 Task: For heading Use Roboto mono with dark orange 2 colour & Underline.  font size for heading24,  'Change the font style of data to'Times New Roman and font size to 16,  Change the alignment of both headline & data to Align left In the sheet  auditingSalesAnalysis
Action: Mouse moved to (178, 146)
Screenshot: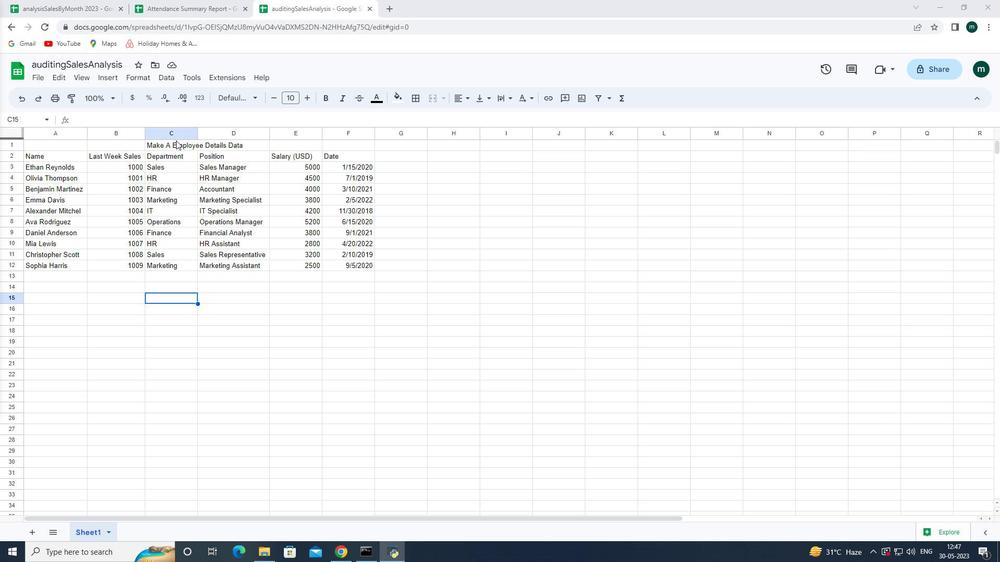 
Action: Mouse pressed left at (178, 146)
Screenshot: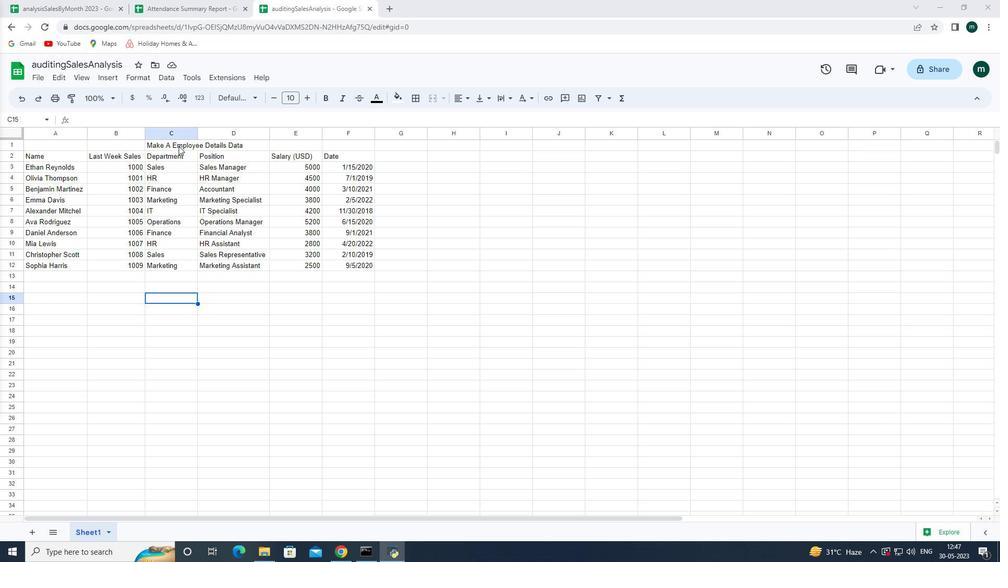 
Action: Mouse moved to (224, 92)
Screenshot: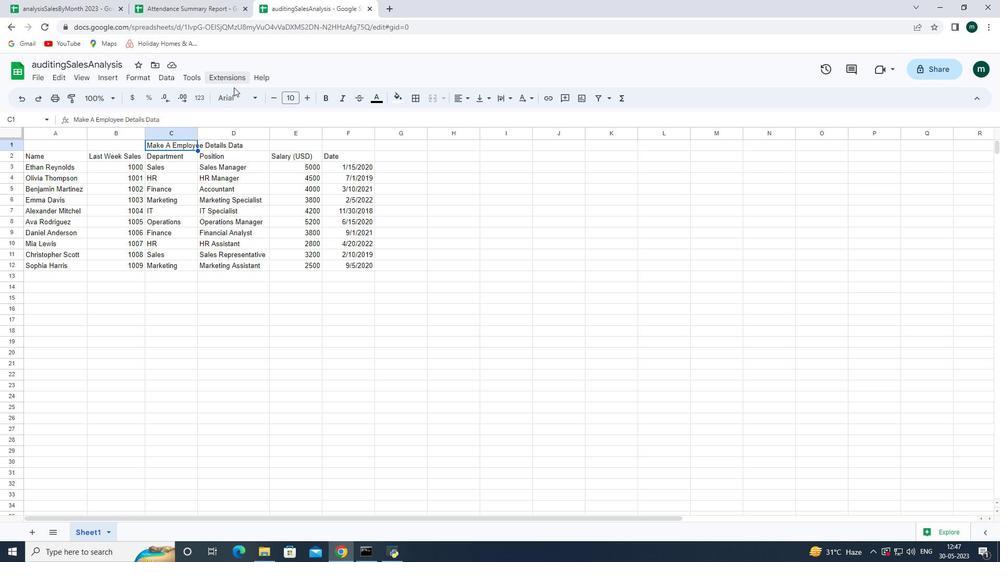 
Action: Mouse pressed left at (224, 92)
Screenshot: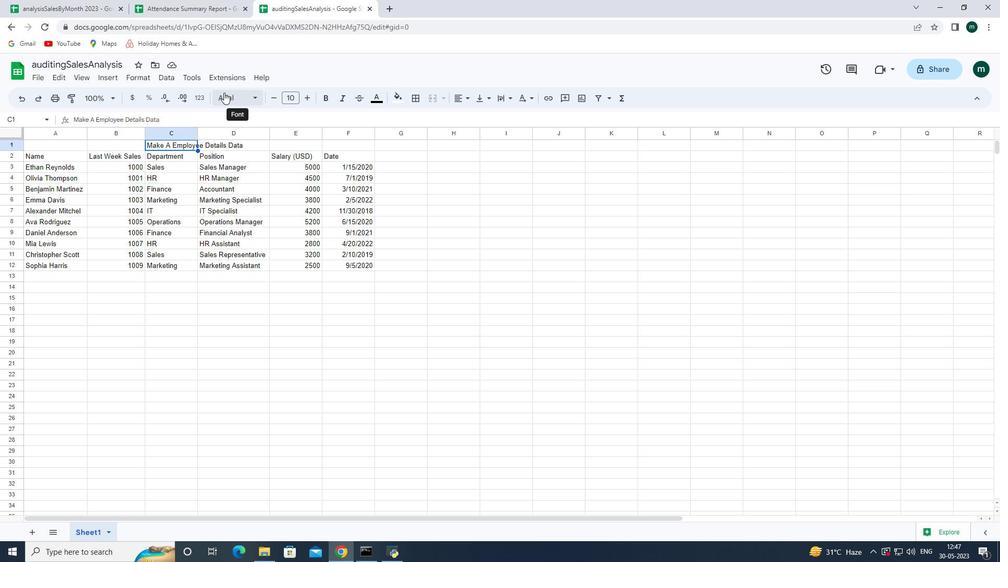 
Action: Mouse moved to (283, 395)
Screenshot: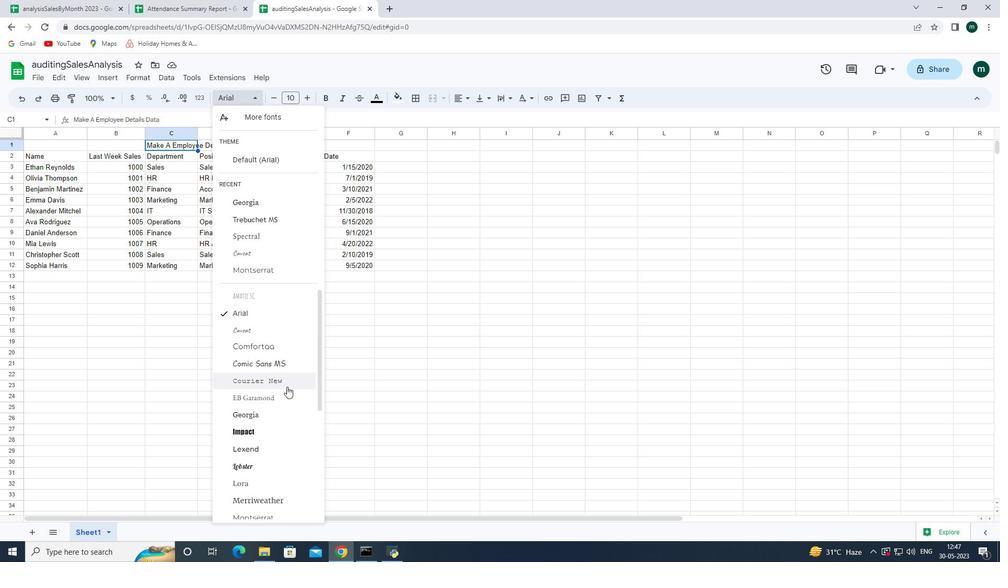
Action: Mouse scrolled (283, 394) with delta (0, 0)
Screenshot: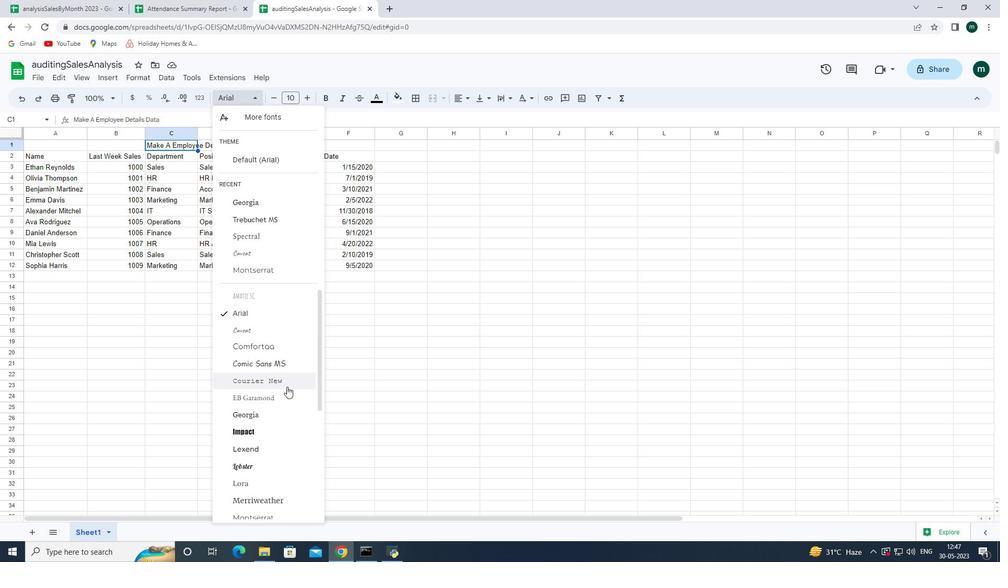 
Action: Mouse moved to (281, 398)
Screenshot: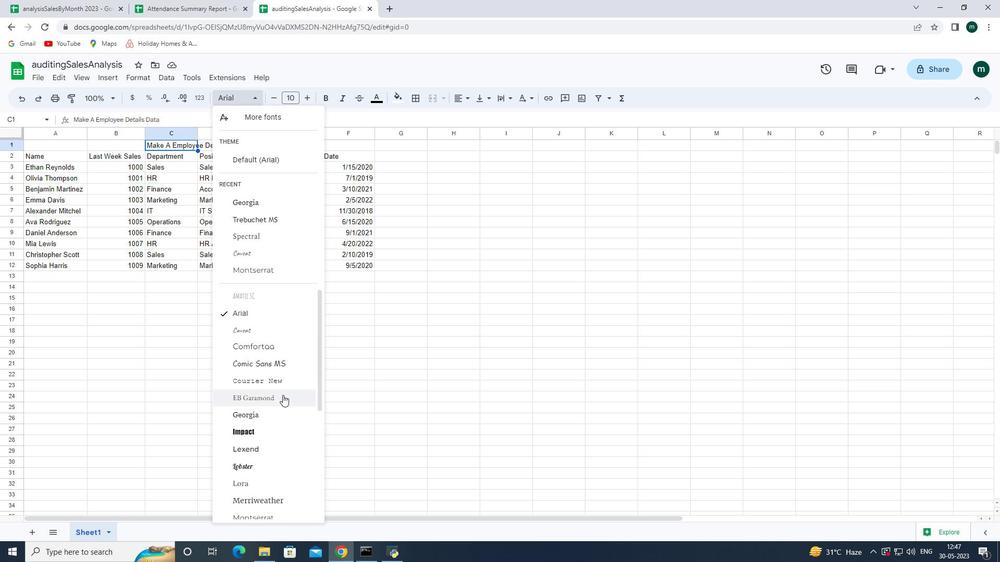 
Action: Mouse scrolled (281, 398) with delta (0, 0)
Screenshot: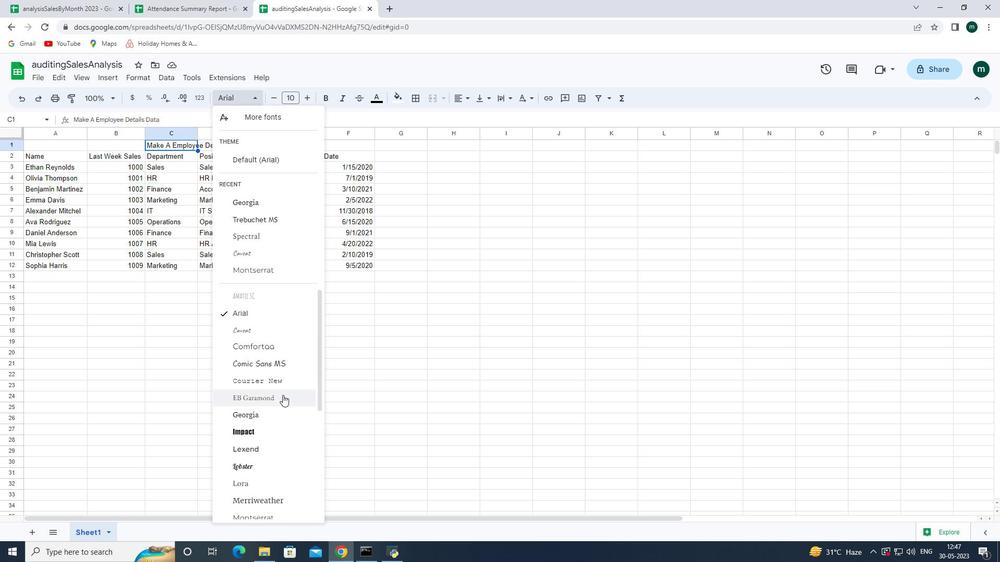 
Action: Mouse scrolled (281, 398) with delta (0, 0)
Screenshot: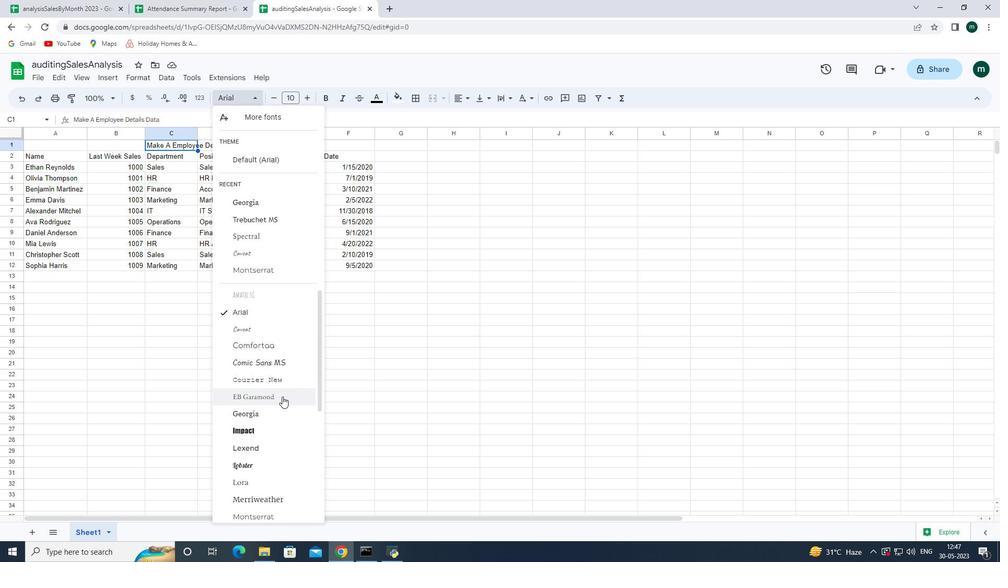 
Action: Mouse scrolled (281, 398) with delta (0, 0)
Screenshot: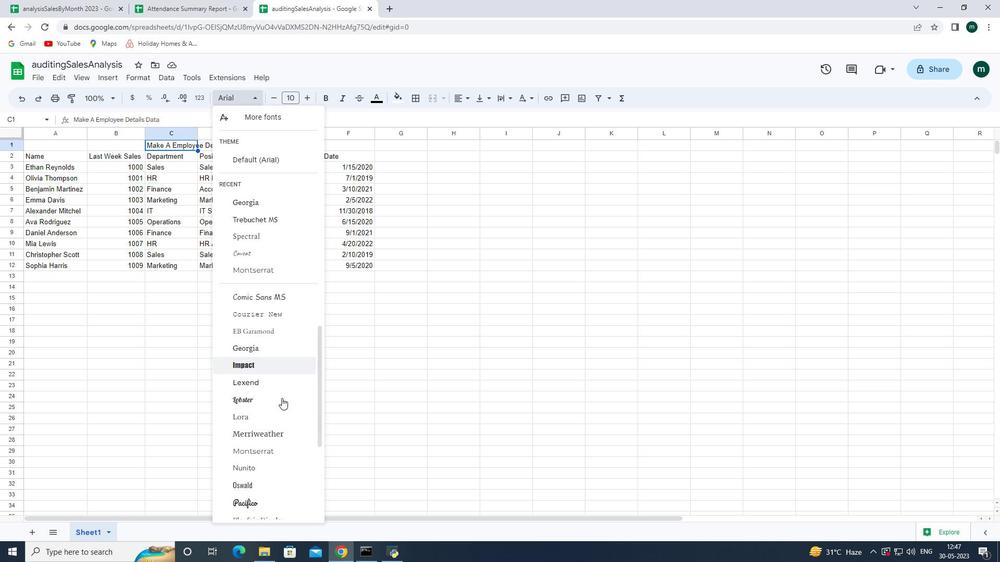 
Action: Mouse moved to (281, 430)
Screenshot: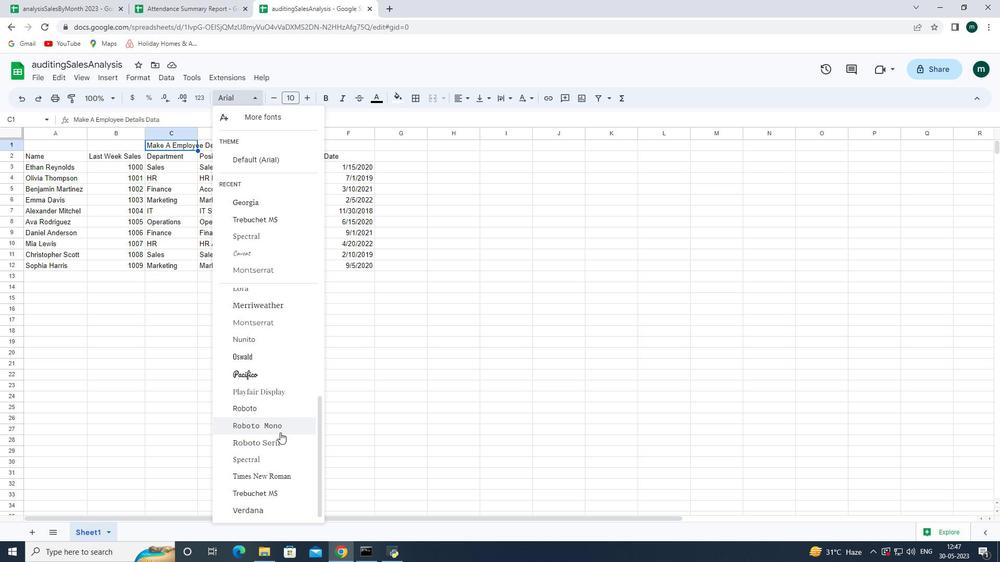 
Action: Mouse pressed left at (281, 430)
Screenshot: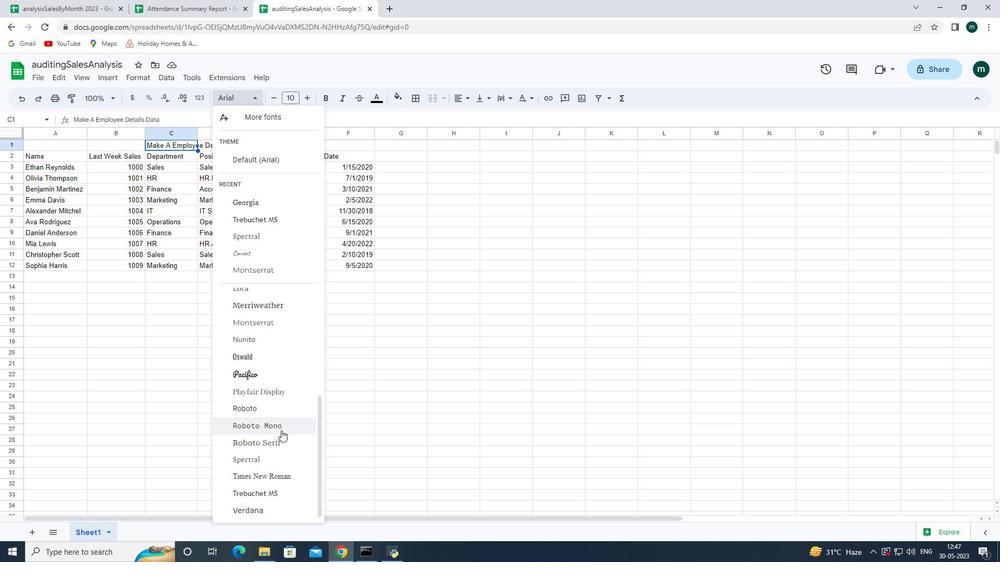 
Action: Mouse moved to (164, 330)
Screenshot: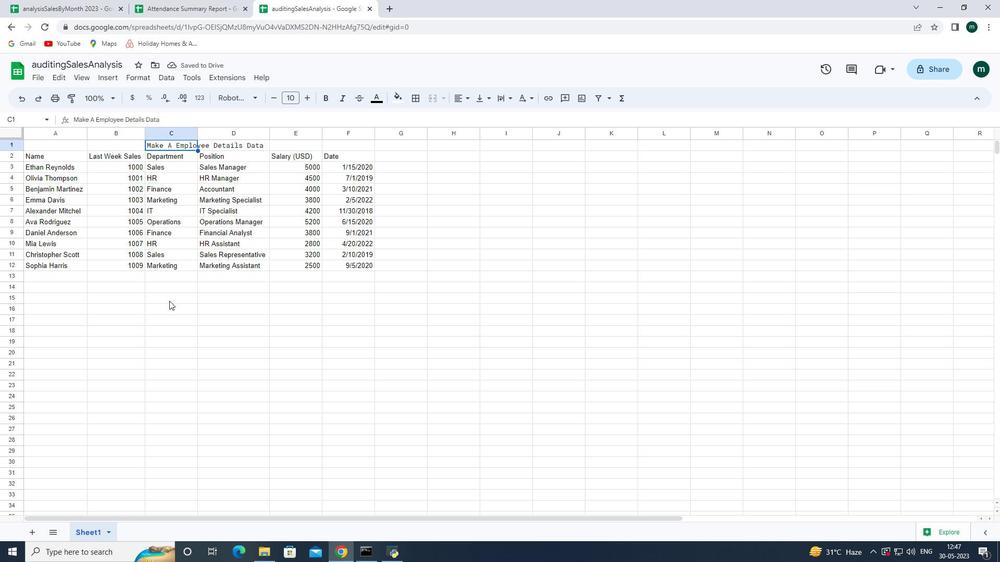 
Action: Mouse pressed left at (164, 330)
Screenshot: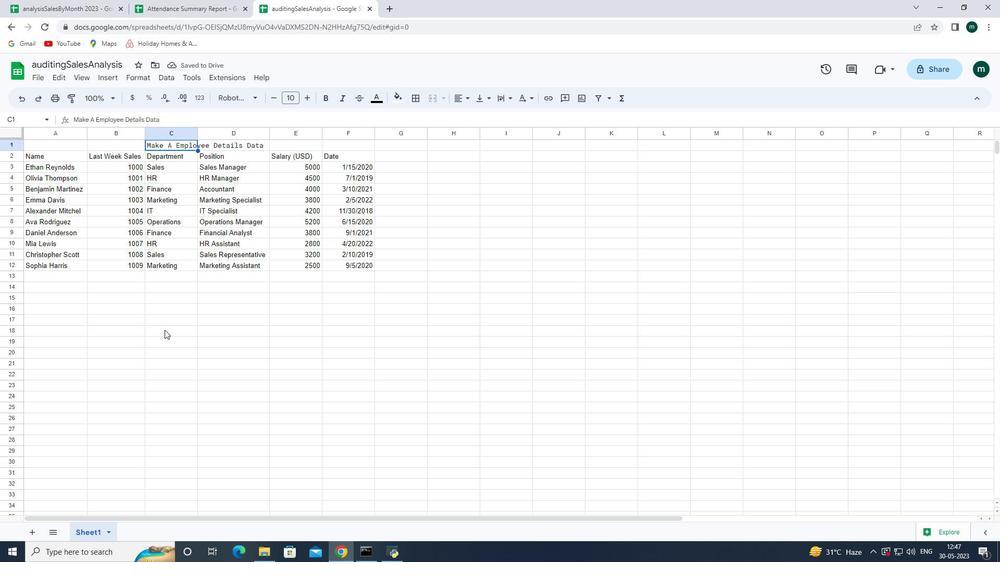 
Action: Mouse moved to (166, 147)
Screenshot: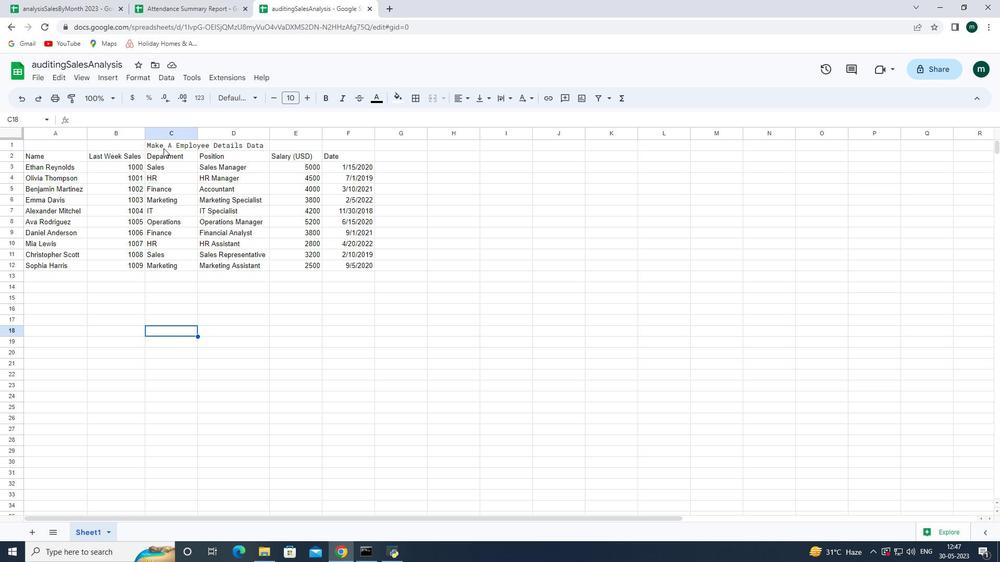 
Action: Mouse pressed left at (166, 147)
Screenshot: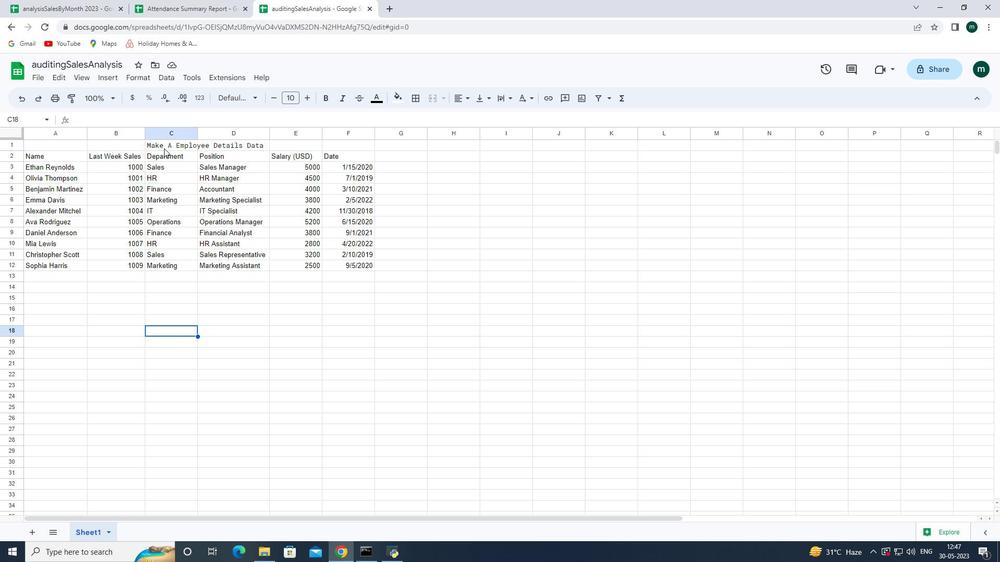 
Action: Mouse moved to (170, 142)
Screenshot: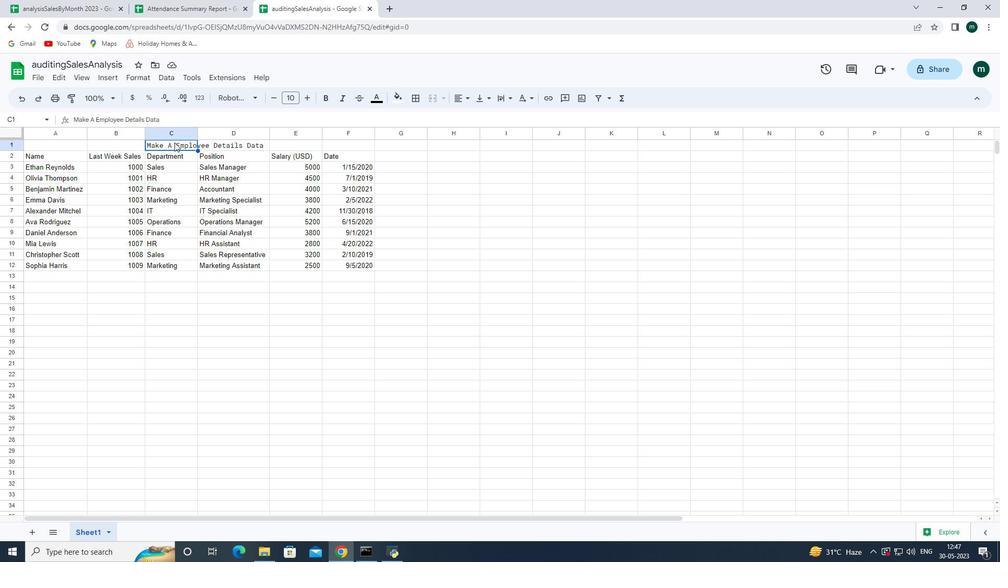 
Action: Mouse pressed left at (170, 142)
Screenshot: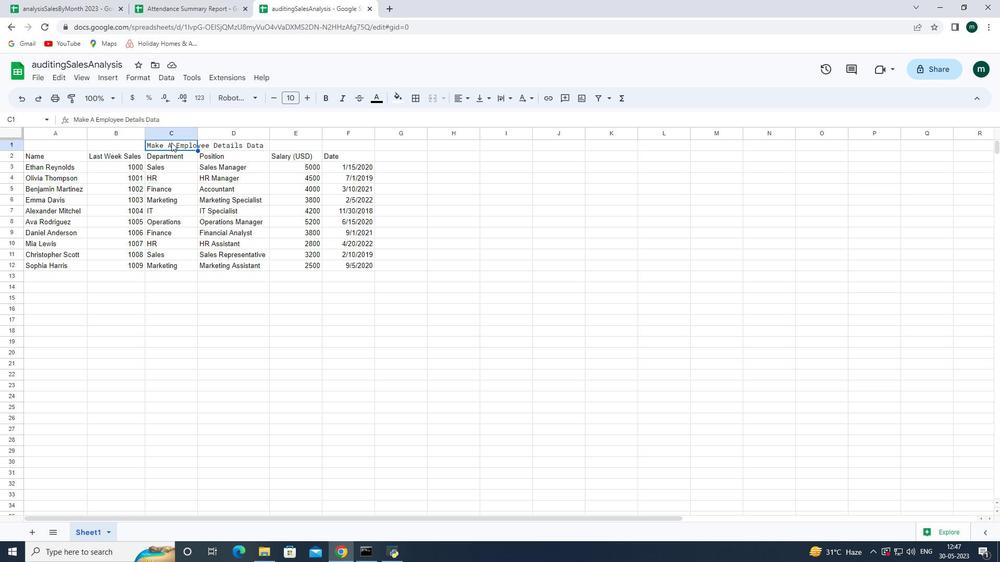 
Action: Mouse moved to (238, 144)
Screenshot: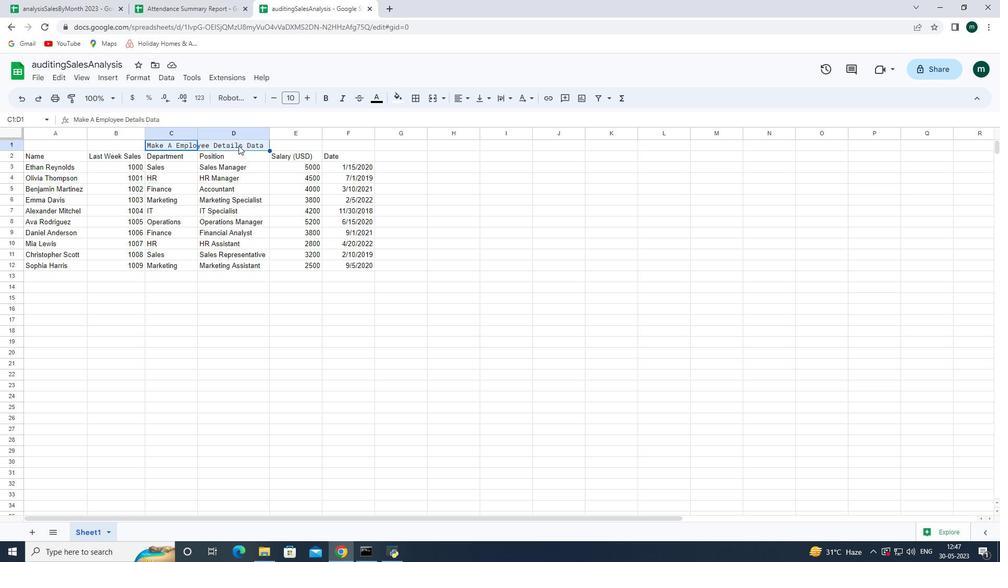 
Action: Mouse pressed left at (238, 144)
Screenshot: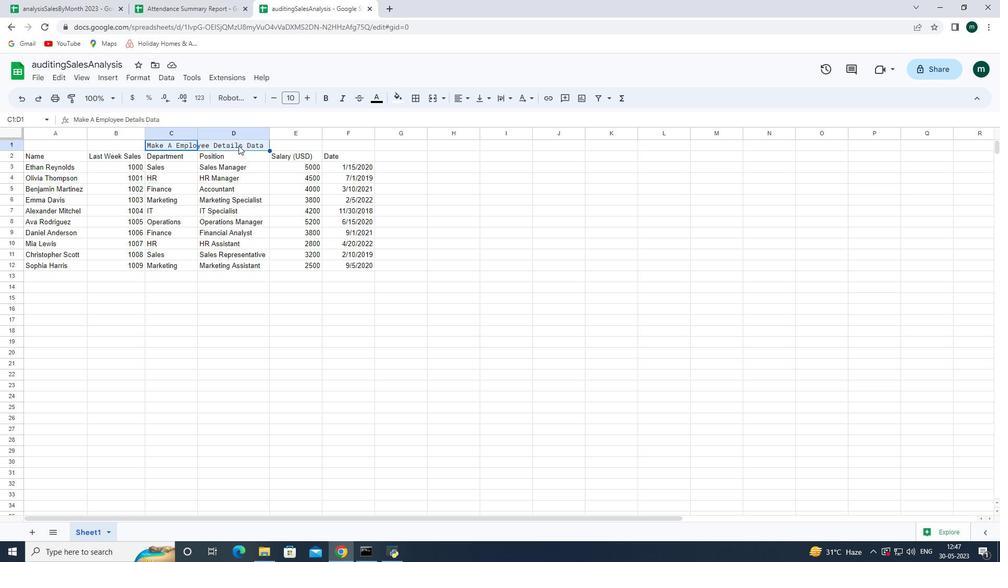 
Action: Mouse moved to (168, 144)
Screenshot: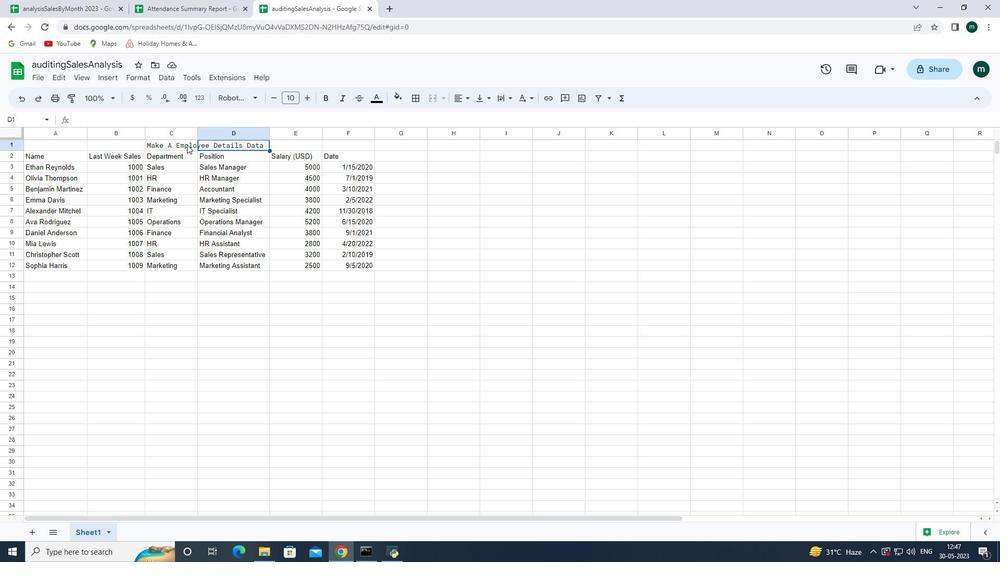 
Action: Mouse pressed left at (168, 144)
Screenshot: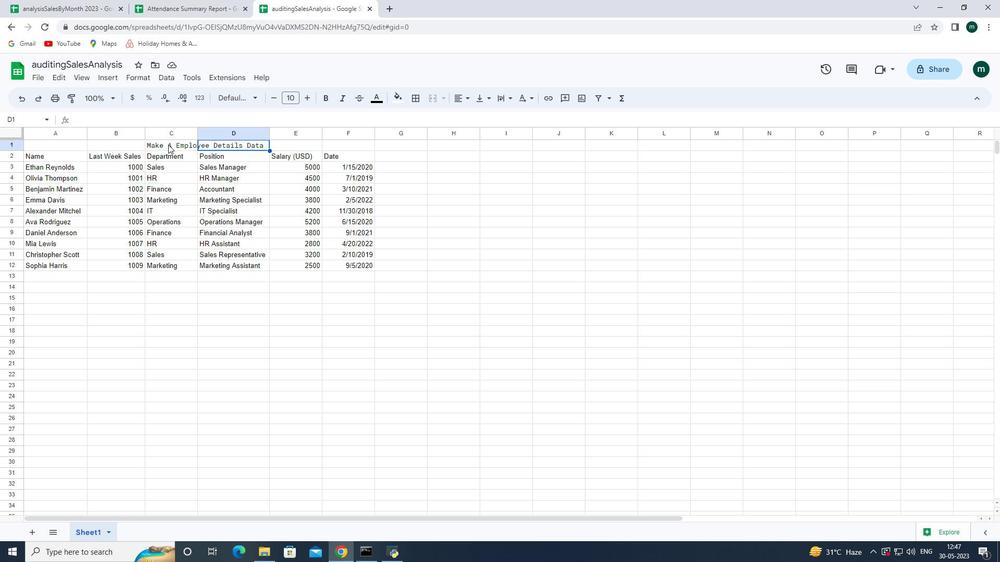 
Action: Mouse moved to (437, 96)
Screenshot: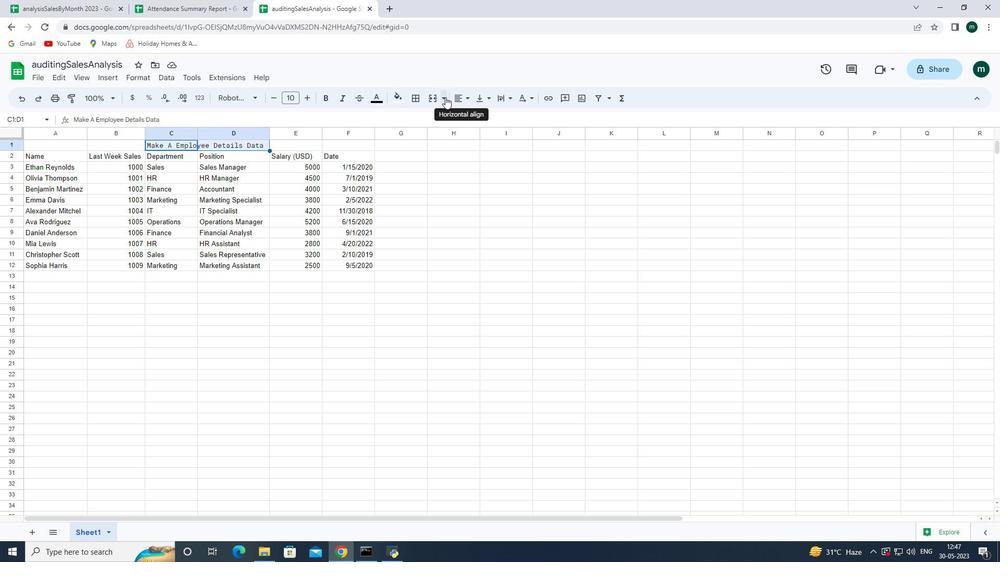 
Action: Mouse pressed left at (437, 96)
Screenshot: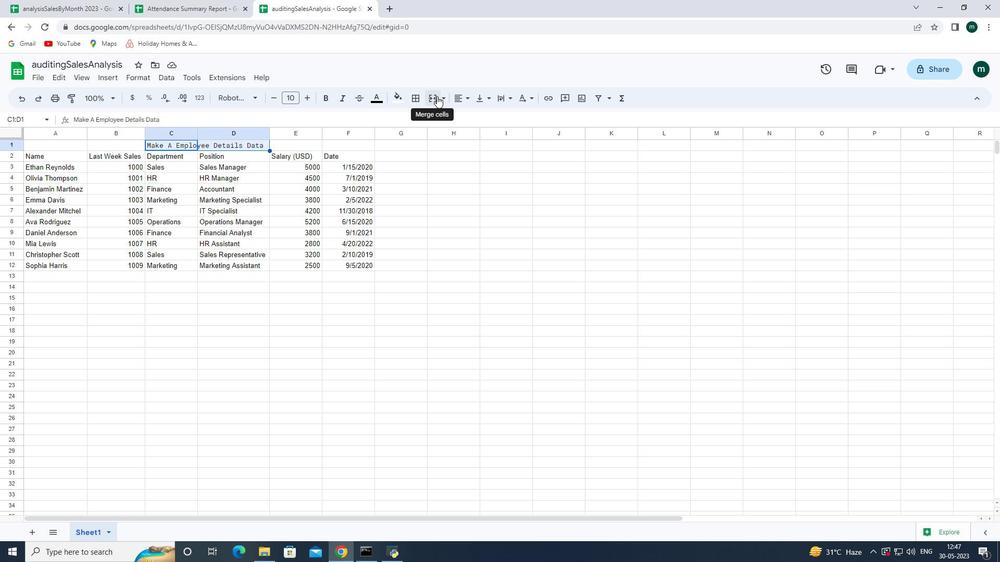 
Action: Mouse moved to (395, 164)
Screenshot: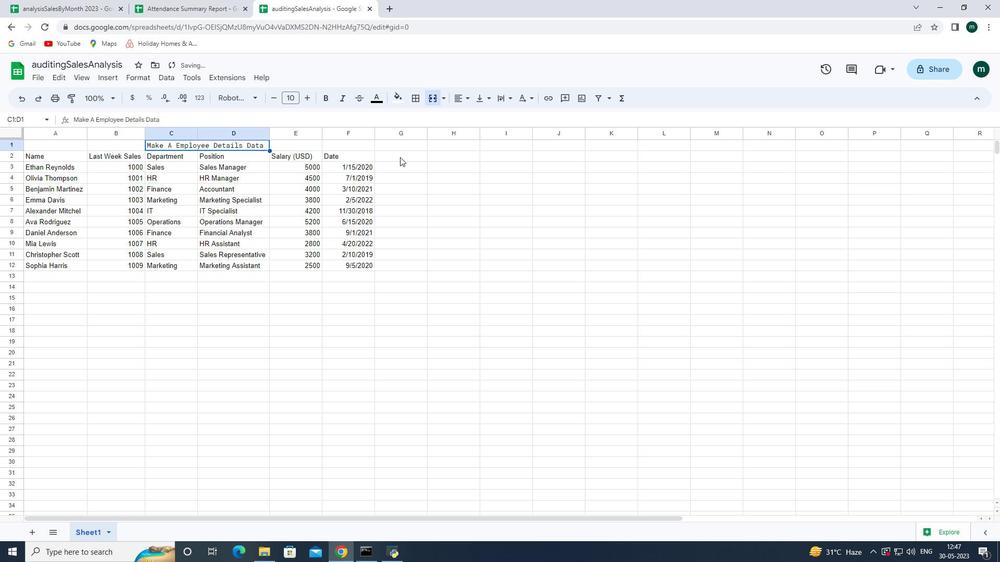 
Action: Mouse pressed left at (395, 164)
Screenshot: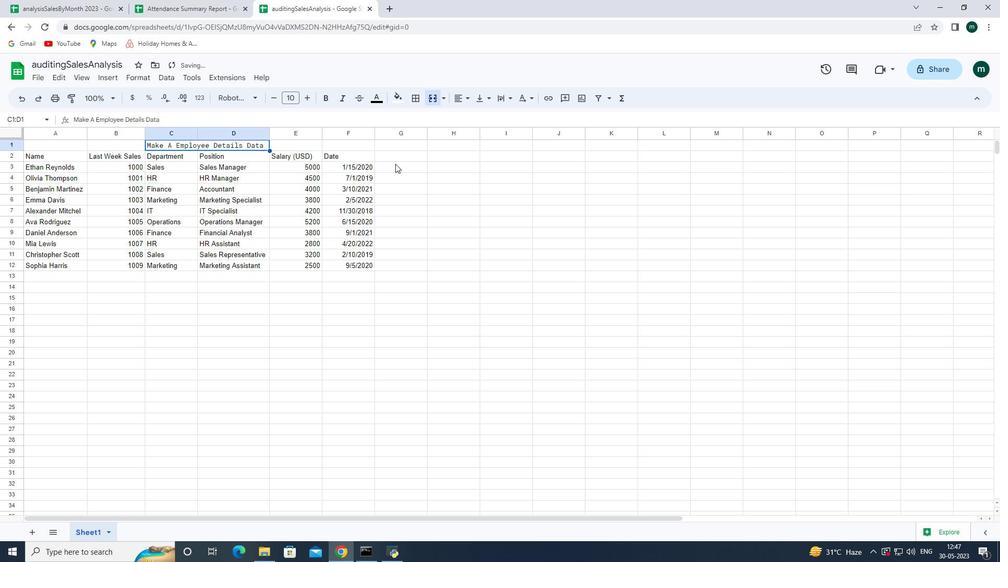 
Action: Mouse moved to (195, 145)
Screenshot: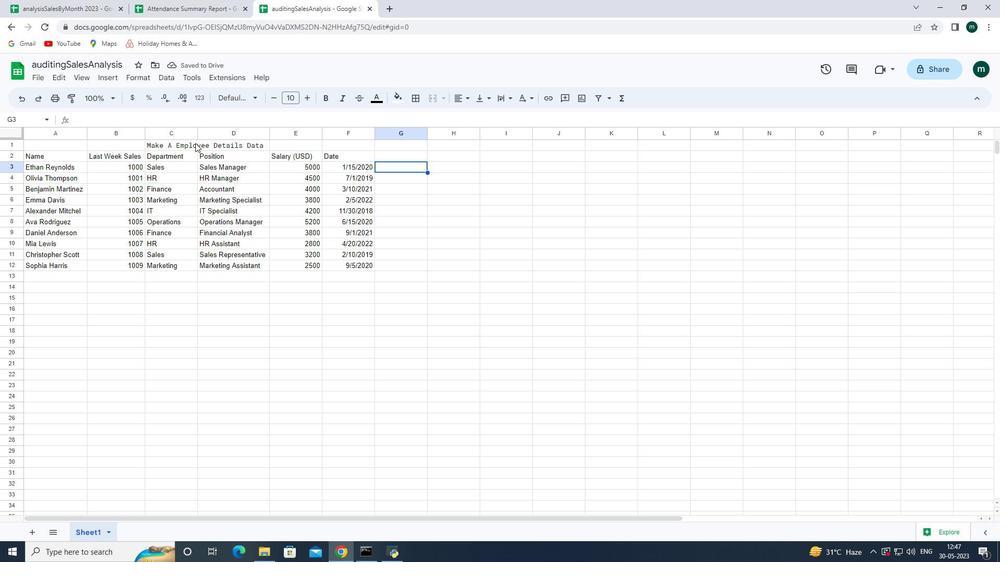 
Action: Mouse pressed left at (195, 145)
Screenshot: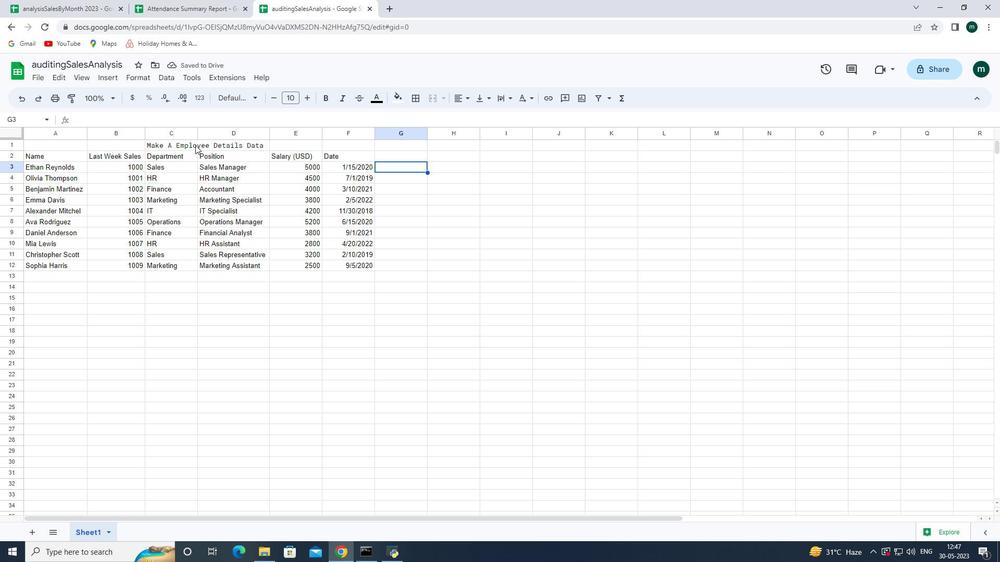 
Action: Mouse moved to (398, 96)
Screenshot: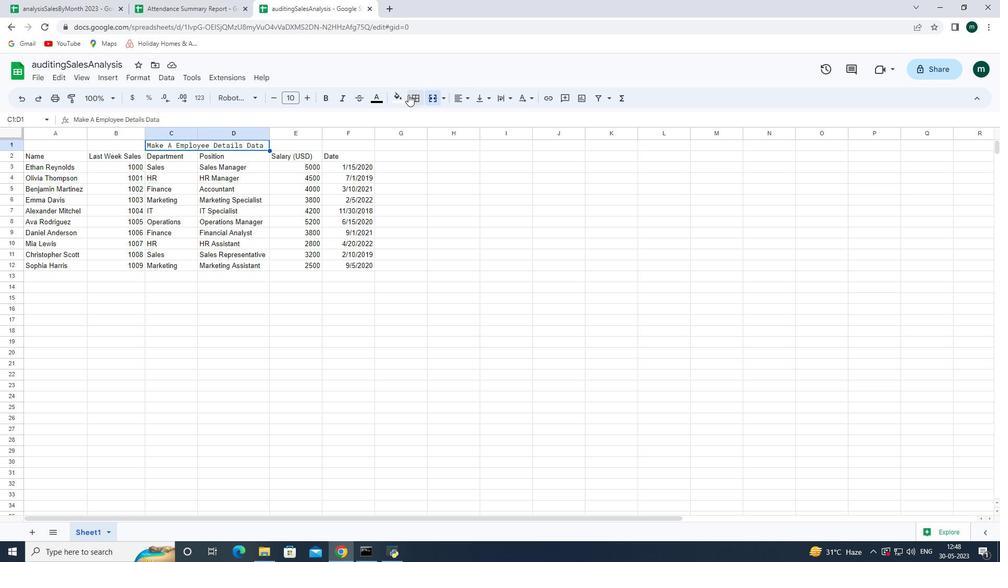 
Action: Mouse pressed left at (398, 96)
Screenshot: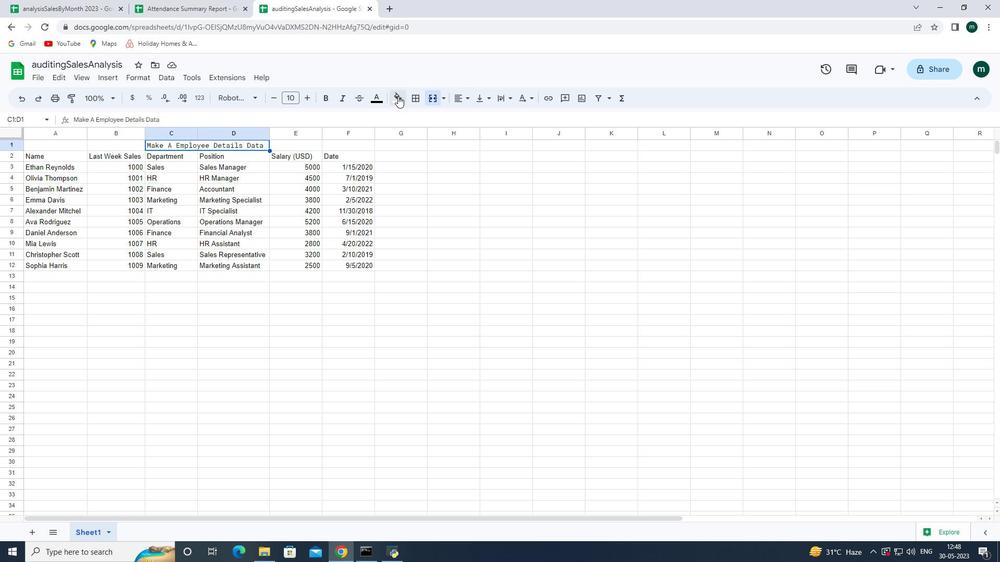 
Action: Mouse moved to (469, 237)
Screenshot: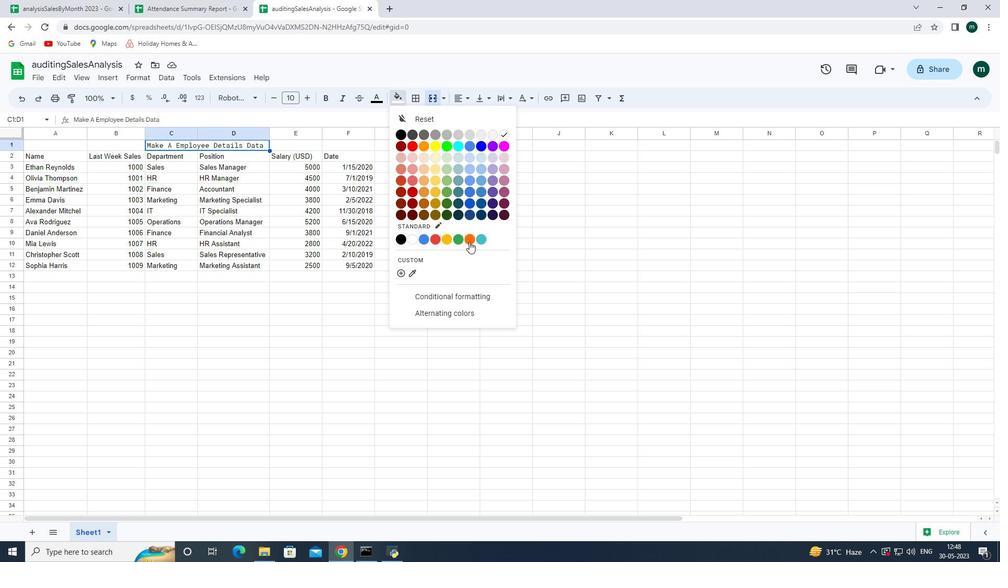 
Action: Mouse pressed left at (469, 237)
Screenshot: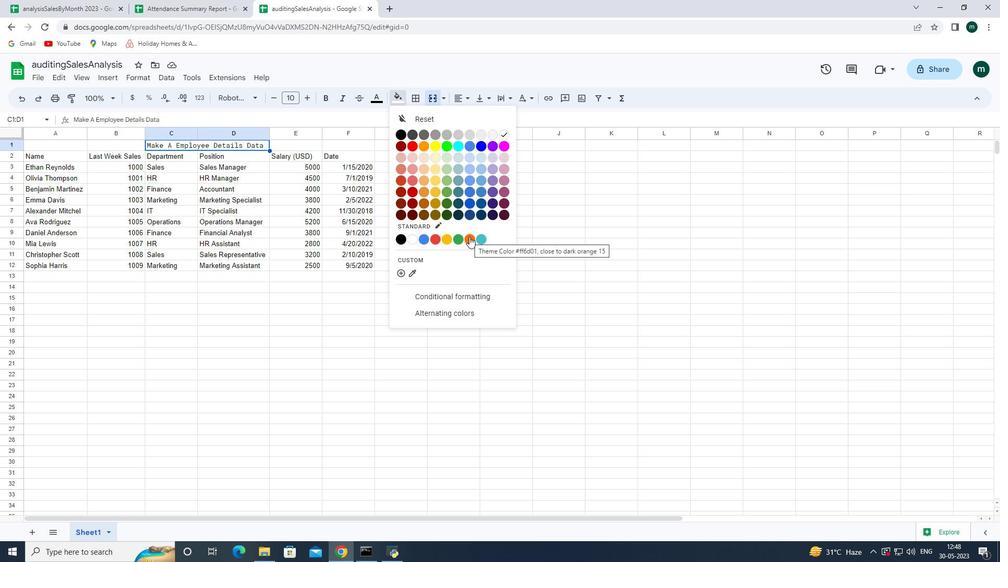 
Action: Mouse moved to (152, 76)
Screenshot: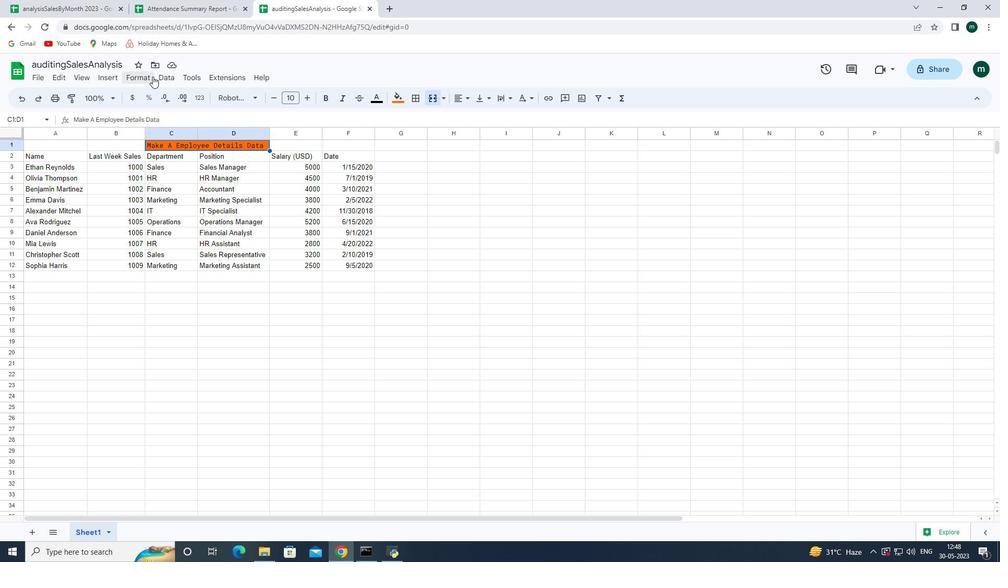 
Action: Mouse pressed left at (152, 76)
Screenshot: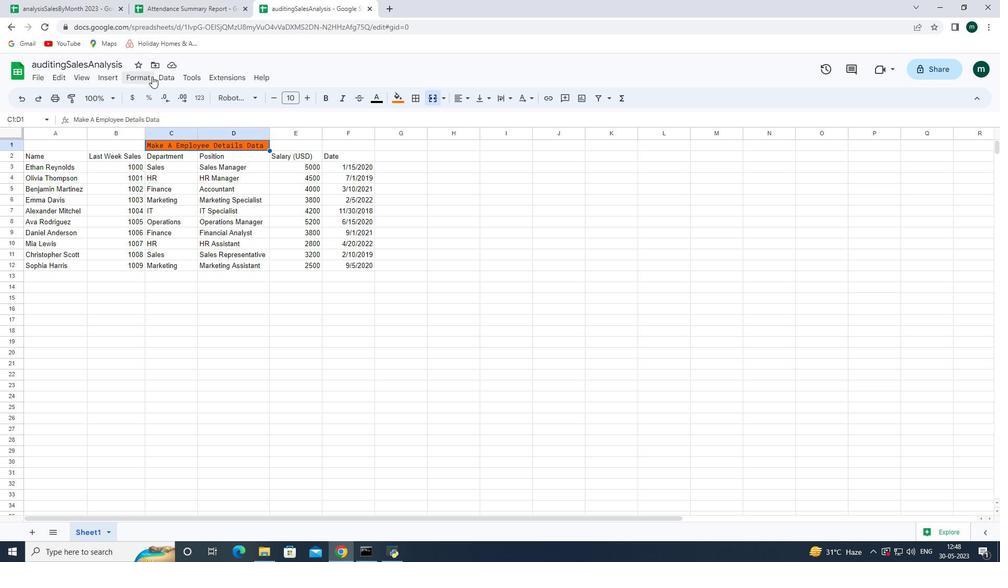 
Action: Mouse moved to (325, 169)
Screenshot: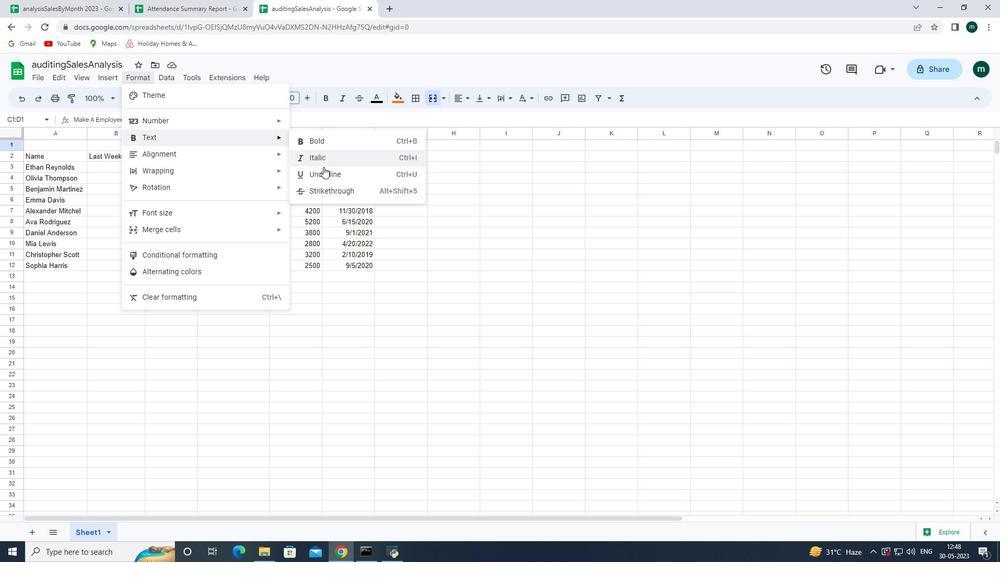 
Action: Mouse pressed left at (325, 169)
Screenshot: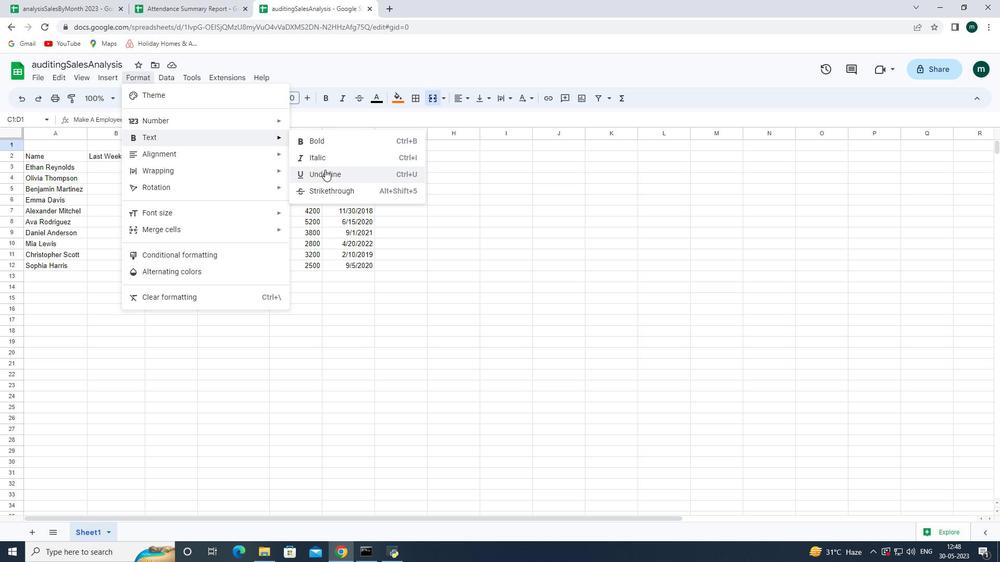 
Action: Mouse moved to (309, 98)
Screenshot: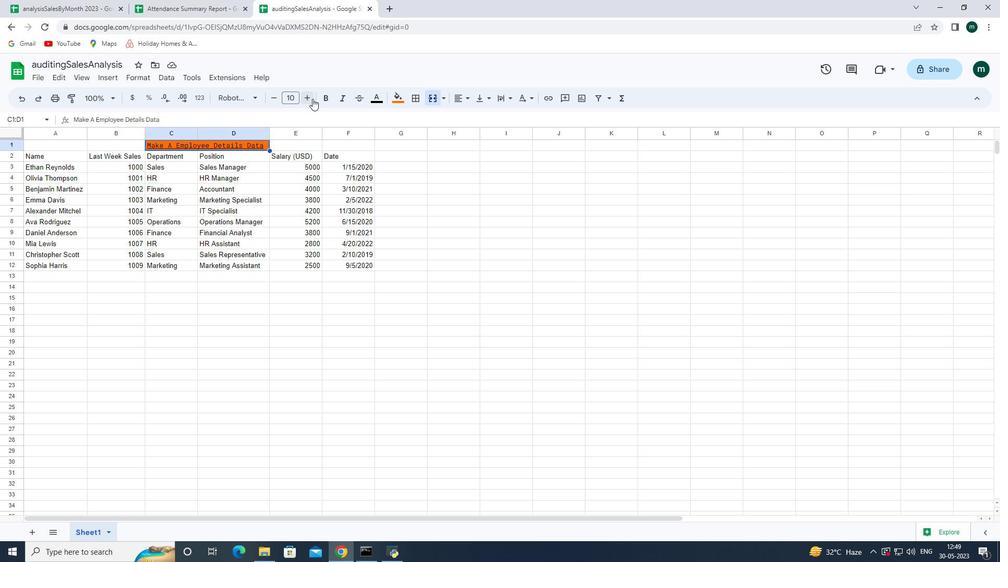 
Action: Mouse pressed left at (309, 98)
Screenshot: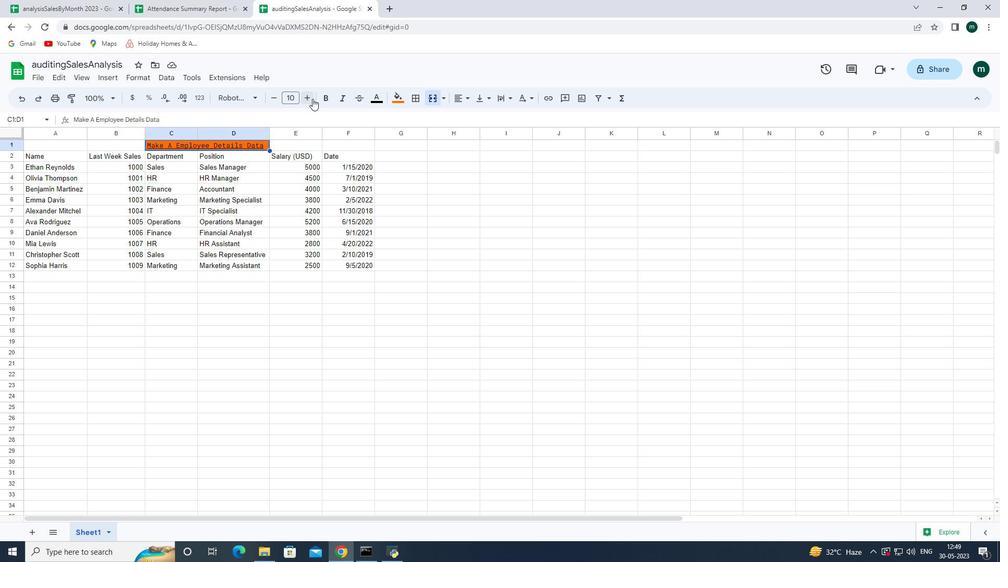 
Action: Mouse pressed left at (309, 98)
Screenshot: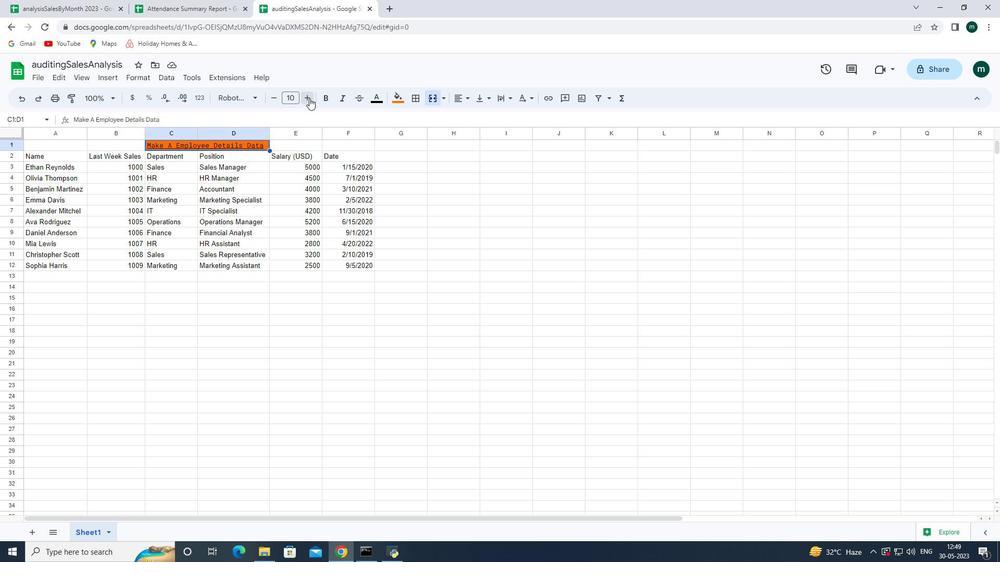 
Action: Mouse pressed left at (309, 98)
Screenshot: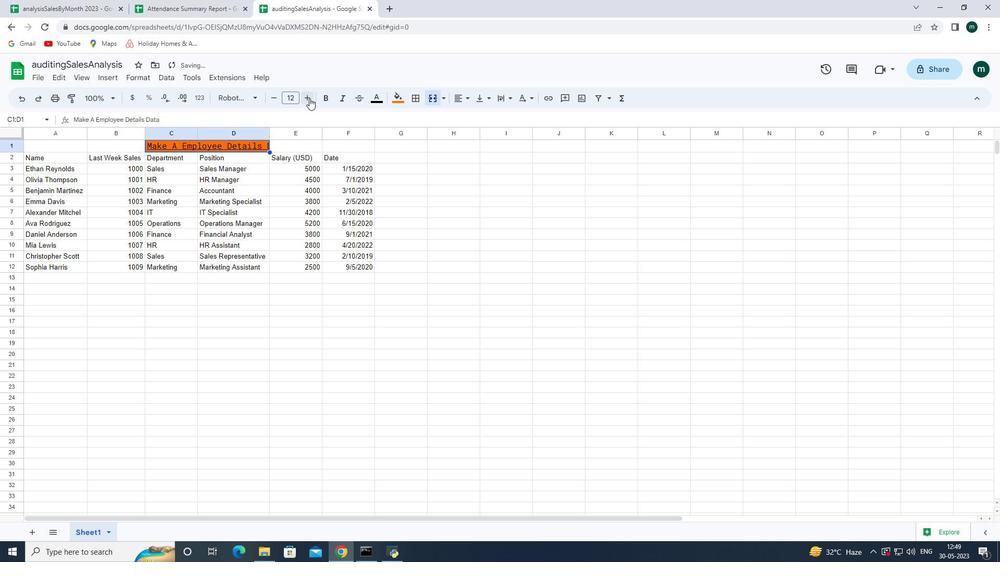 
Action: Mouse pressed left at (309, 98)
Screenshot: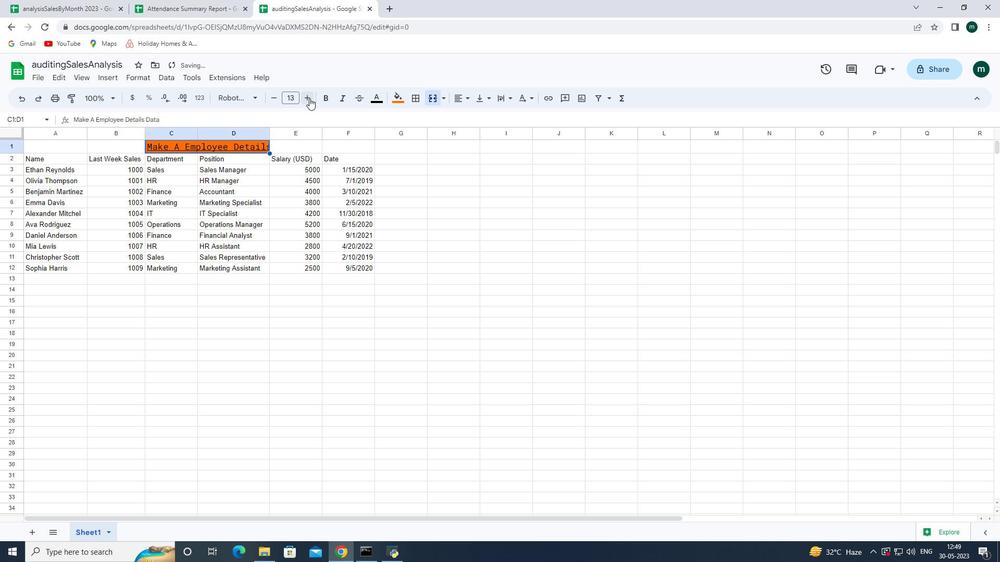 
Action: Mouse pressed left at (309, 98)
Screenshot: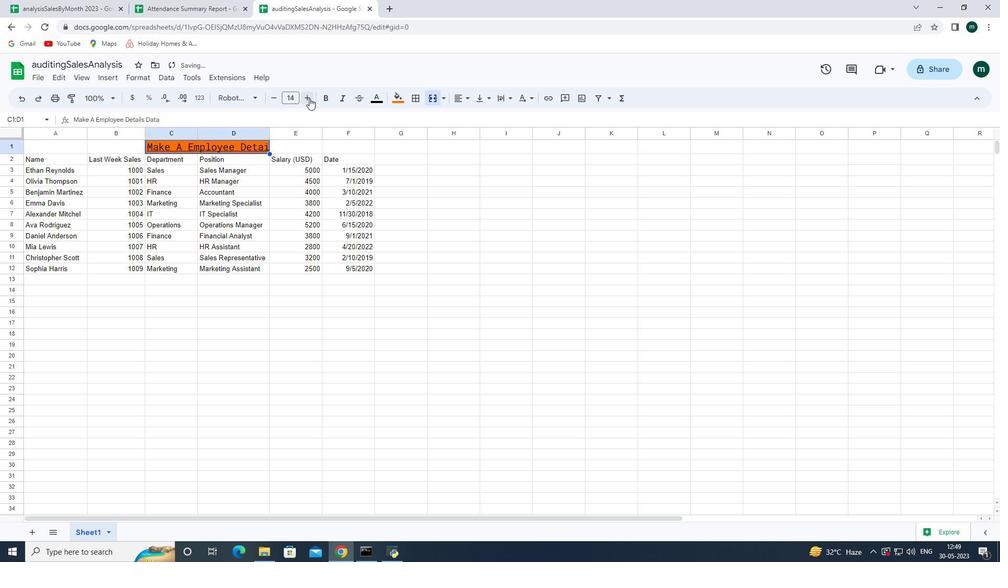 
Action: Mouse pressed left at (309, 98)
Screenshot: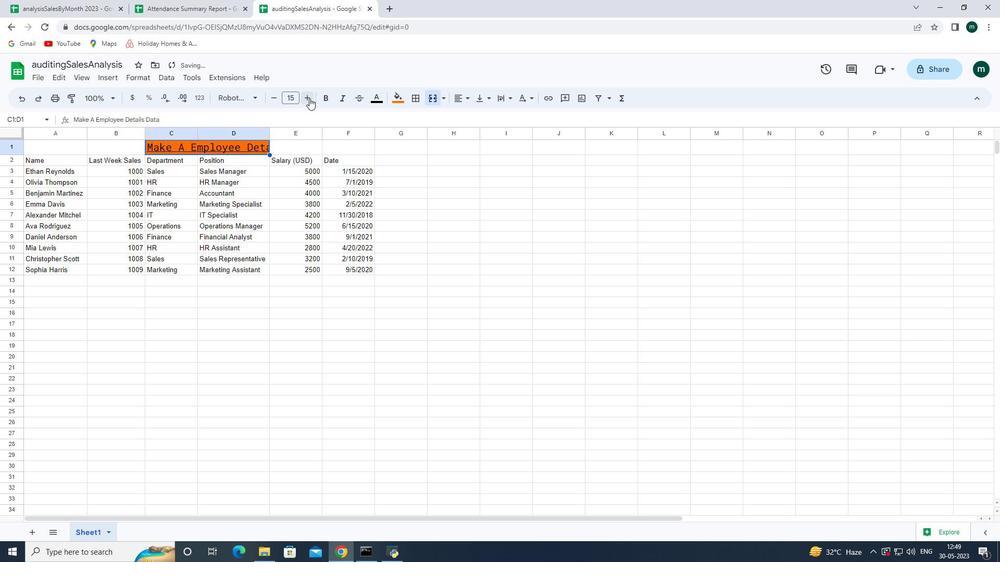 
Action: Mouse pressed left at (309, 98)
Screenshot: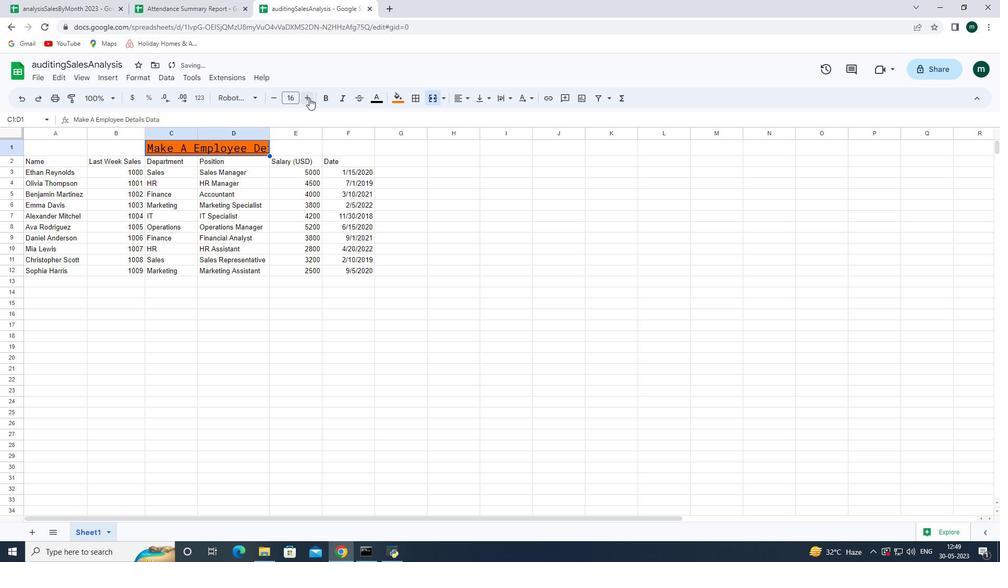 
Action: Mouse pressed left at (309, 98)
Screenshot: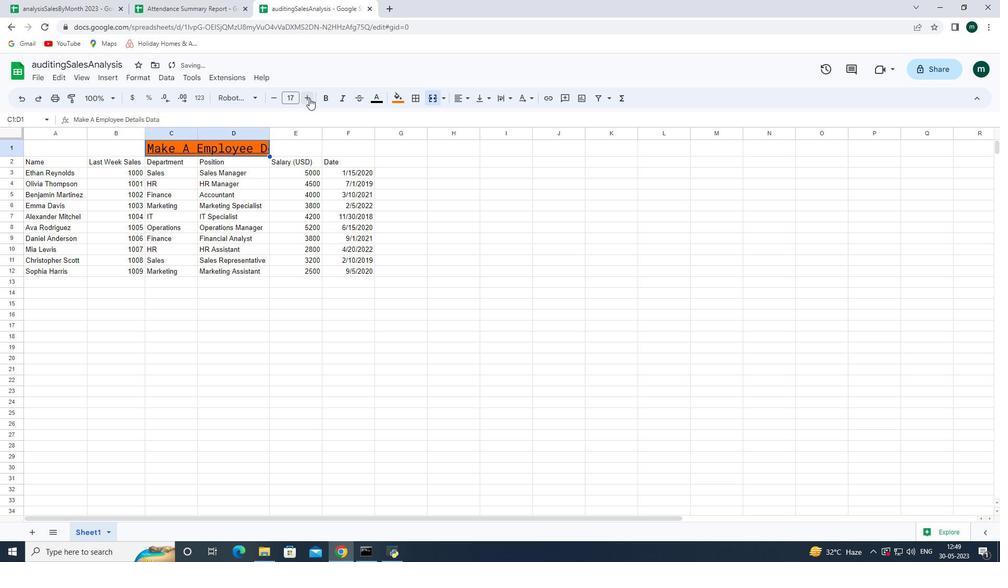 
Action: Mouse pressed left at (309, 98)
Screenshot: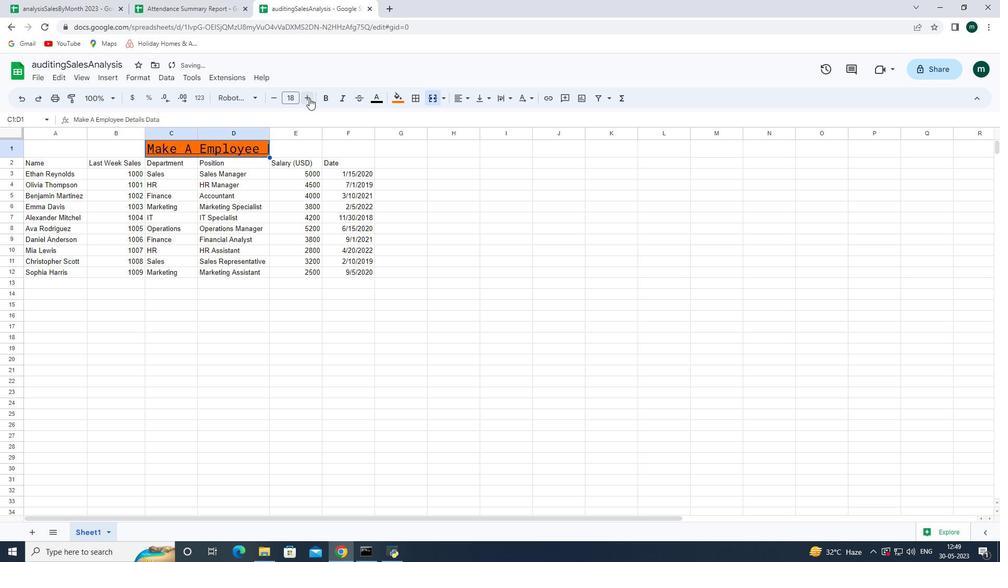 
Action: Mouse pressed left at (309, 98)
Screenshot: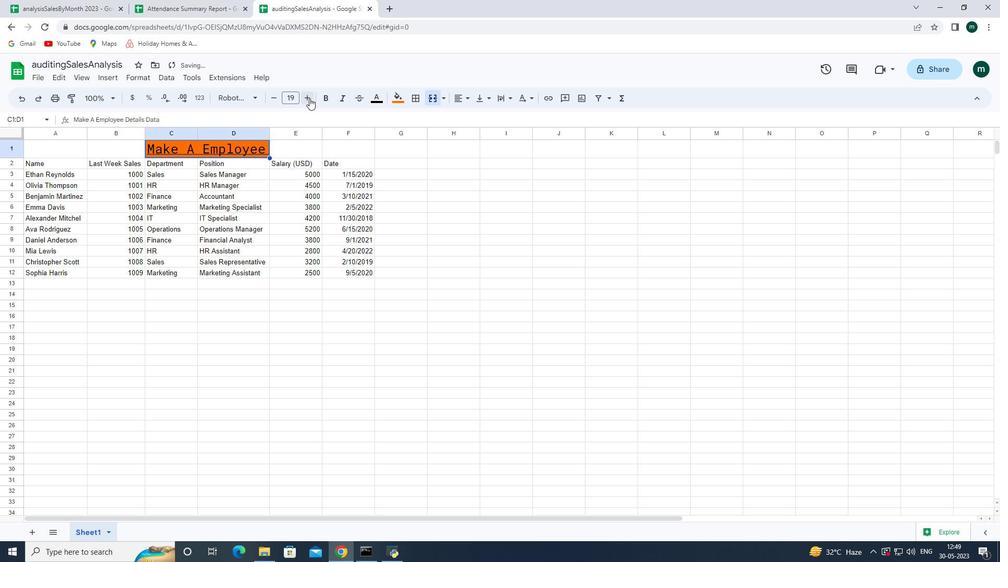 
Action: Mouse pressed left at (309, 98)
Screenshot: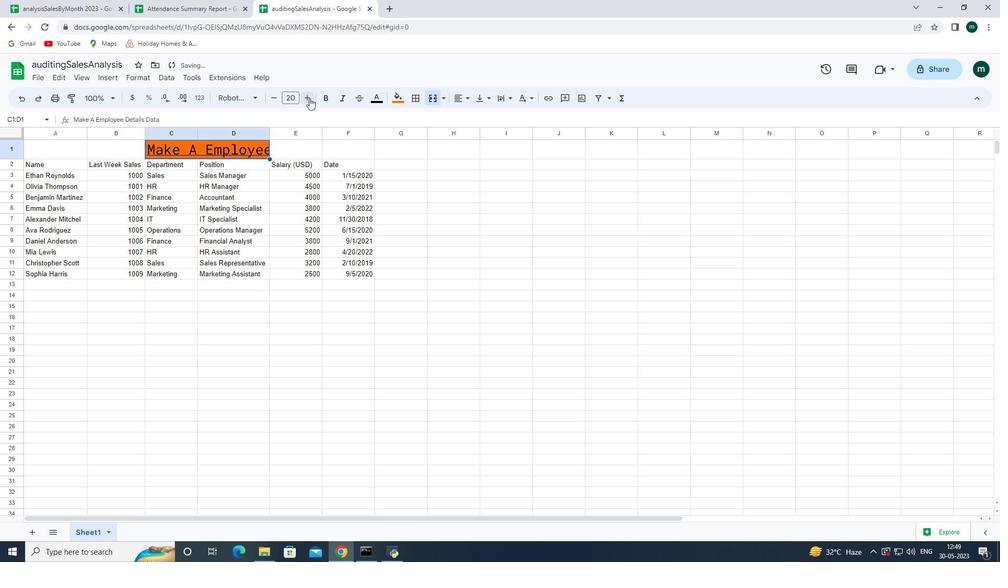 
Action: Mouse pressed left at (309, 98)
Screenshot: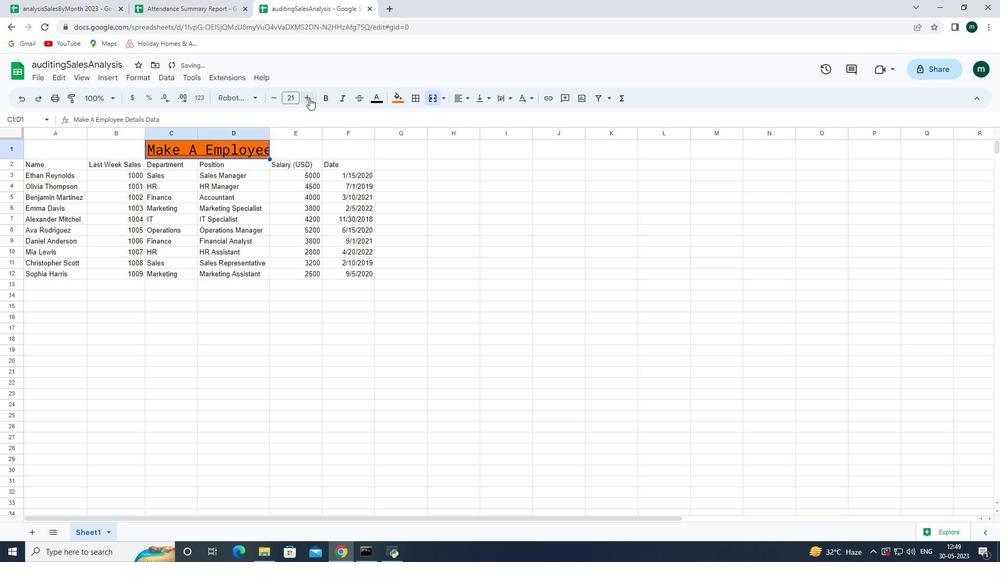 
Action: Mouse pressed left at (309, 98)
Screenshot: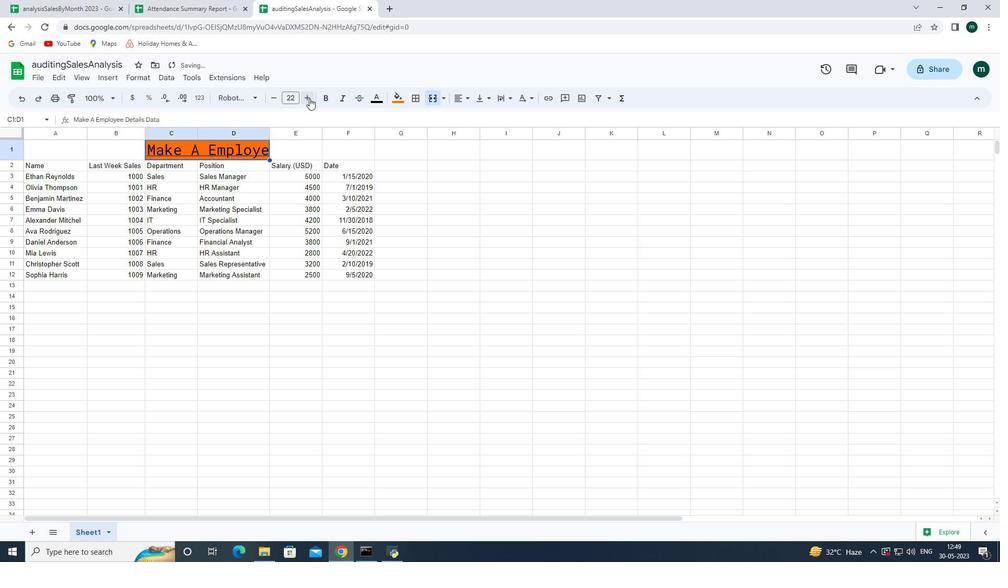 
Action: Mouse pressed left at (309, 98)
Screenshot: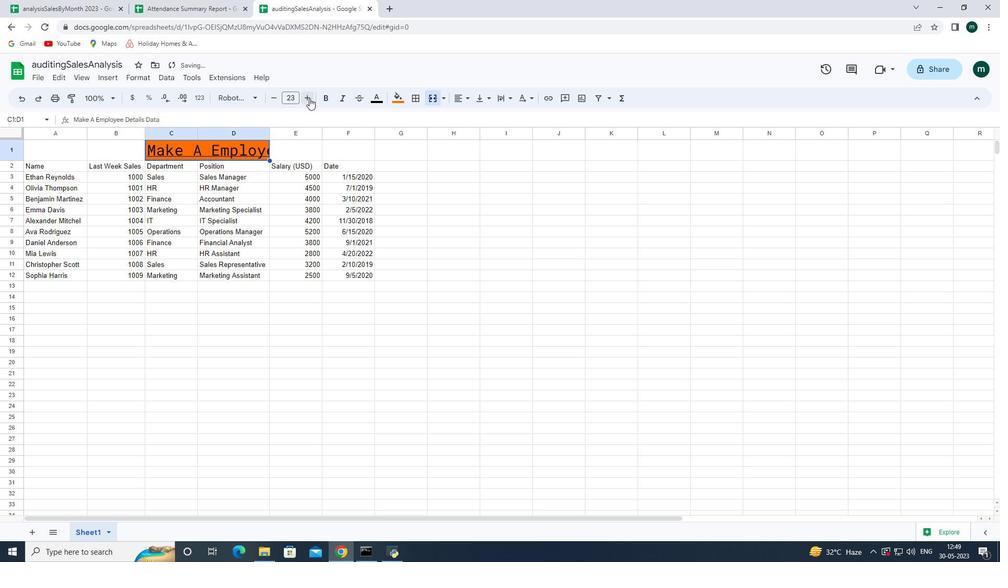 
Action: Mouse moved to (129, 153)
Screenshot: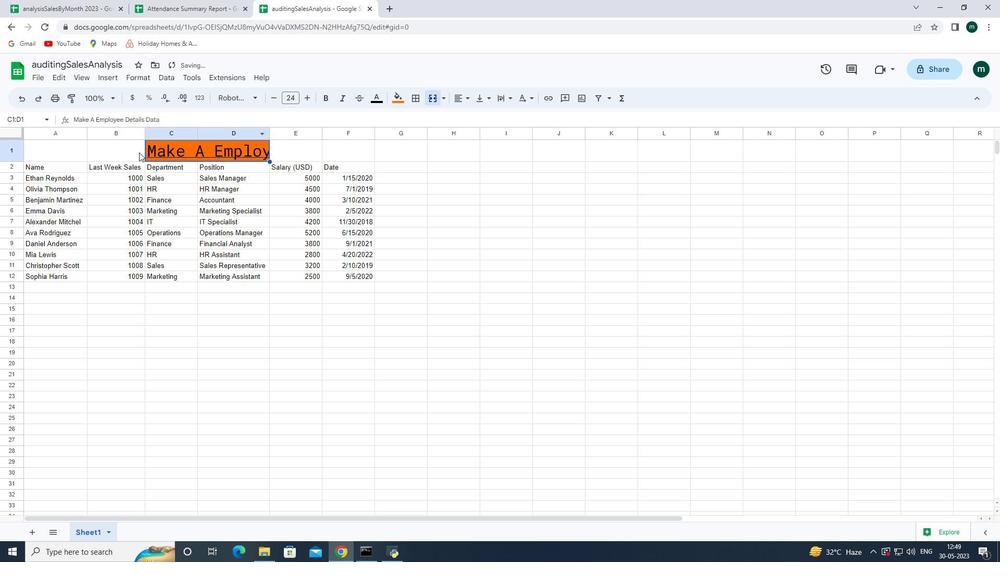 
Action: Mouse pressed left at (129, 153)
Screenshot: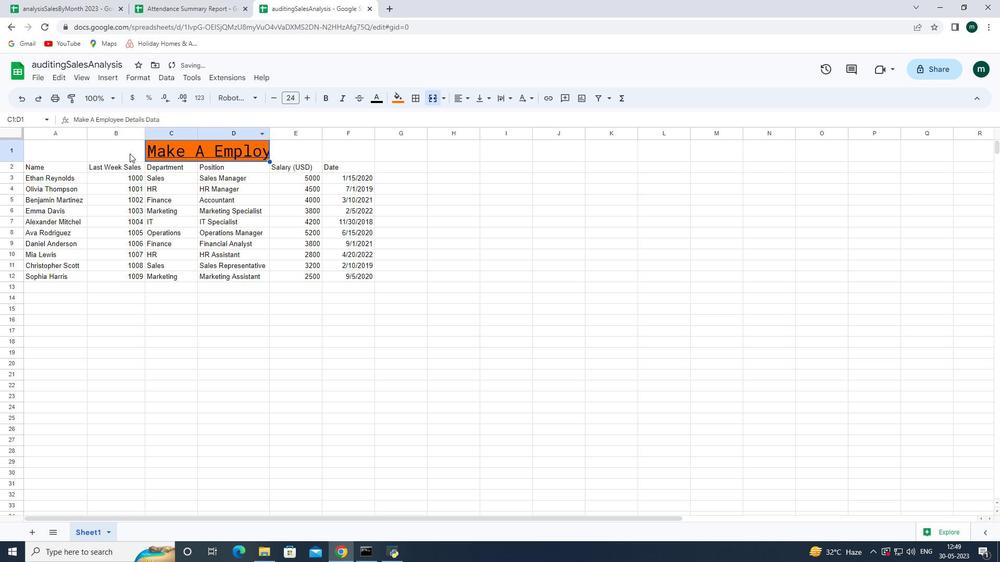 
Action: Mouse moved to (101, 148)
Screenshot: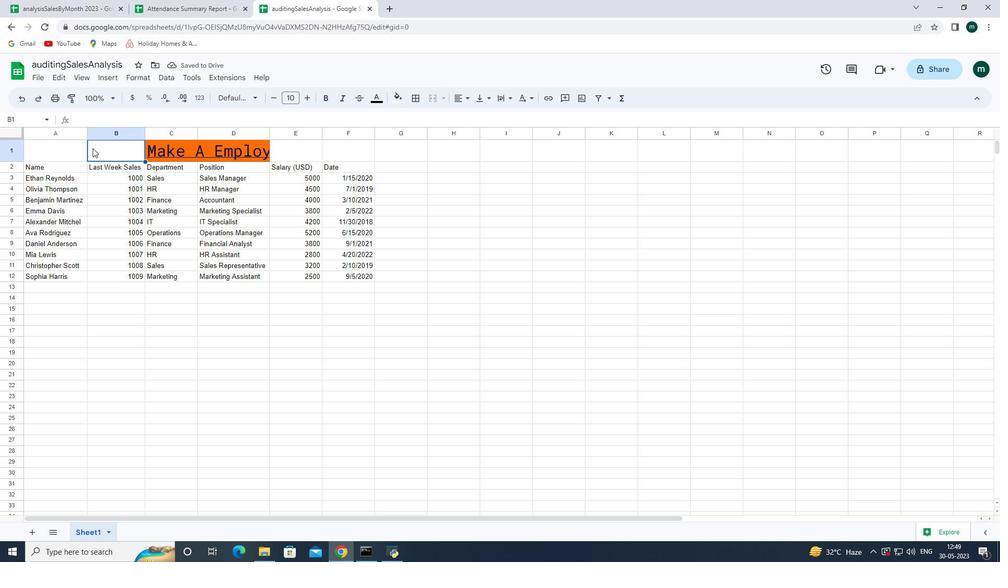 
Action: Mouse pressed left at (101, 148)
Screenshot: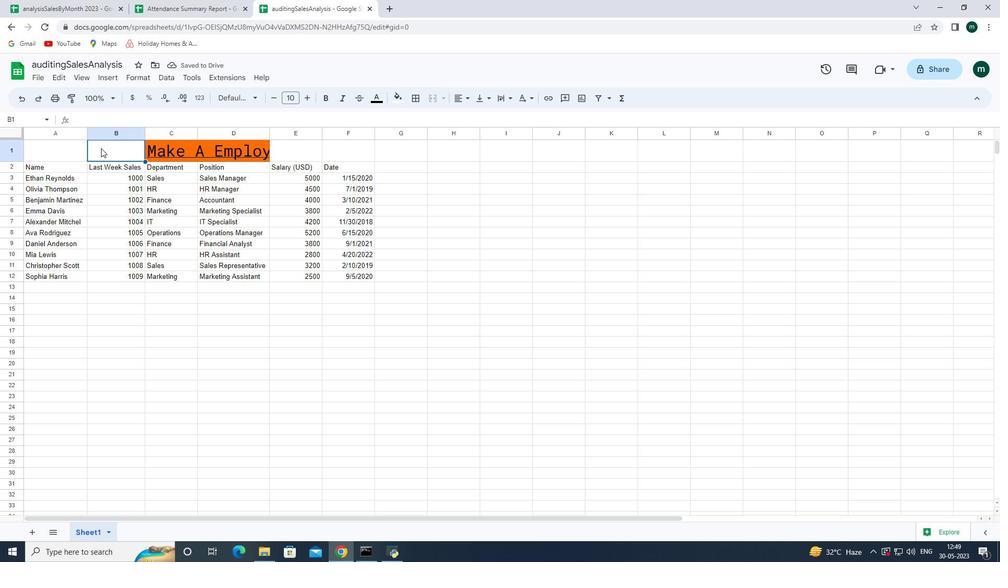 
Action: Mouse moved to (38, 149)
Screenshot: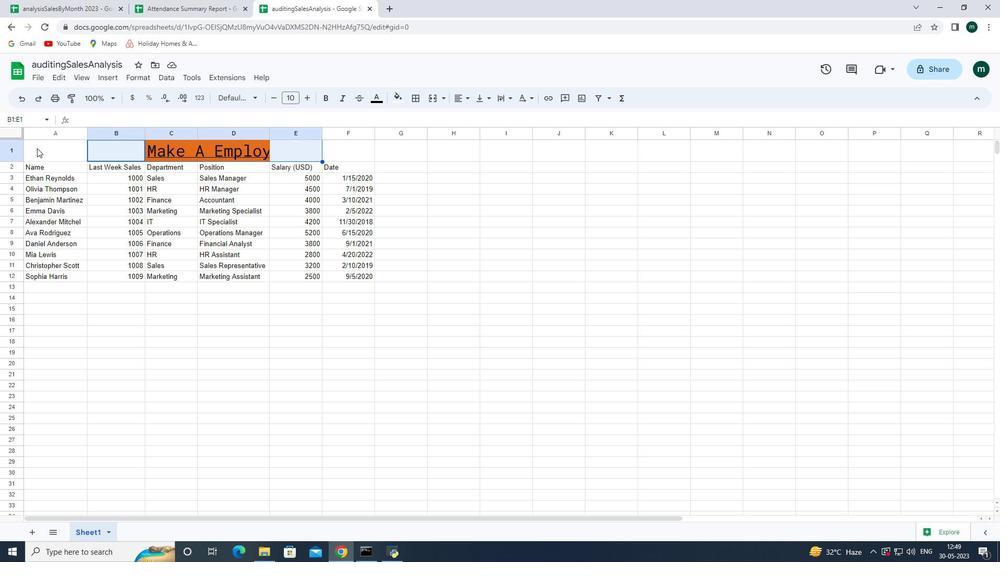 
Action: Mouse pressed left at (38, 149)
Screenshot: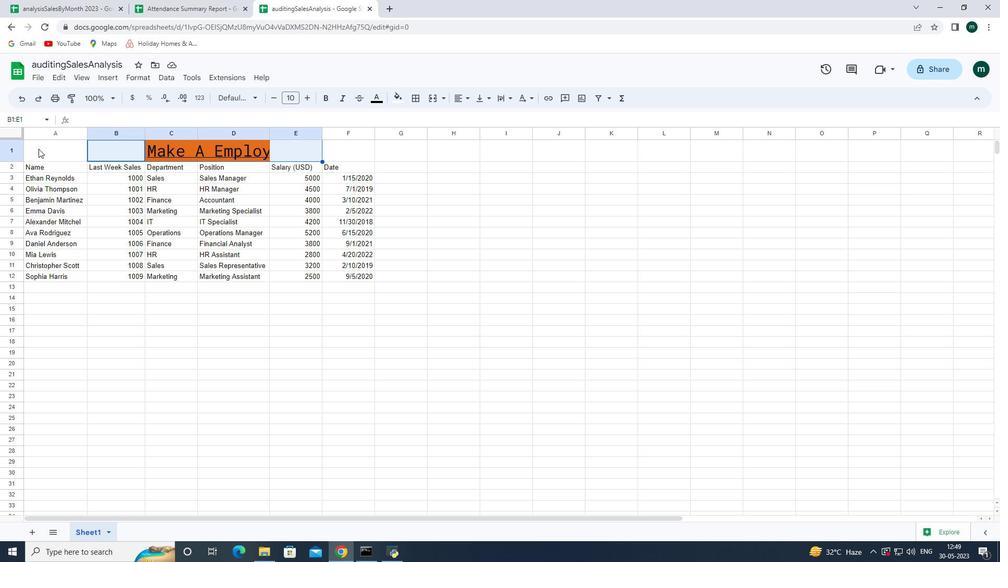 
Action: Mouse moved to (431, 99)
Screenshot: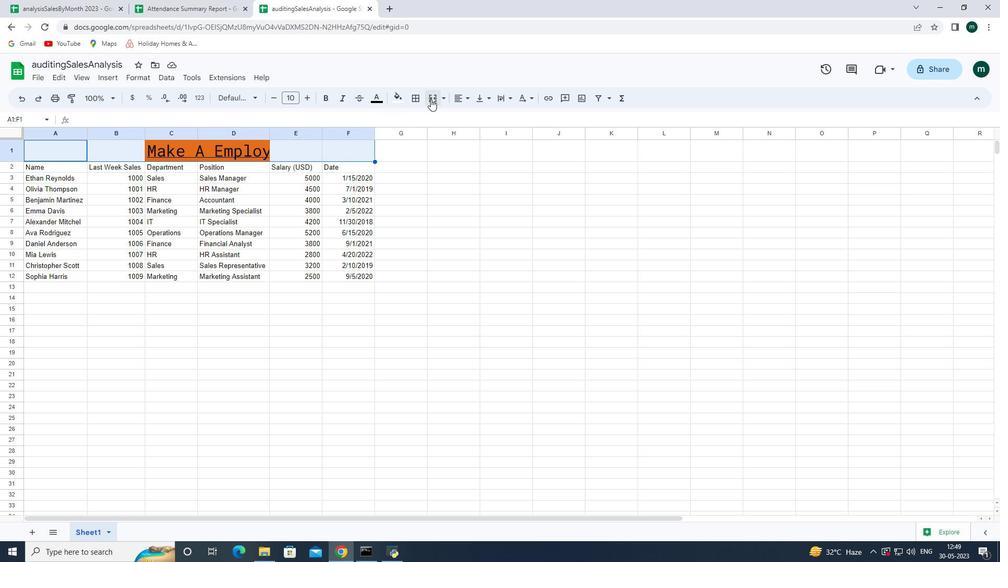 
Action: Mouse pressed left at (431, 99)
Screenshot: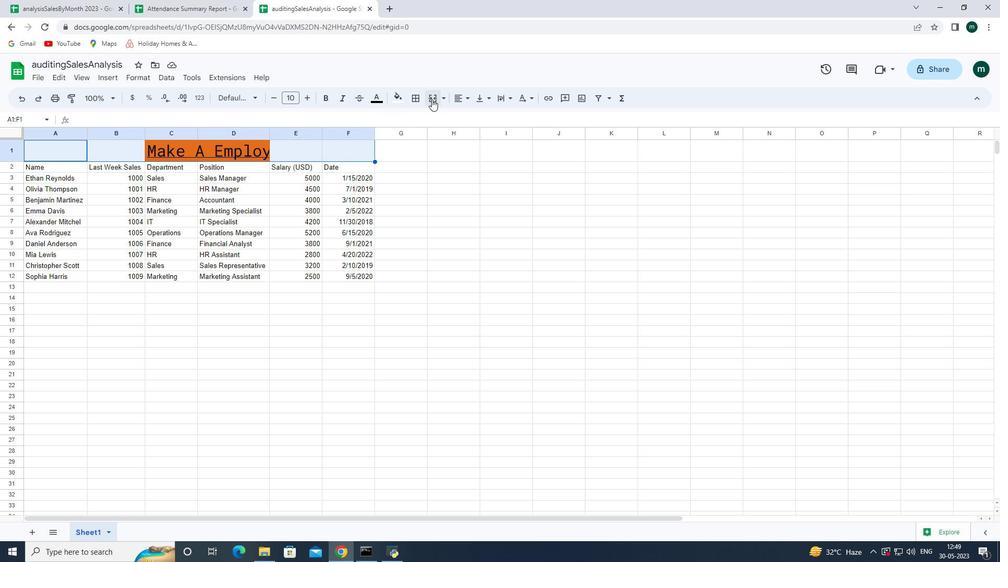 
Action: Mouse moved to (58, 168)
Screenshot: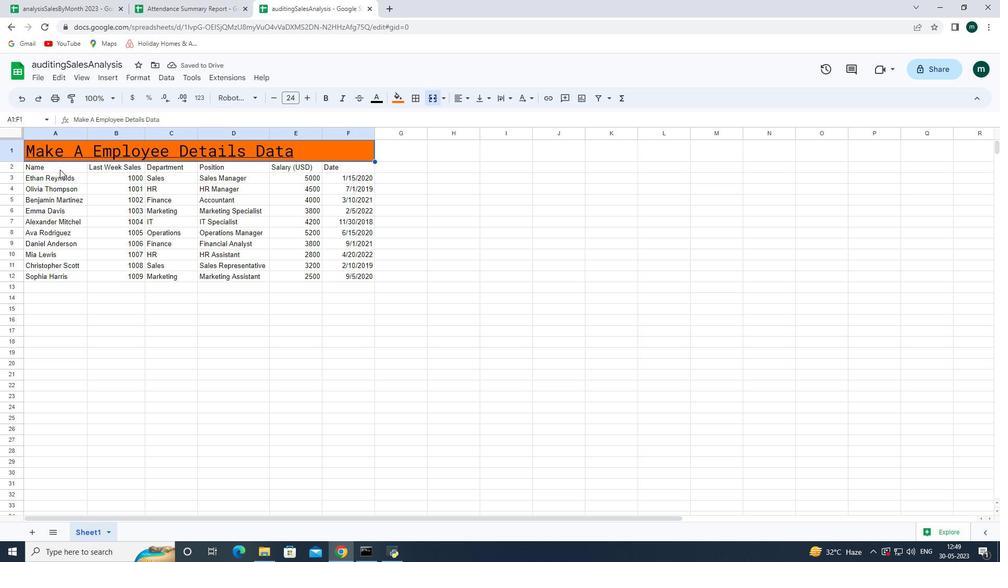 
Action: Mouse pressed left at (58, 168)
Screenshot: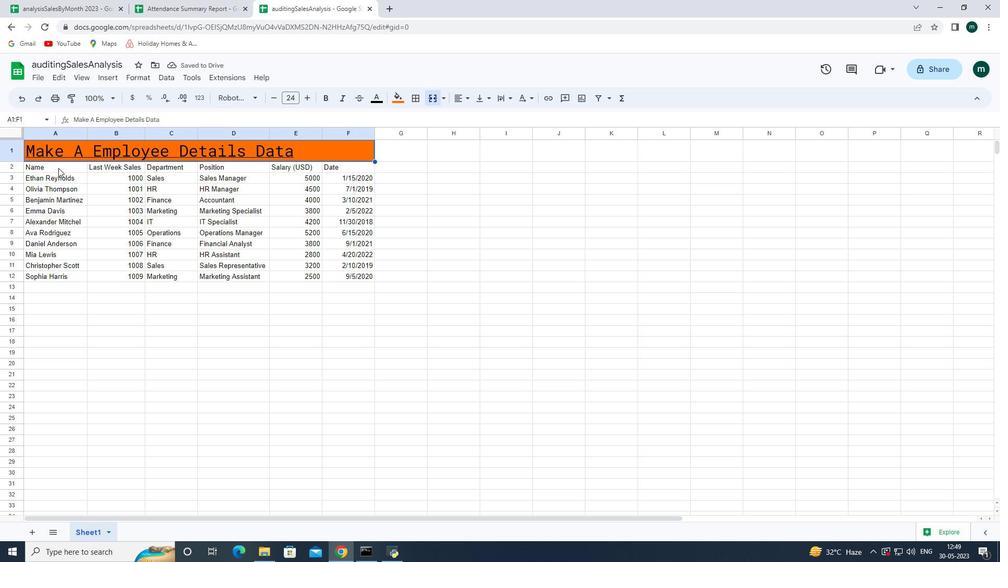 
Action: Mouse moved to (235, 98)
Screenshot: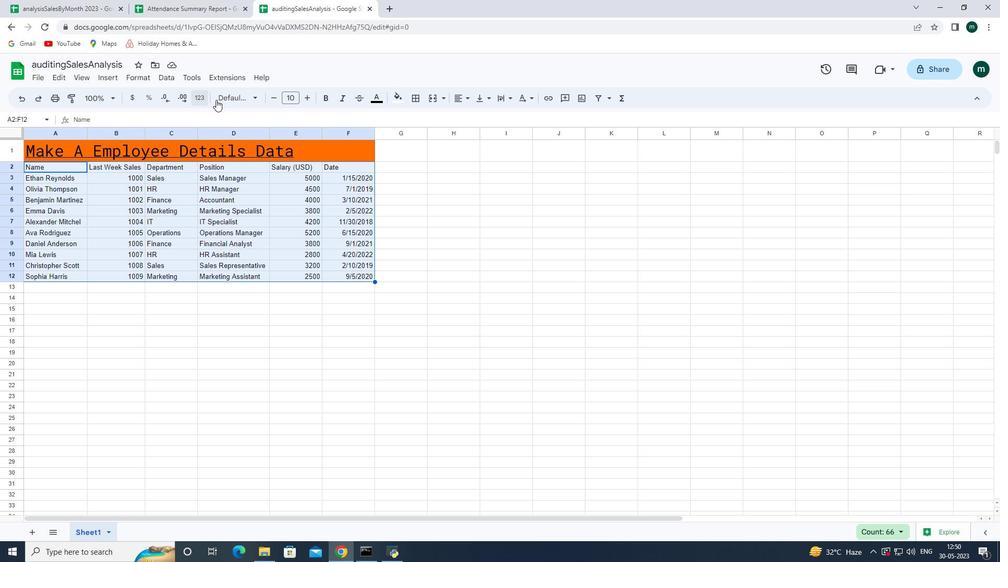 
Action: Mouse pressed left at (235, 98)
Screenshot: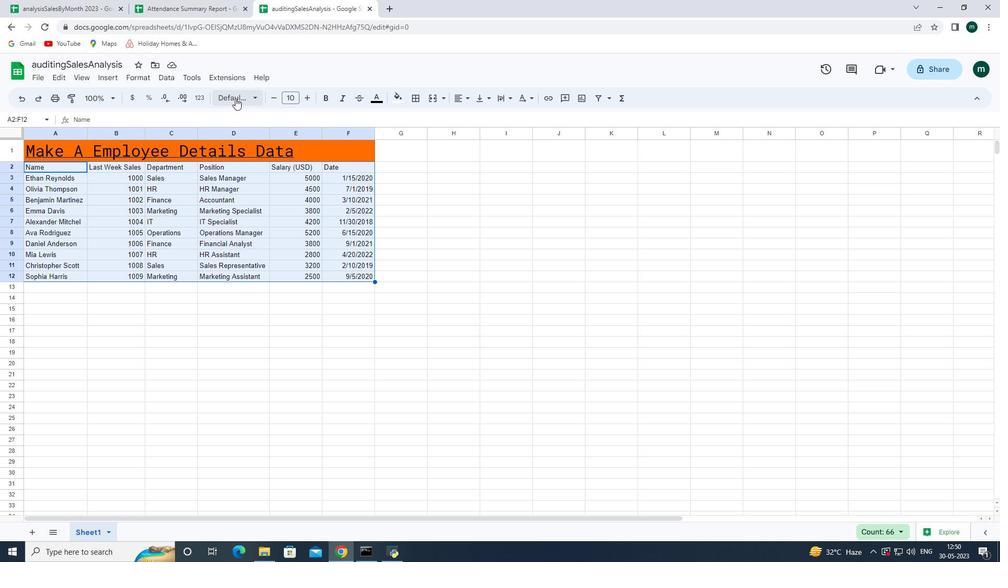 
Action: Mouse moved to (256, 297)
Screenshot: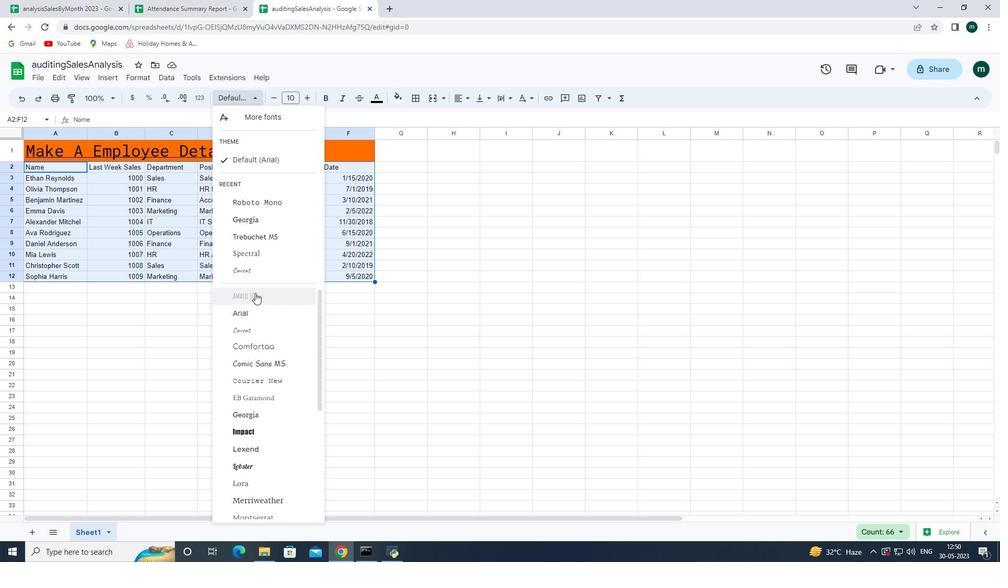 
Action: Mouse scrolled (256, 296) with delta (0, 0)
Screenshot: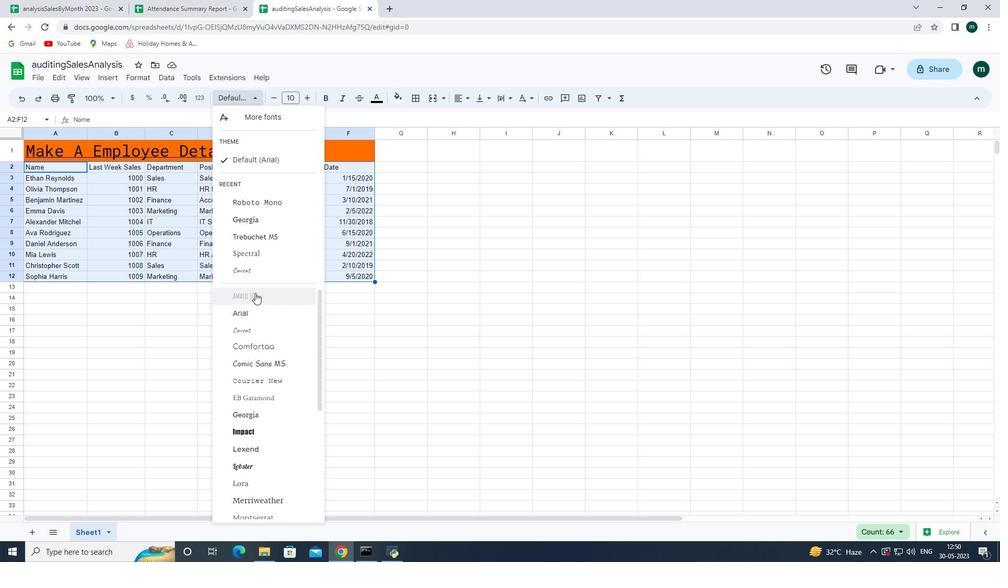 
Action: Mouse scrolled (256, 296) with delta (0, 0)
Screenshot: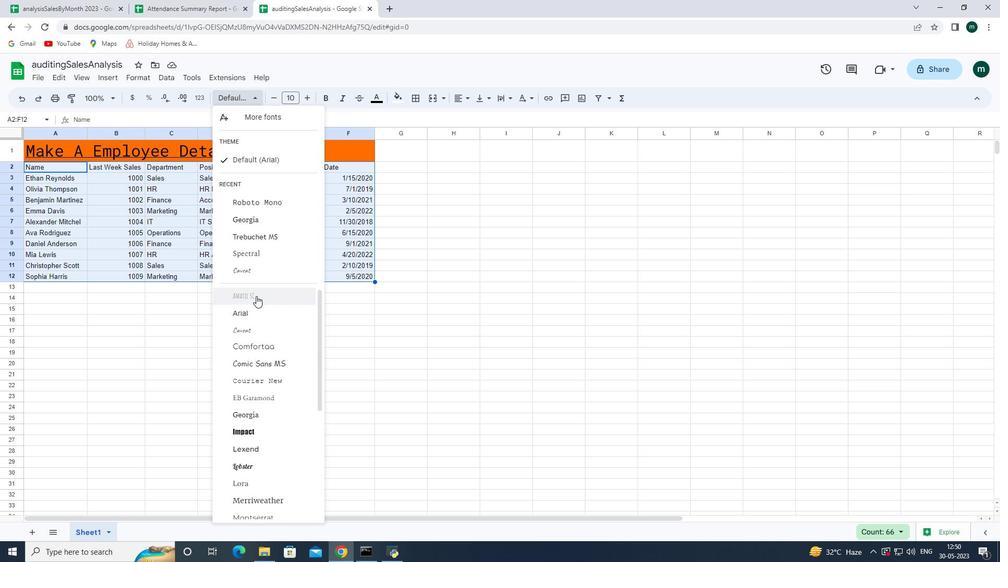 
Action: Mouse scrolled (256, 296) with delta (0, 0)
Screenshot: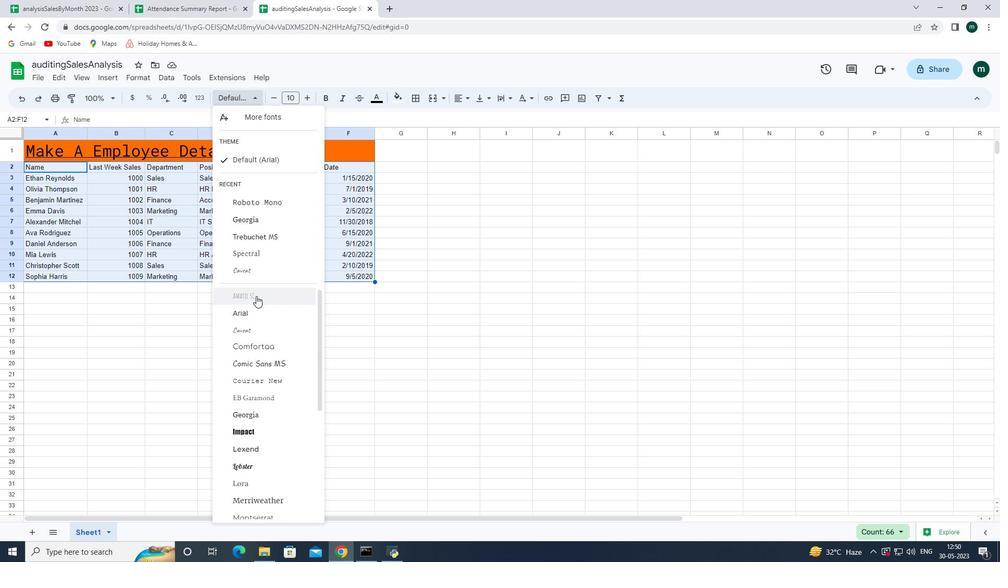 
Action: Mouse scrolled (256, 296) with delta (0, 0)
Screenshot: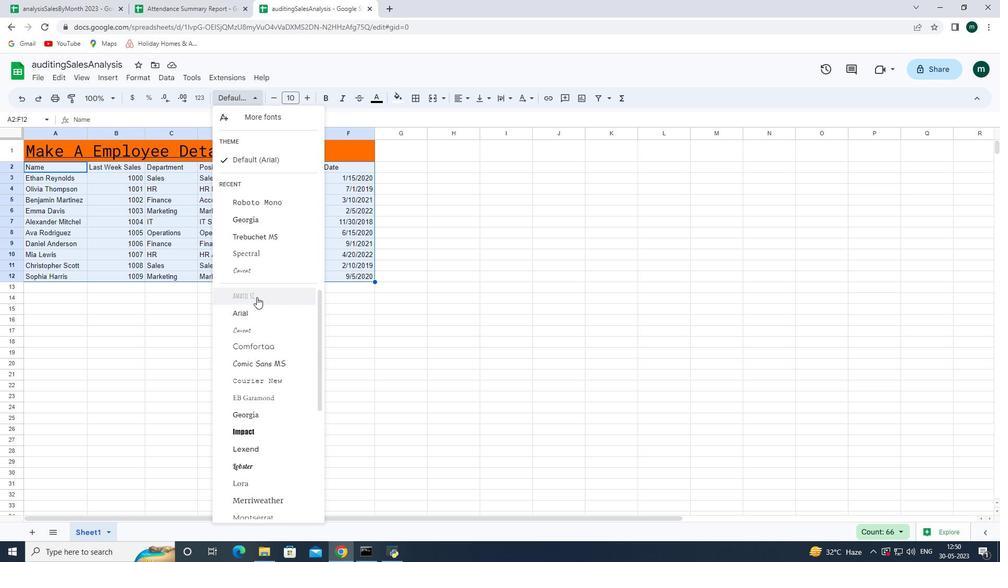 
Action: Mouse scrolled (256, 296) with delta (0, 0)
Screenshot: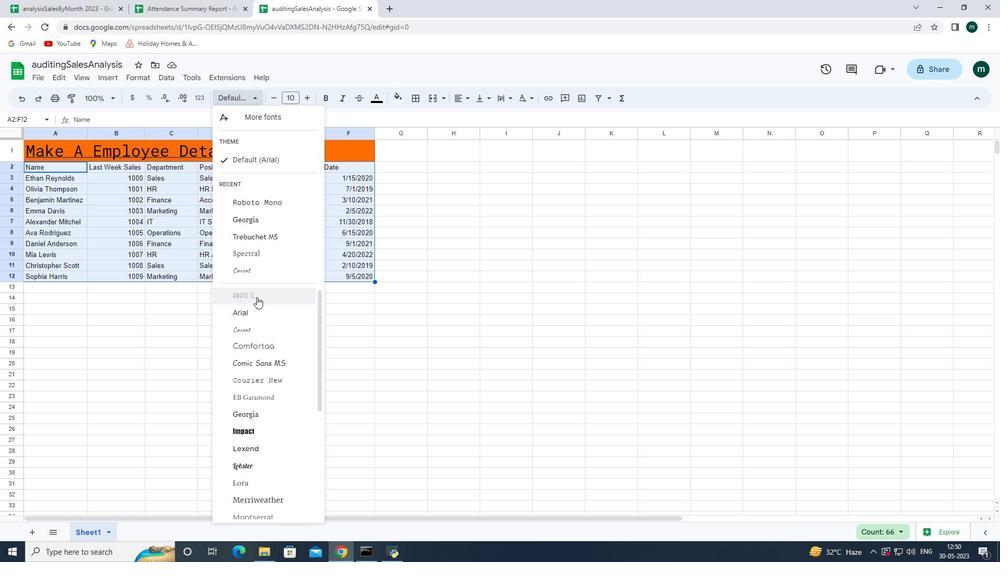 
Action: Mouse moved to (287, 480)
Screenshot: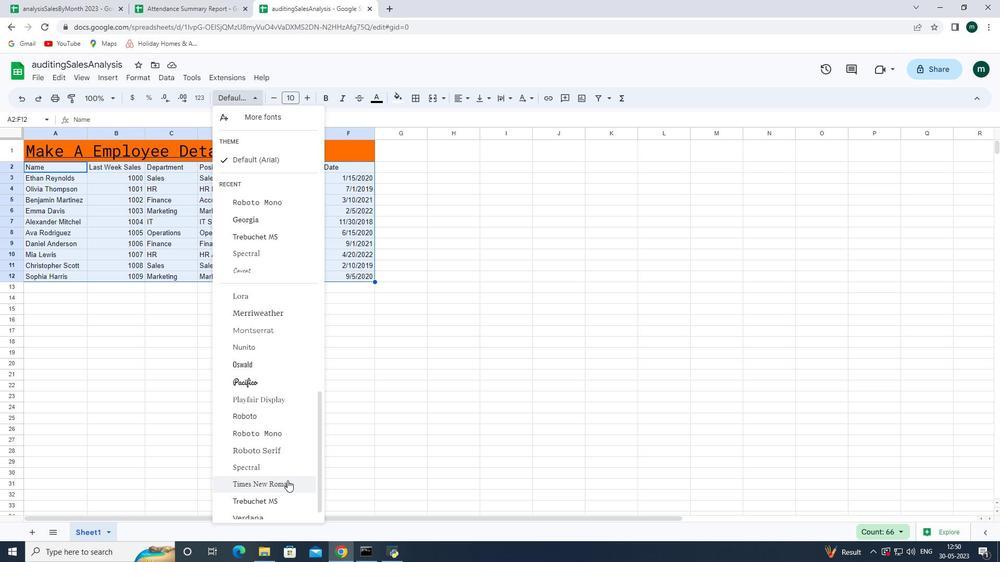 
Action: Mouse pressed left at (287, 480)
Screenshot: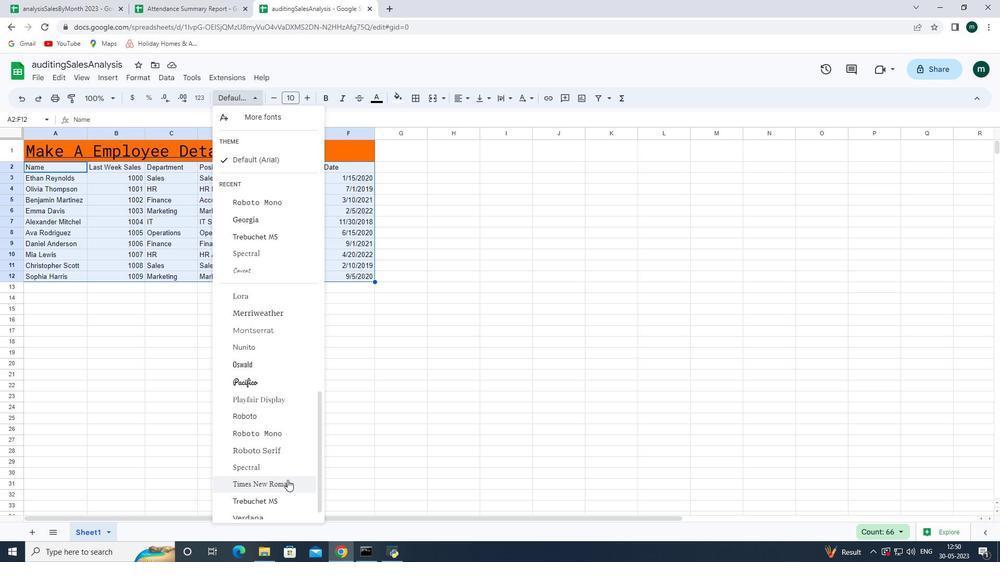 
Action: Mouse moved to (305, 94)
Screenshot: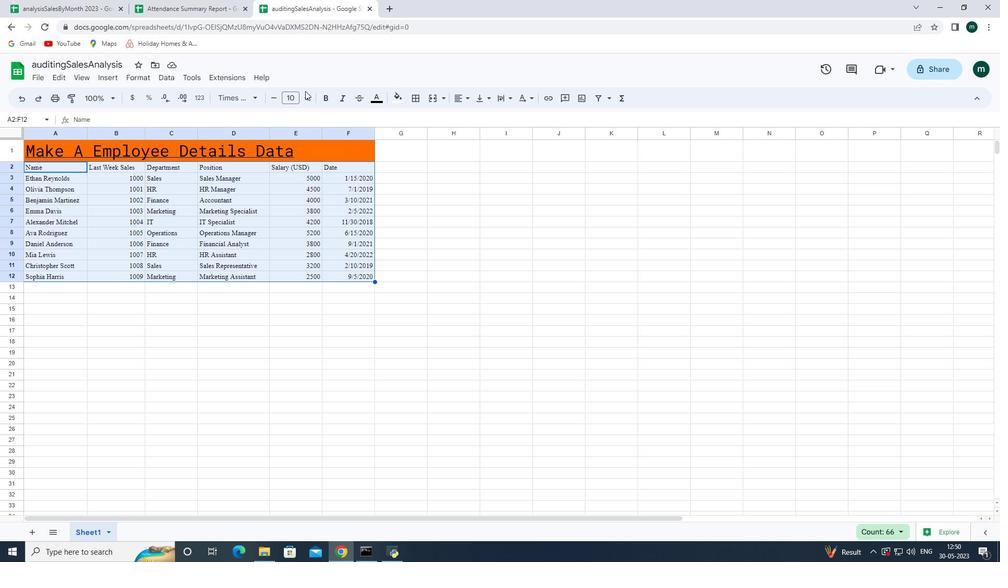 
Action: Mouse pressed left at (305, 94)
Screenshot: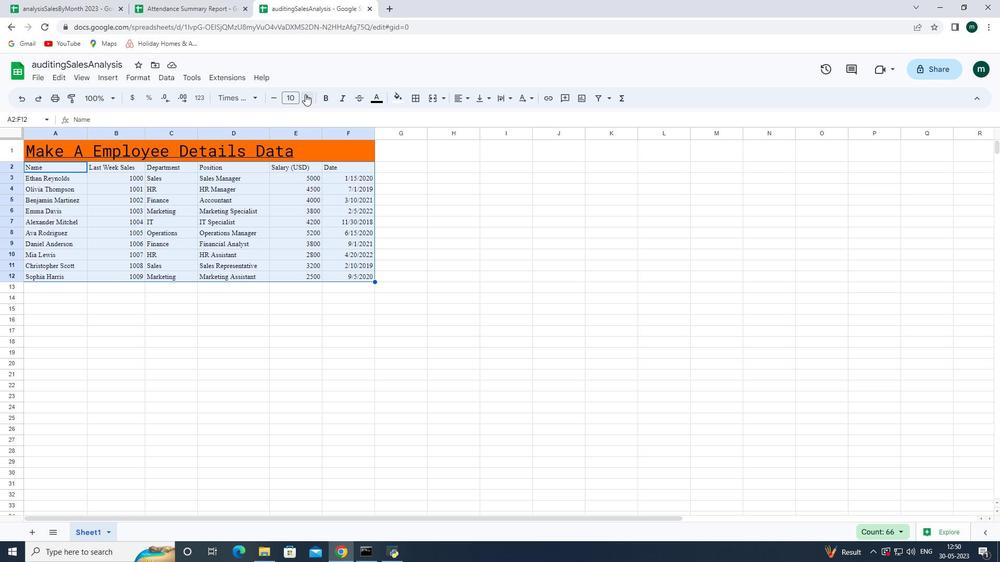 
Action: Mouse pressed left at (305, 94)
Screenshot: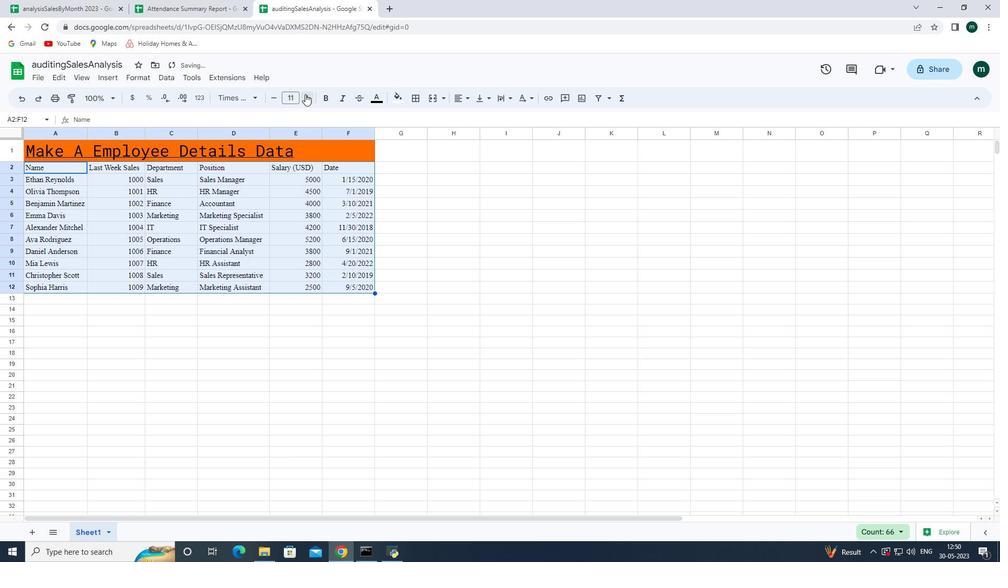 
Action: Mouse pressed left at (305, 94)
Screenshot: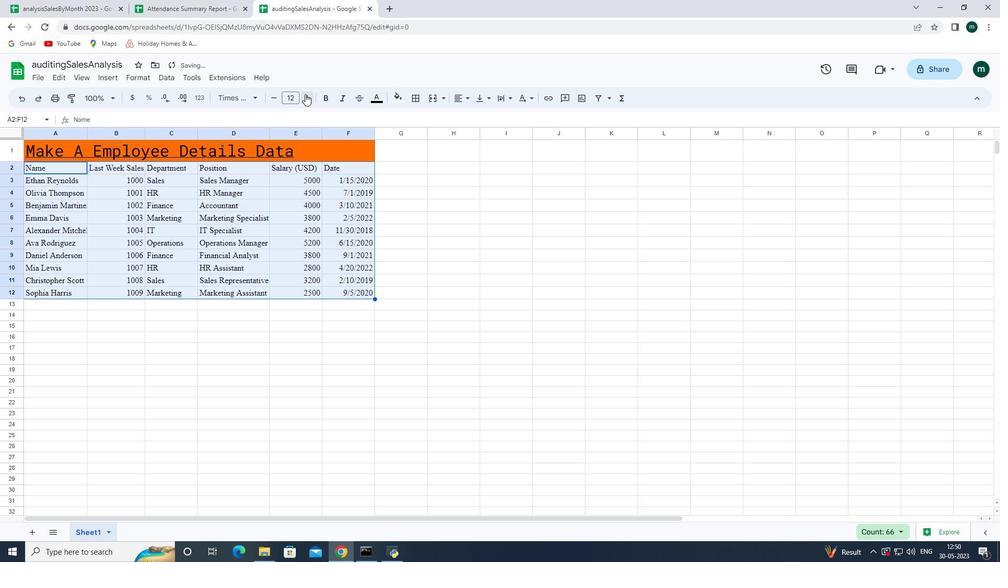
Action: Mouse pressed left at (305, 94)
Screenshot: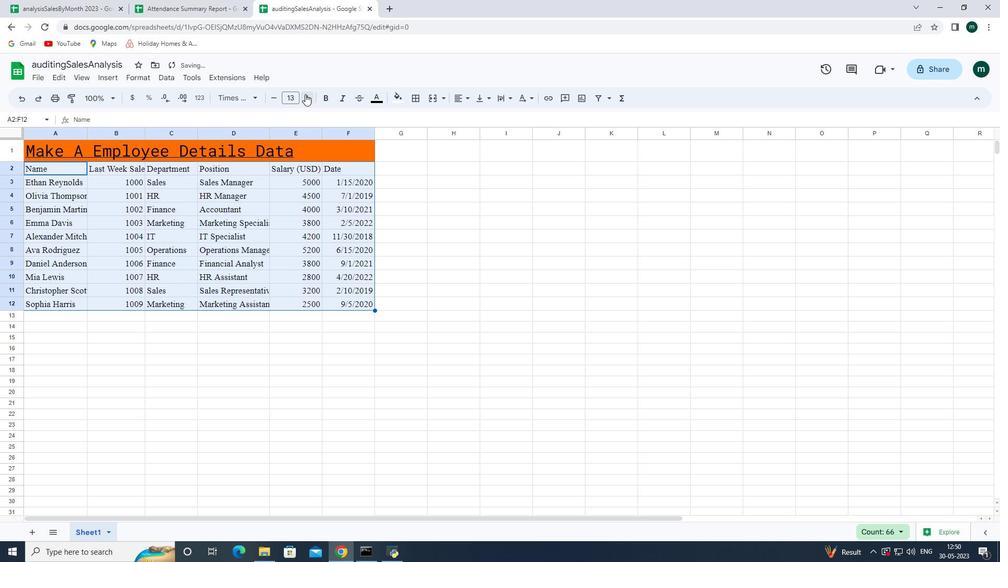
Action: Mouse pressed left at (305, 94)
Screenshot: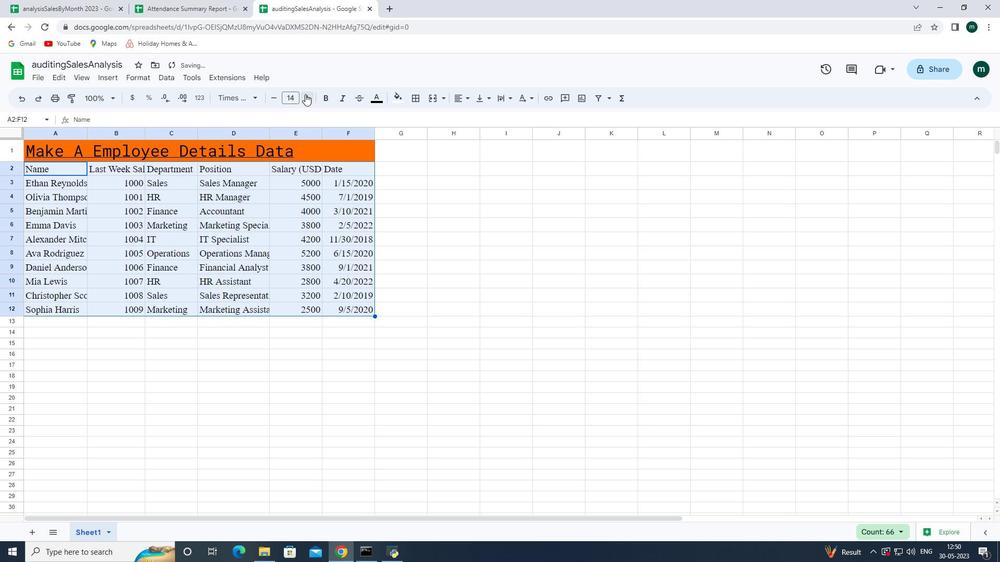 
Action: Mouse pressed left at (305, 94)
Screenshot: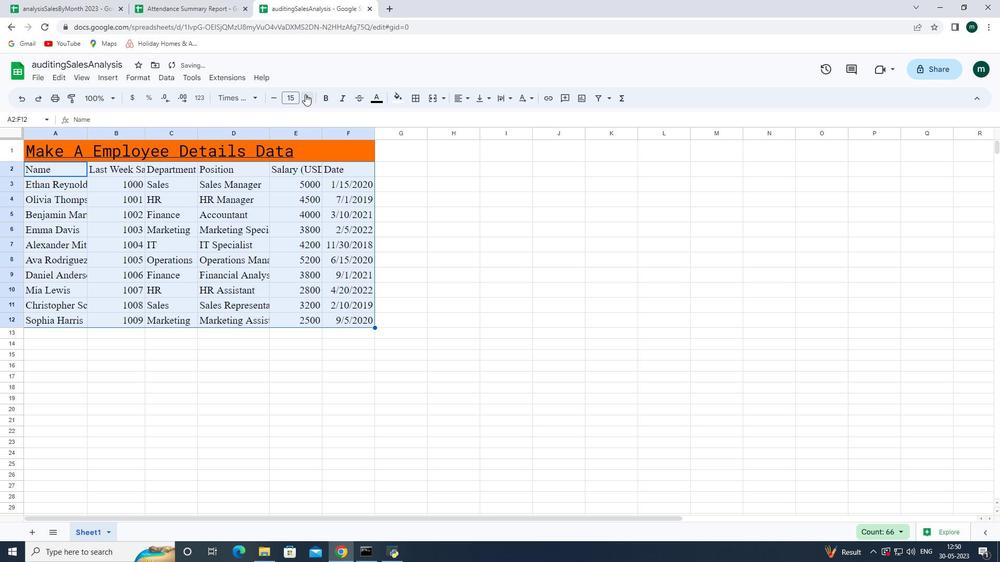 
Action: Mouse moved to (133, 354)
Screenshot: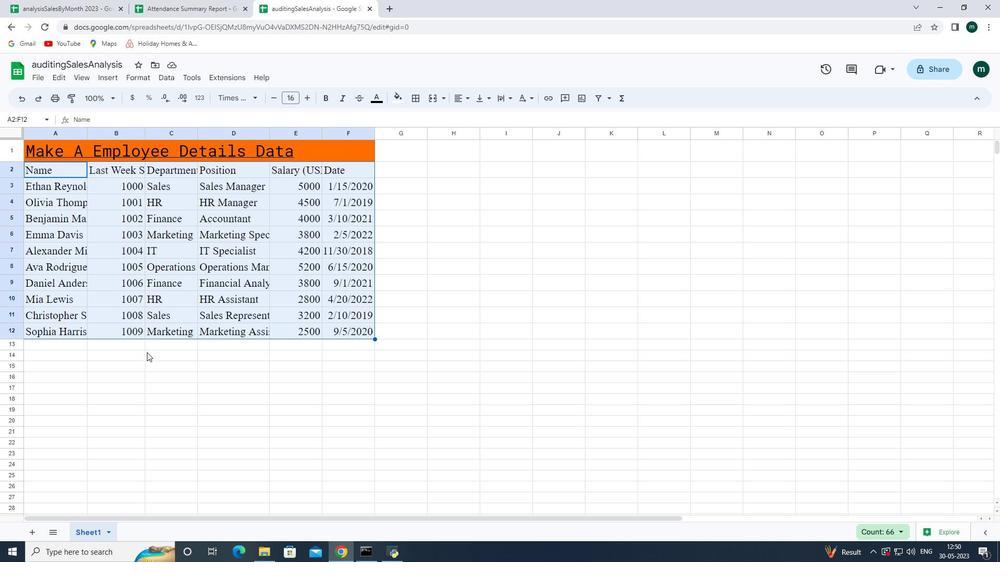 
Action: Mouse pressed left at (133, 354)
Screenshot: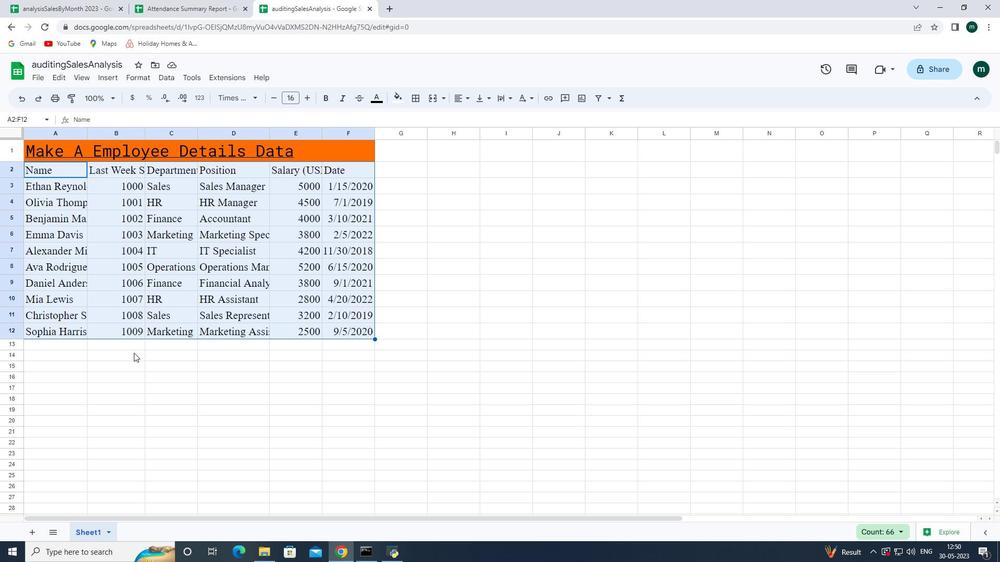
Action: Mouse moved to (88, 133)
Screenshot: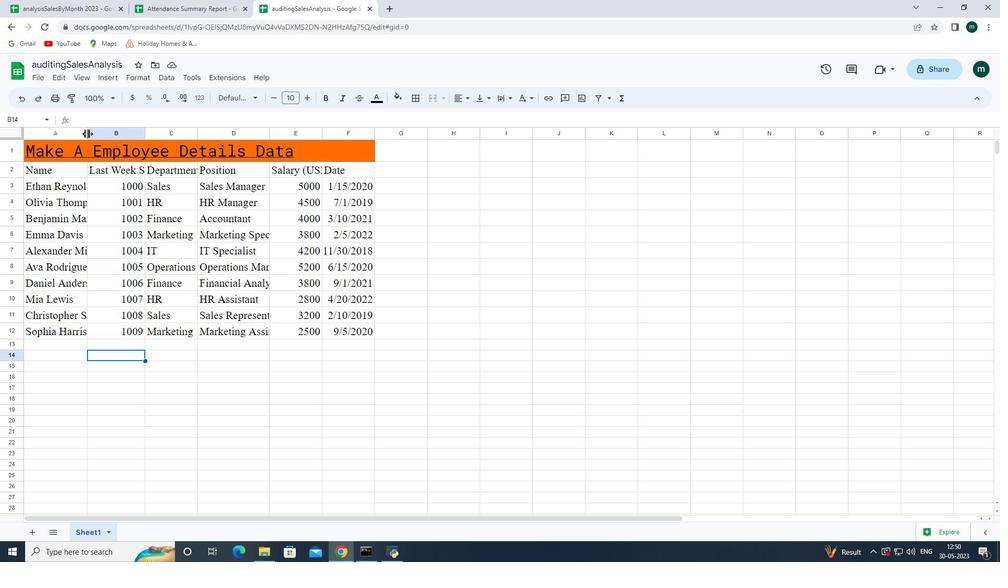 
Action: Mouse pressed left at (88, 133)
Screenshot: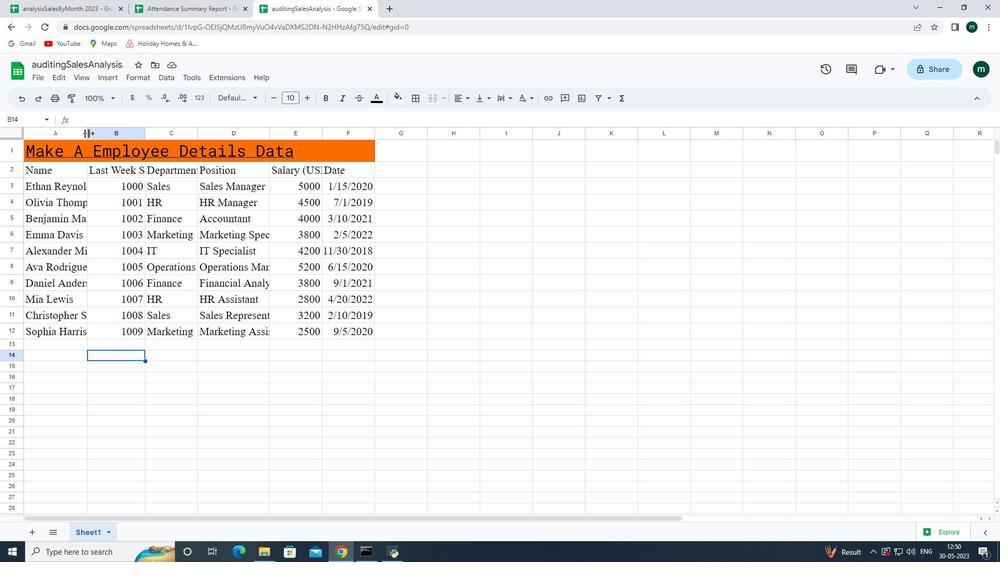 
Action: Mouse pressed left at (88, 133)
Screenshot: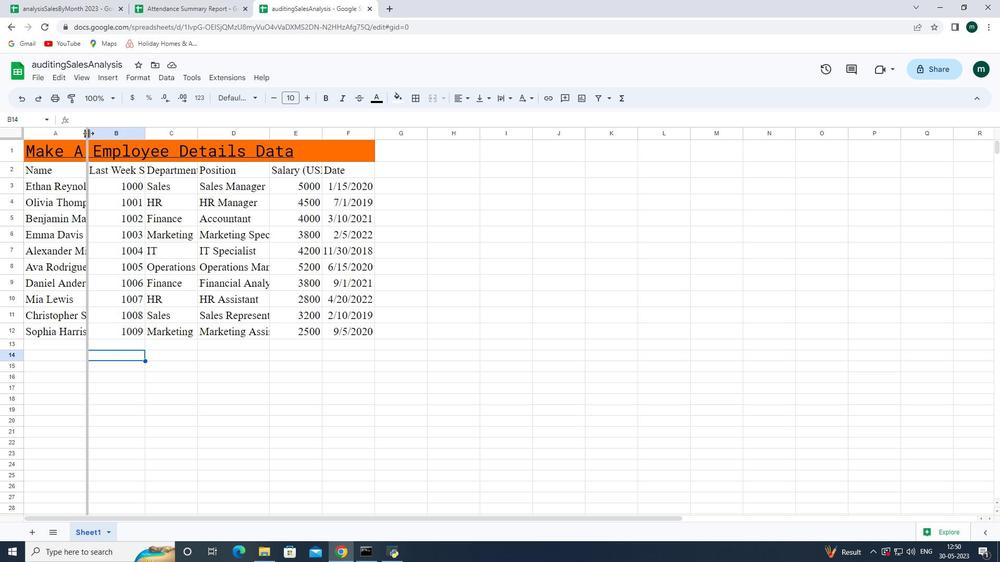 
Action: Mouse moved to (294, 131)
Screenshot: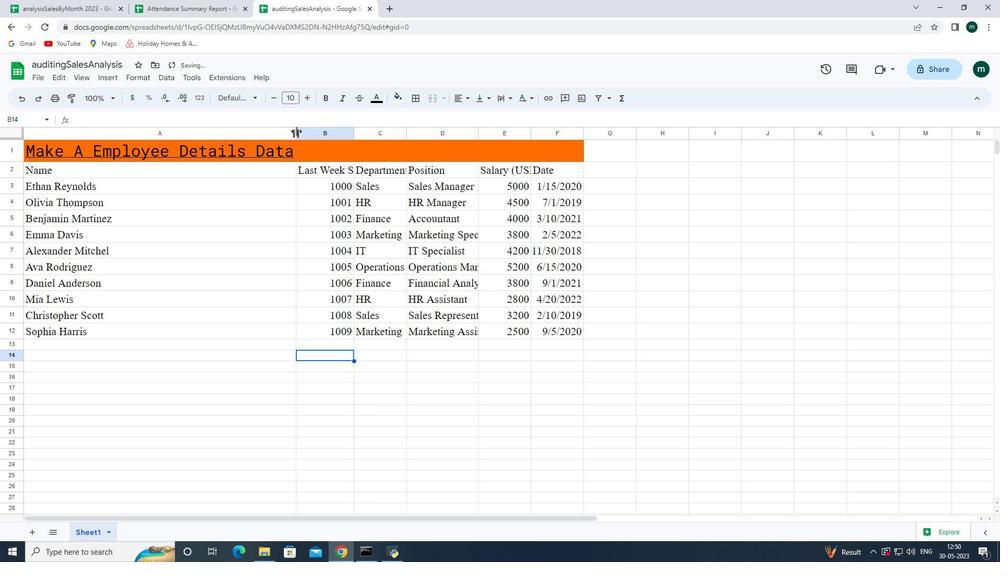 
Action: Mouse pressed left at (294, 131)
Screenshot: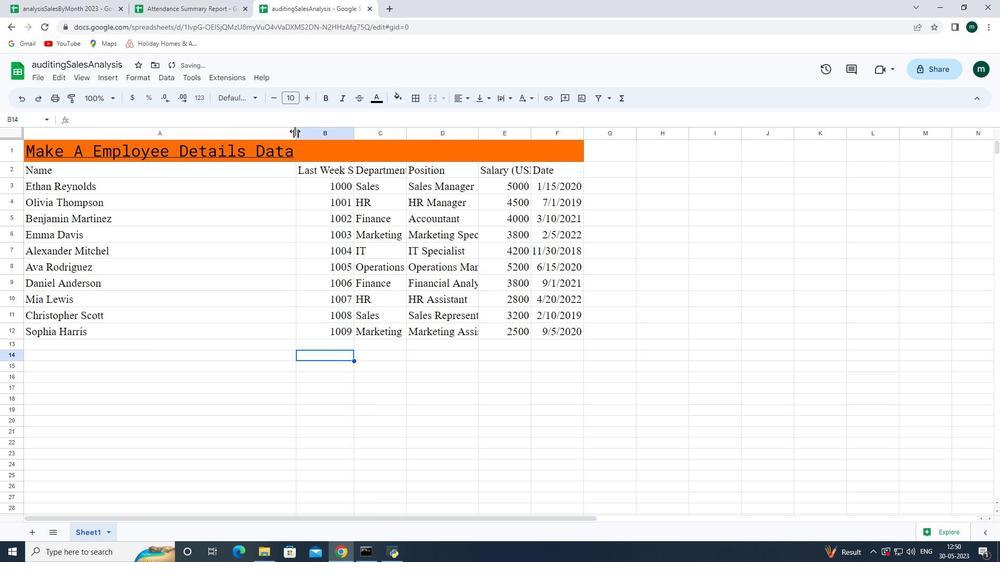 
Action: Mouse pressed left at (294, 131)
Screenshot: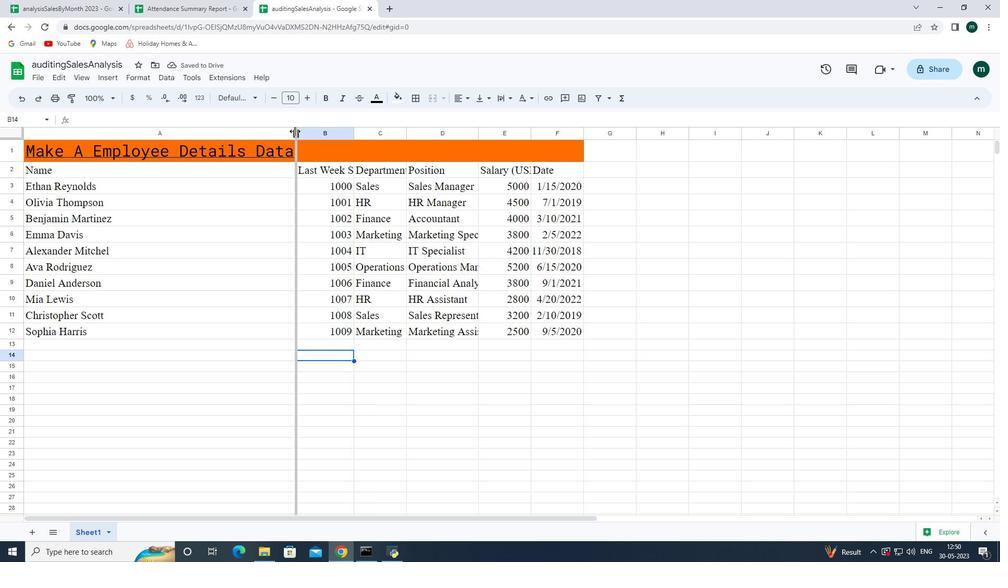 
Action: Mouse moved to (259, 182)
Screenshot: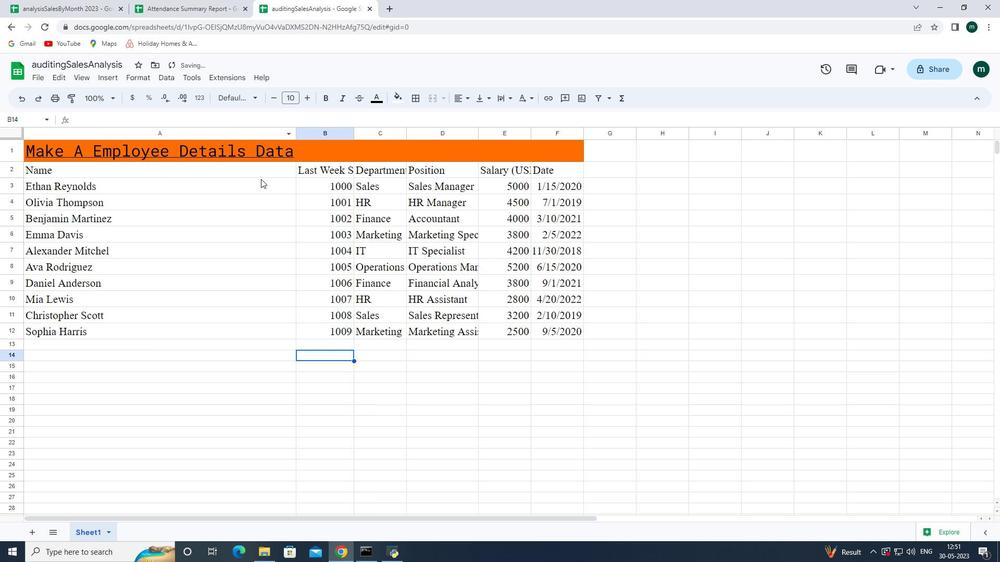 
Action: Key pressed ctrl+Z
Screenshot: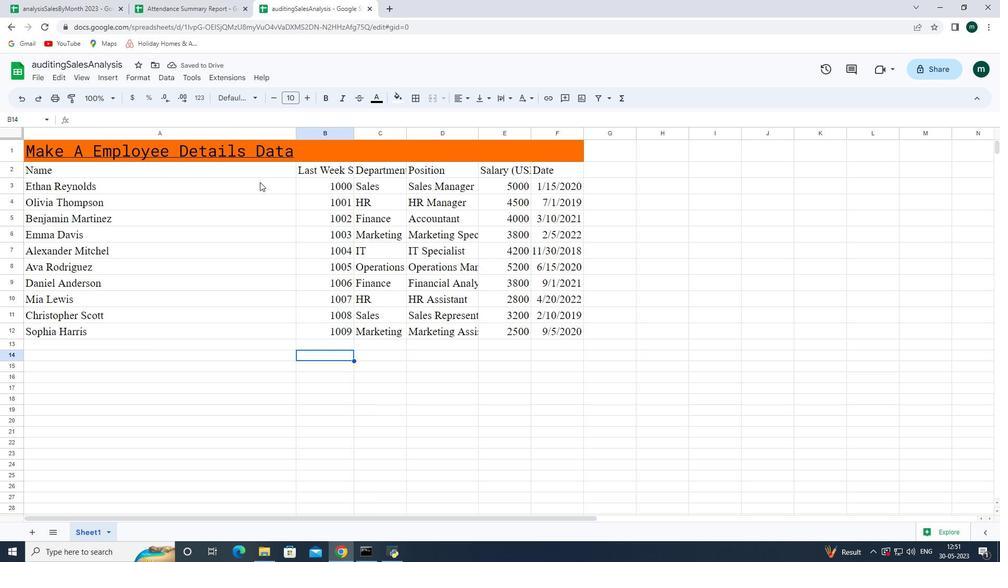 
Action: Mouse moved to (257, 182)
Screenshot: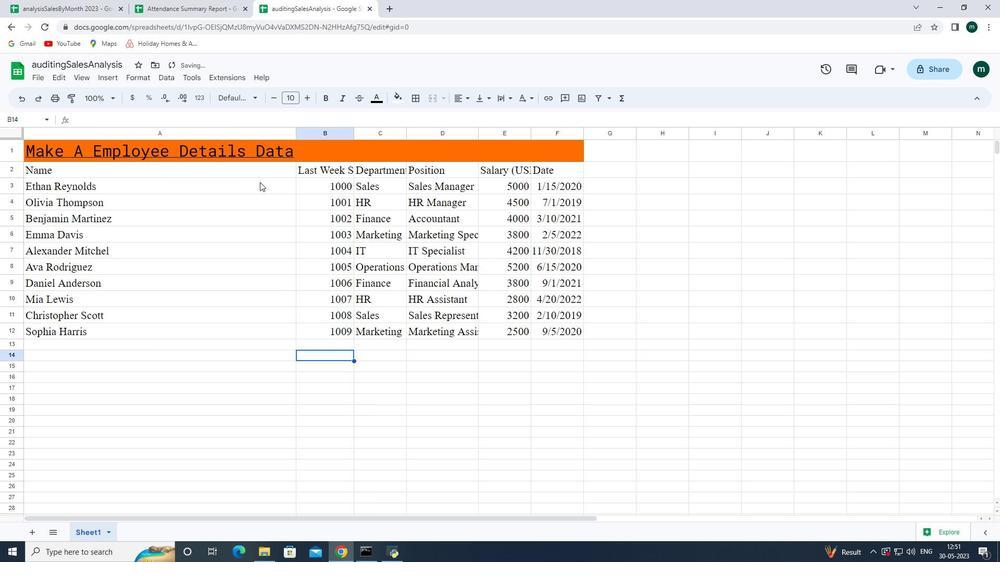 
Action: Key pressed ctrl+Z
Screenshot: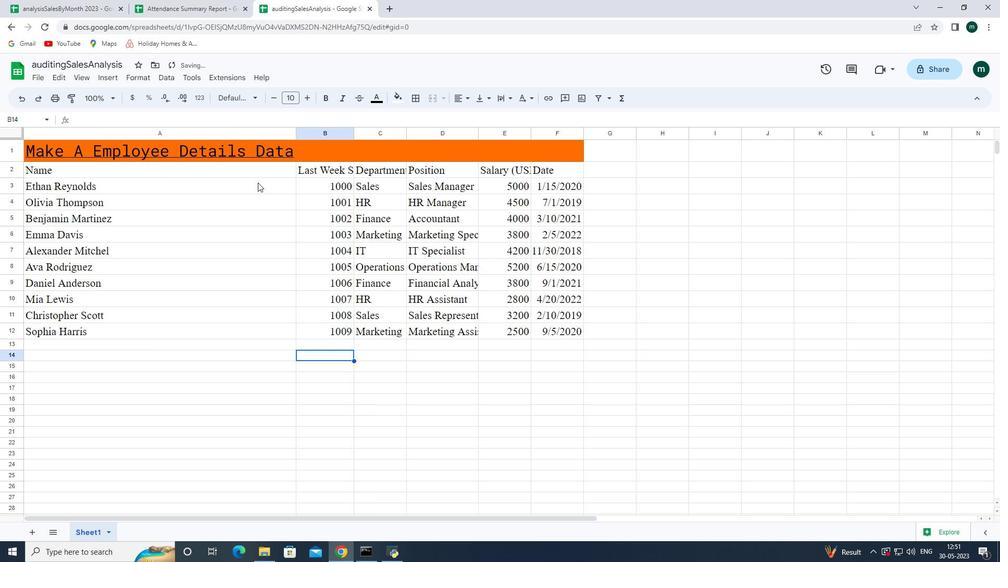 
Action: Mouse moved to (143, 134)
Screenshot: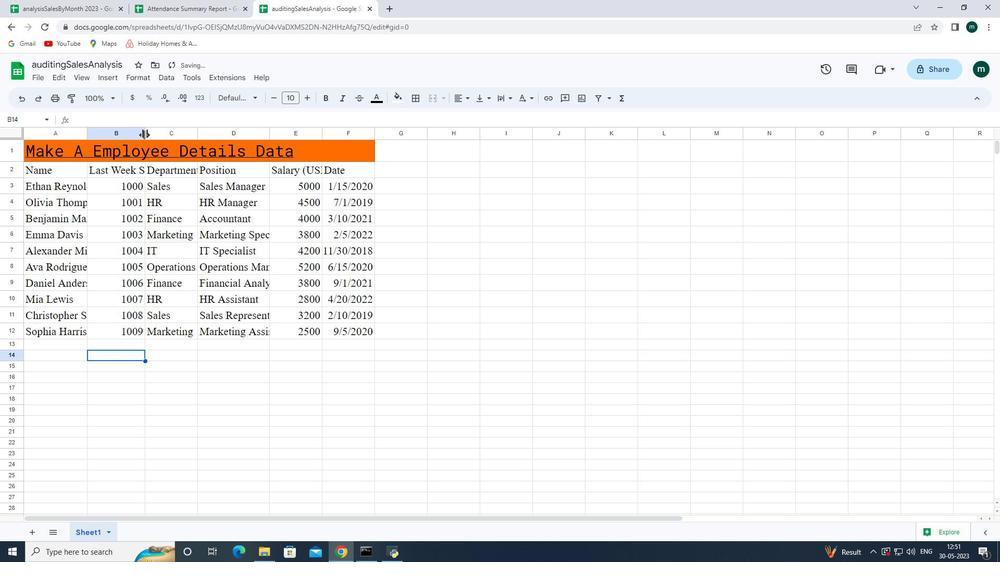 
Action: Mouse pressed left at (143, 134)
Screenshot: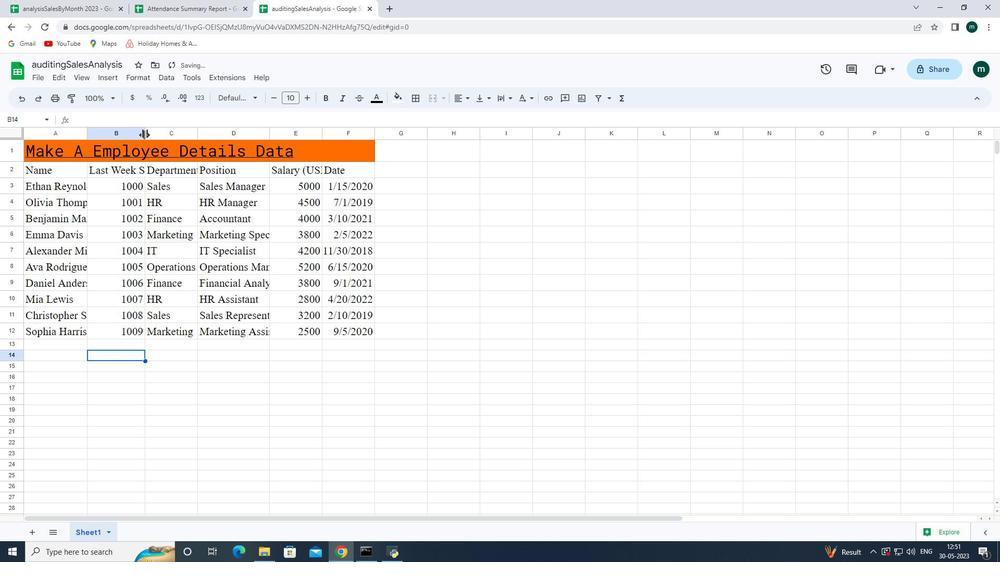 
Action: Mouse pressed left at (143, 134)
Screenshot: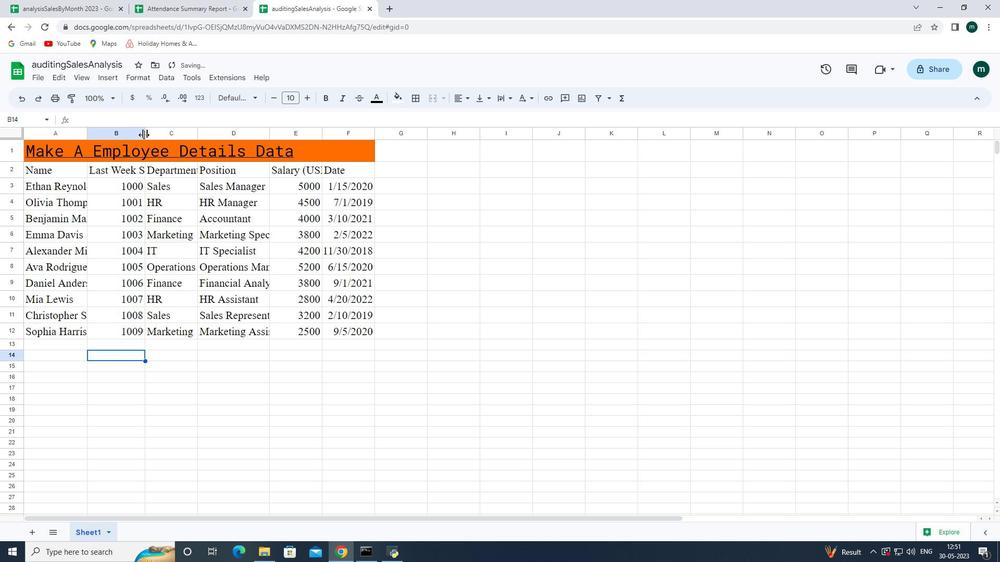 
Action: Mouse moved to (220, 133)
Screenshot: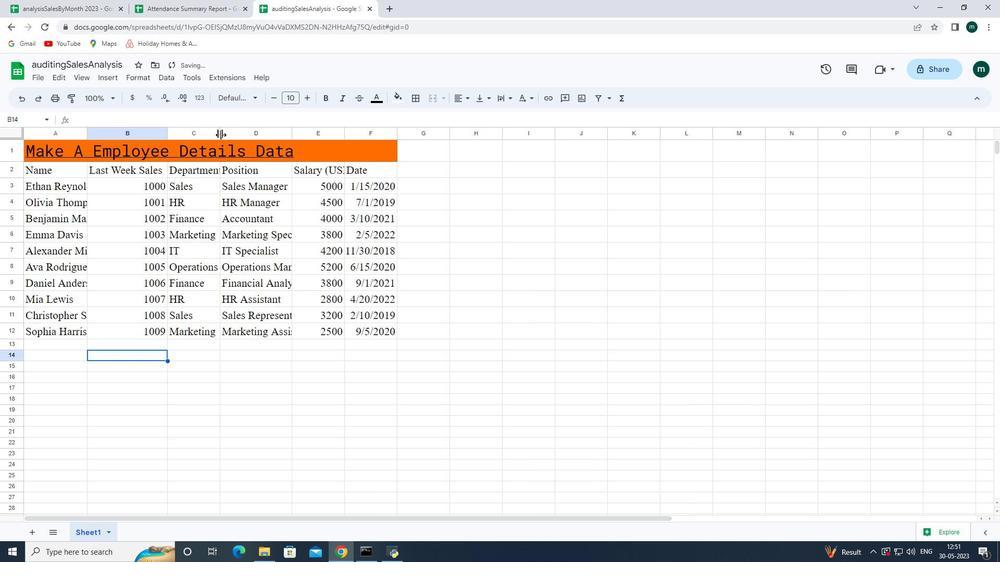 
Action: Mouse pressed left at (220, 133)
Screenshot: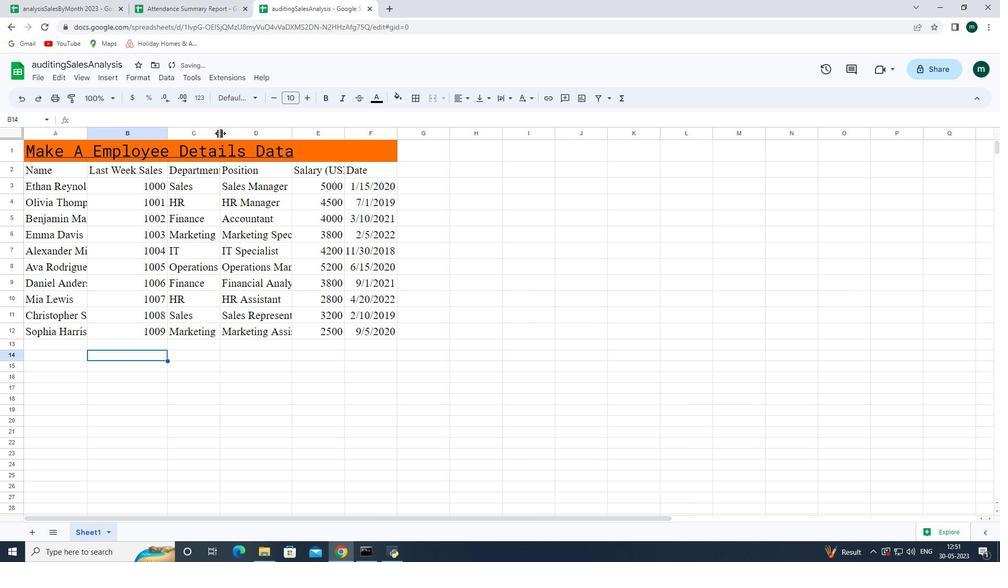 
Action: Mouse pressed left at (220, 133)
Screenshot: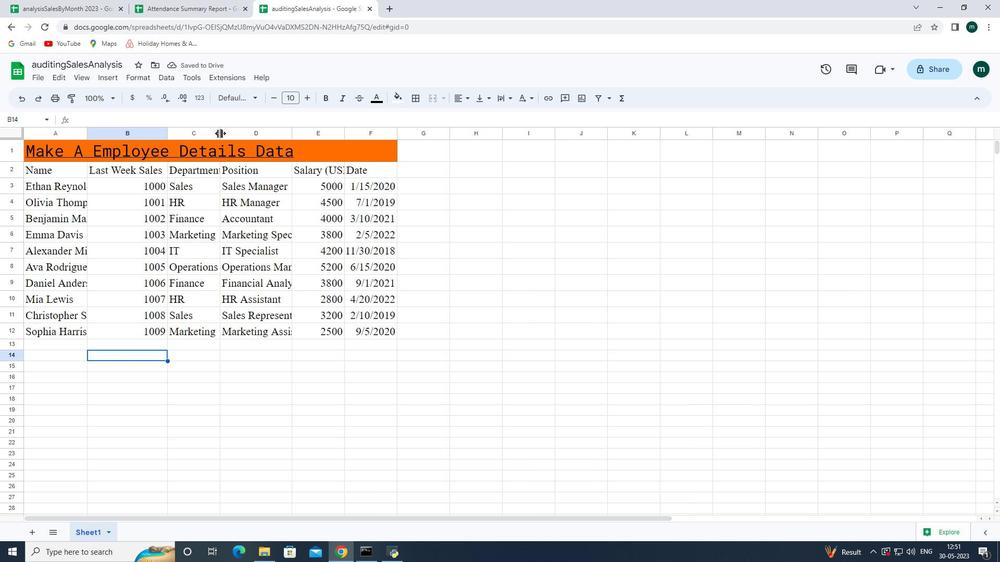 
Action: Mouse moved to (297, 131)
Screenshot: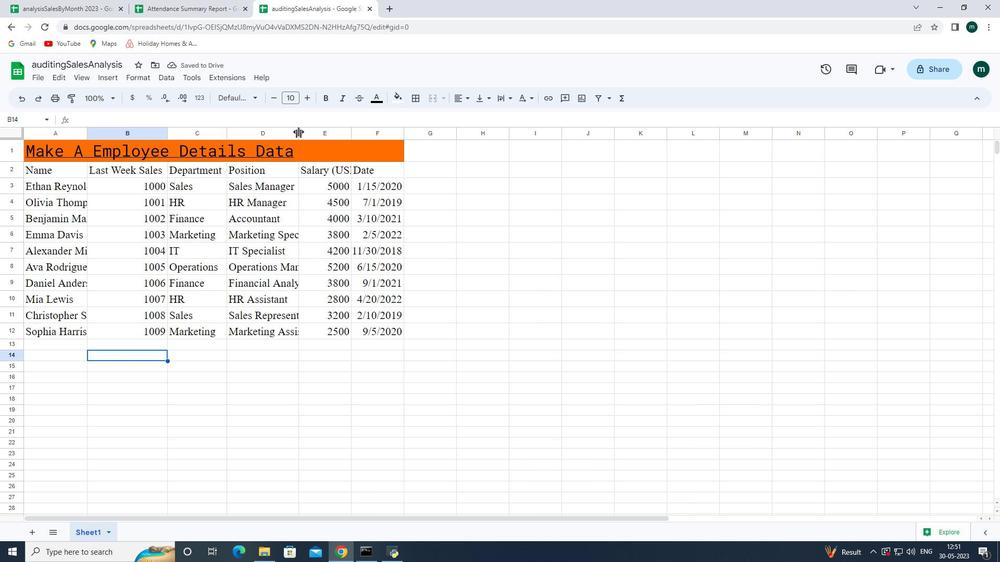 
Action: Mouse pressed left at (297, 131)
Screenshot: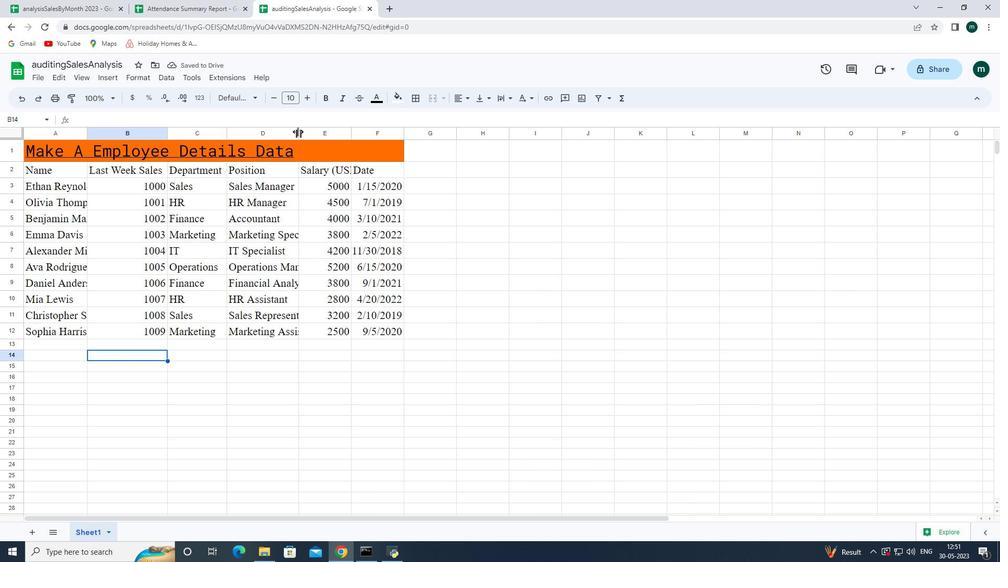 
Action: Mouse pressed left at (297, 131)
Screenshot: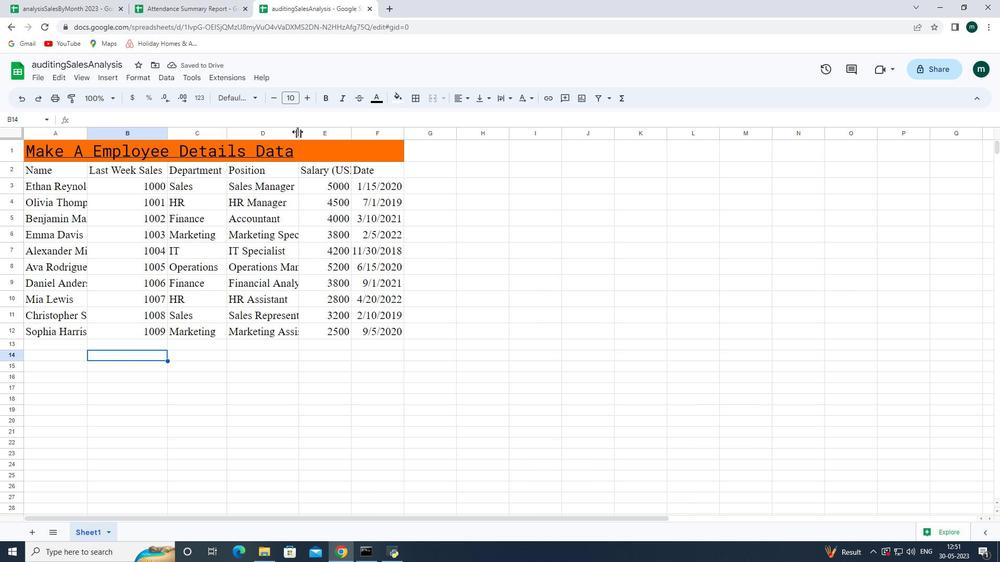 
Action: Mouse moved to (376, 133)
Screenshot: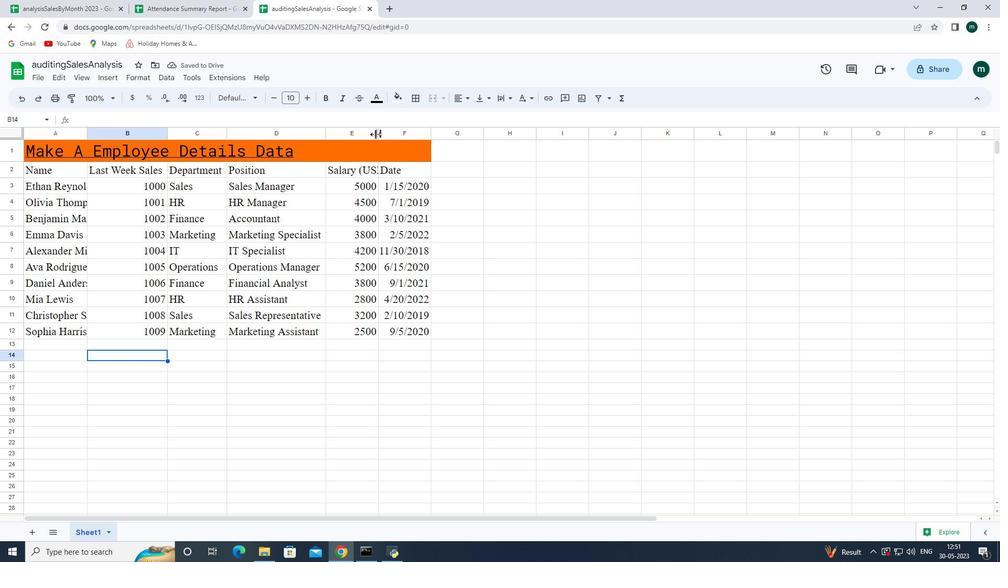 
Action: Mouse pressed left at (376, 133)
Screenshot: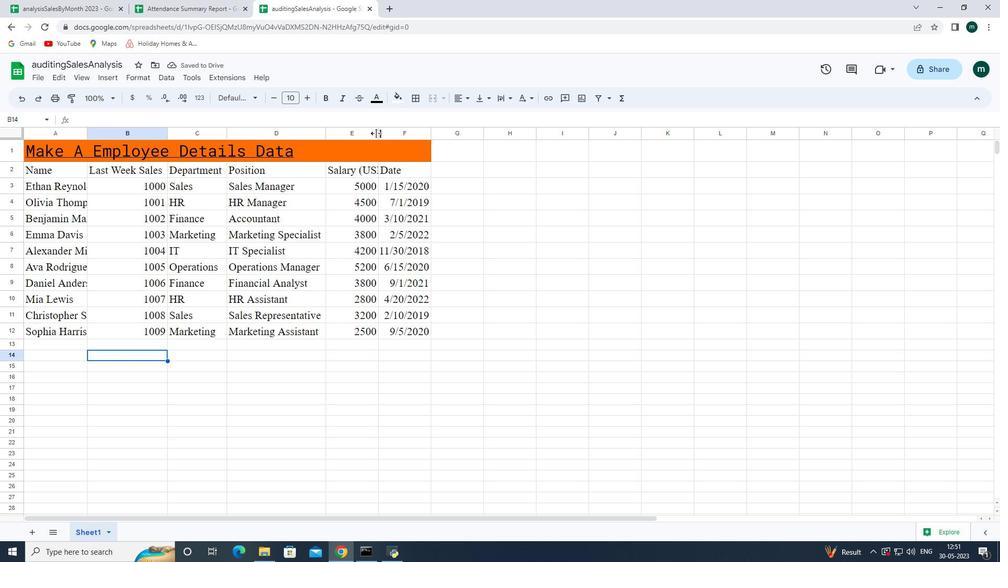 
Action: Mouse pressed left at (376, 133)
Screenshot: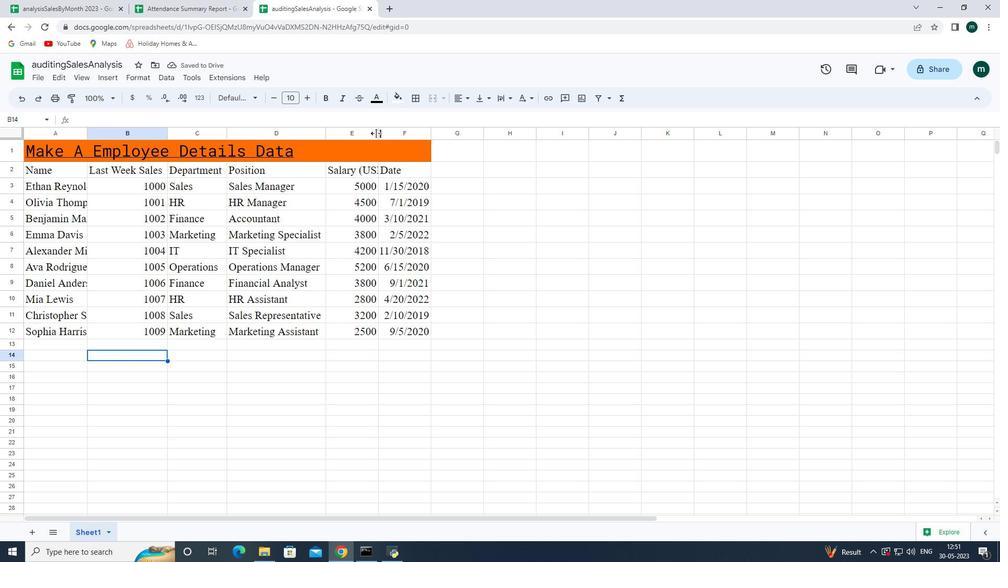 
Action: Mouse moved to (442, 137)
Screenshot: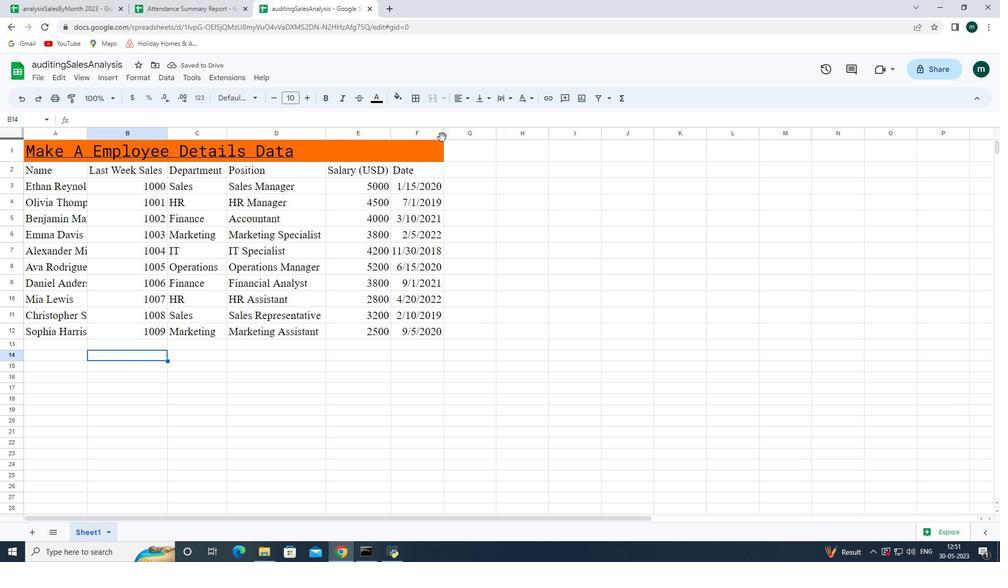 
Action: Mouse pressed left at (442, 137)
Screenshot: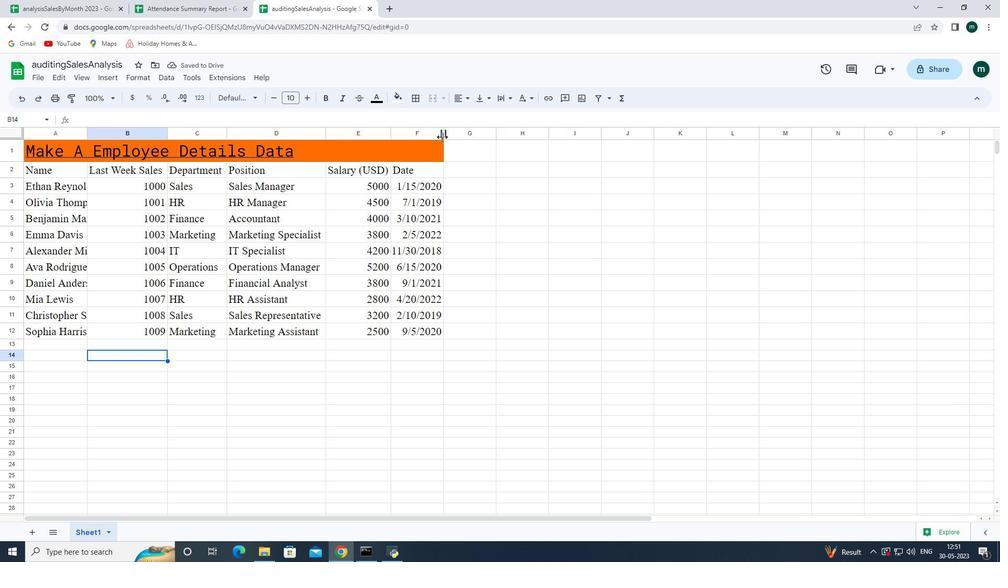 
Action: Mouse pressed left at (442, 137)
Screenshot: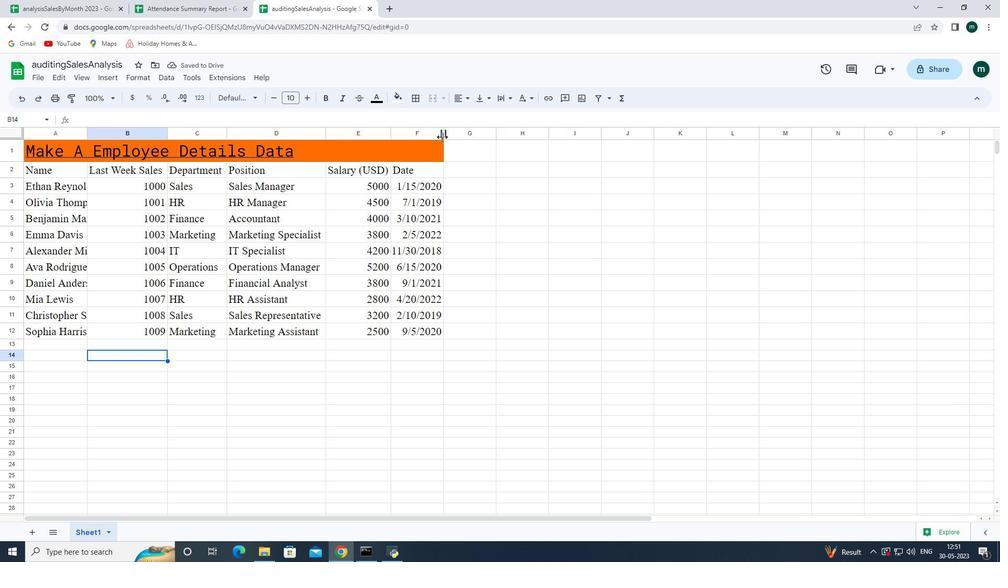 
Action: Mouse moved to (86, 129)
Screenshot: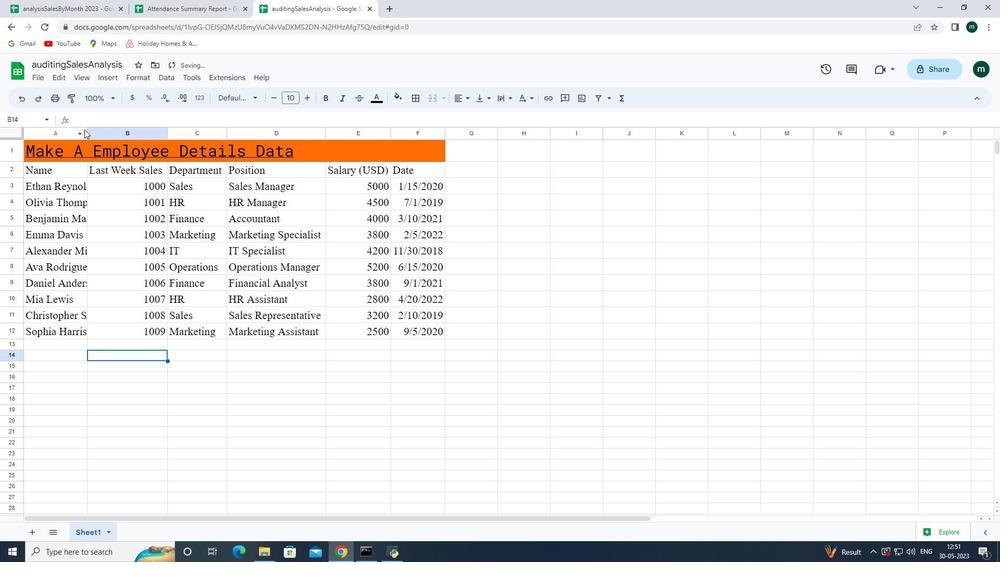 
Action: Mouse pressed left at (86, 129)
Screenshot: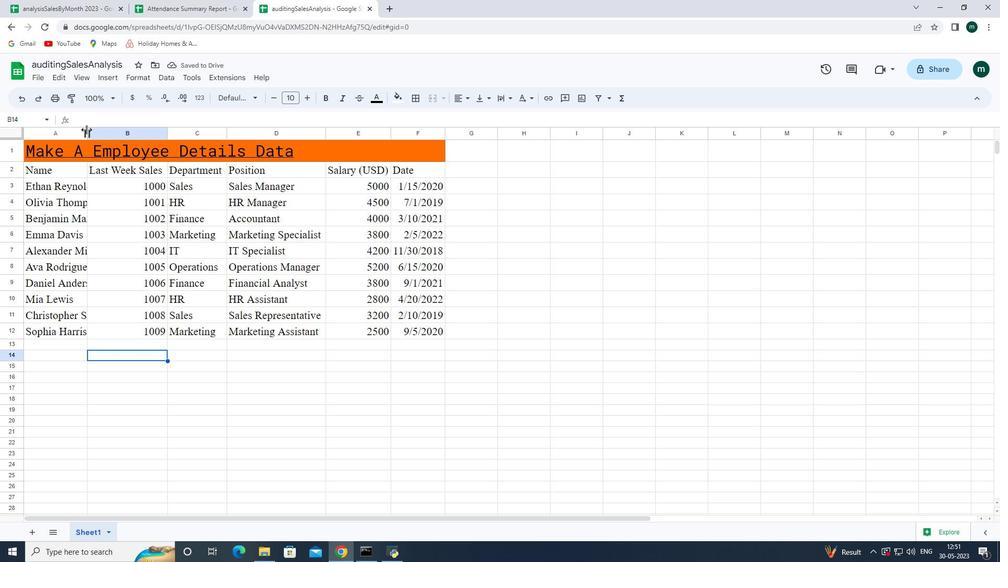 
Action: Mouse moved to (122, 133)
Screenshot: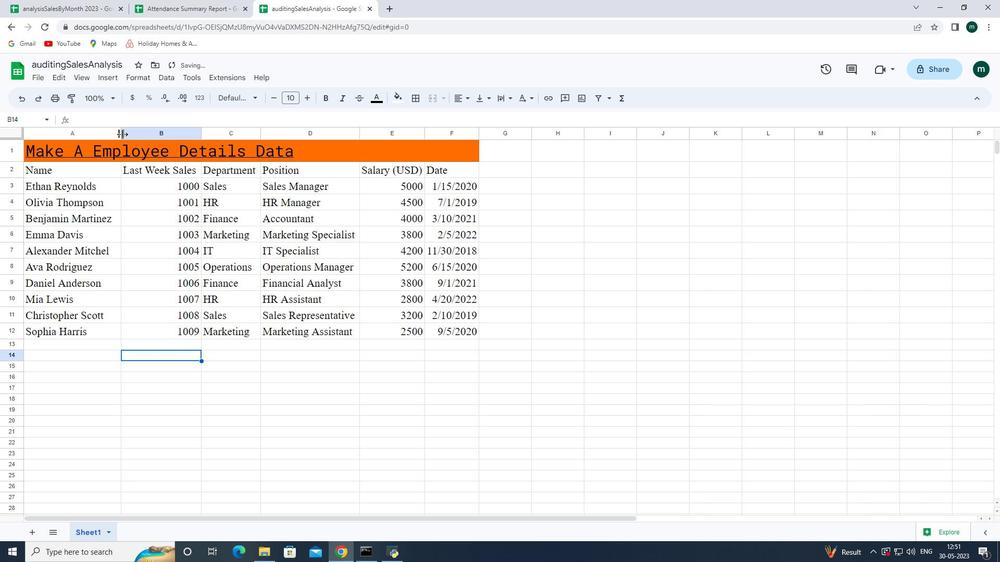 
Action: Mouse pressed left at (122, 133)
Screenshot: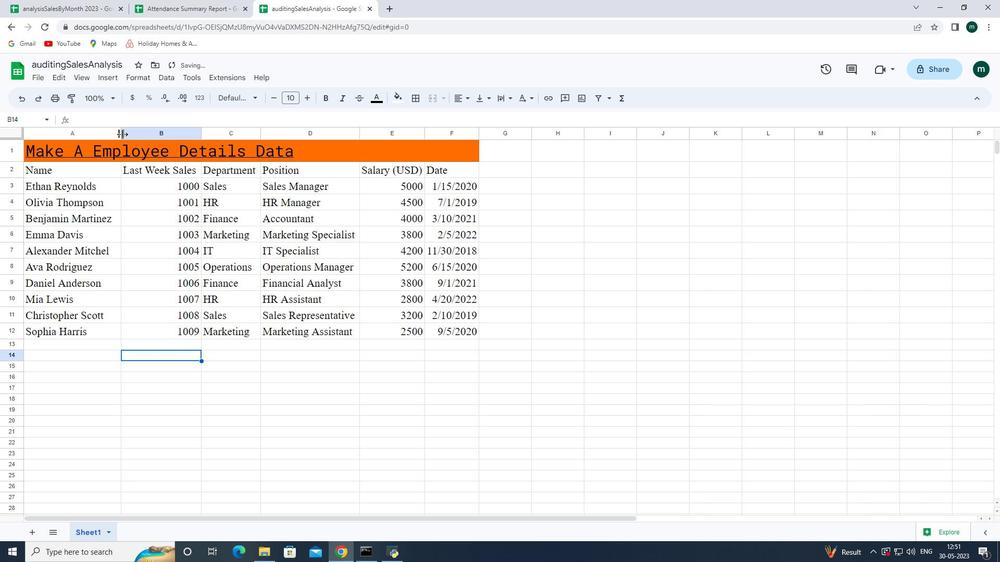 
Action: Mouse moved to (128, 76)
Screenshot: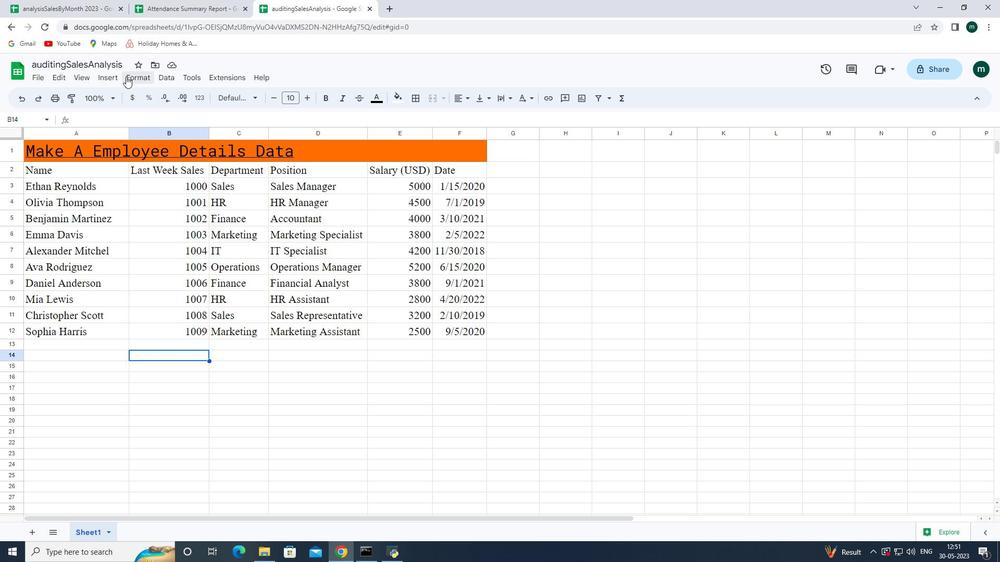 
Action: Mouse pressed left at (128, 76)
Screenshot: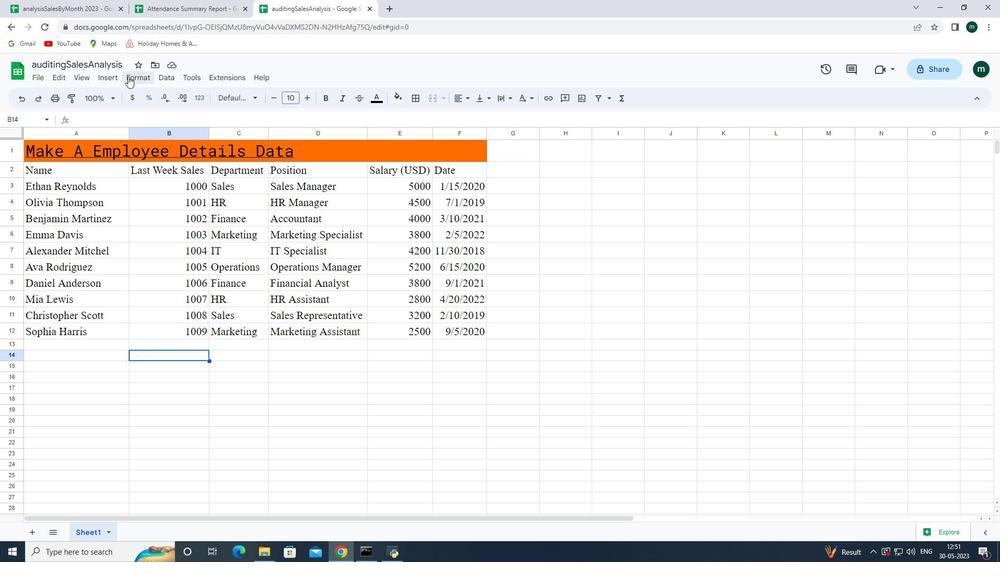 
Action: Mouse moved to (317, 162)
Screenshot: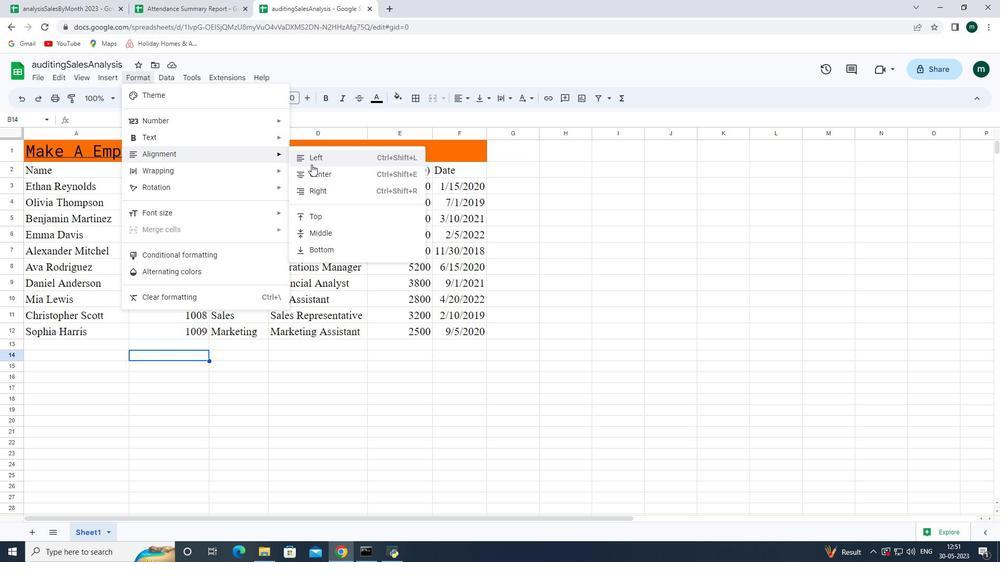 
Action: Mouse pressed left at (317, 162)
Screenshot: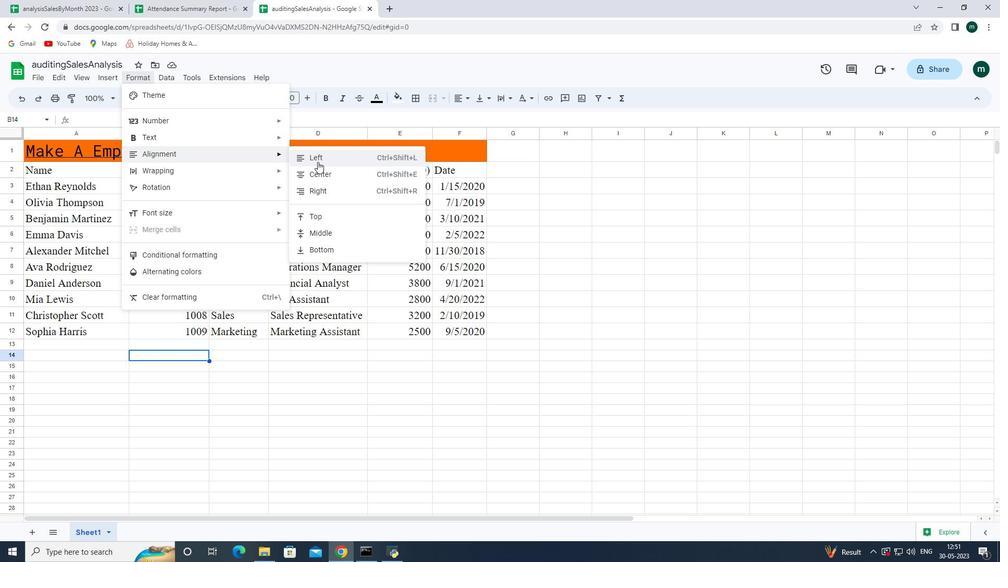 
Action: Mouse moved to (34, 143)
Screenshot: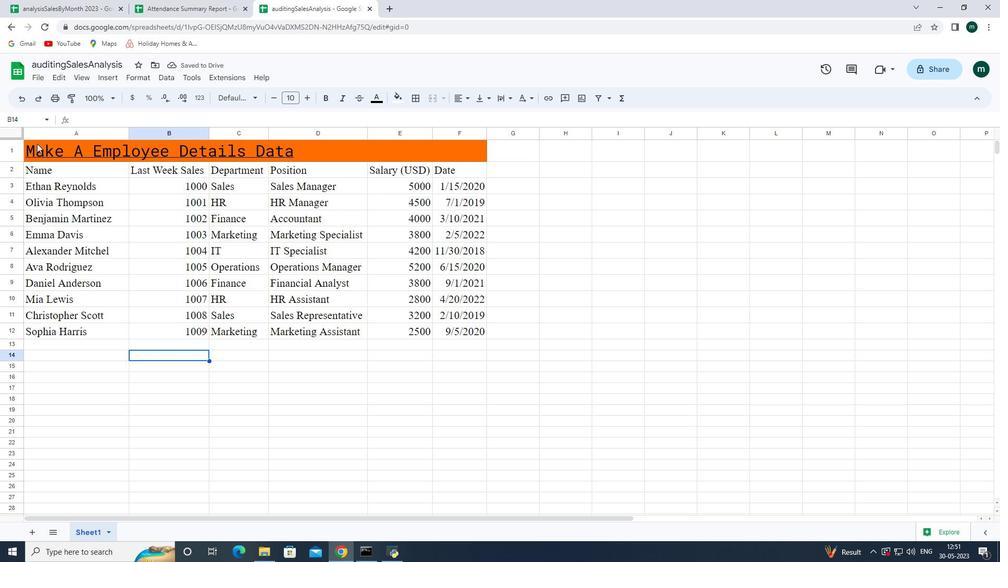 
Action: Mouse pressed left at (34, 143)
Screenshot: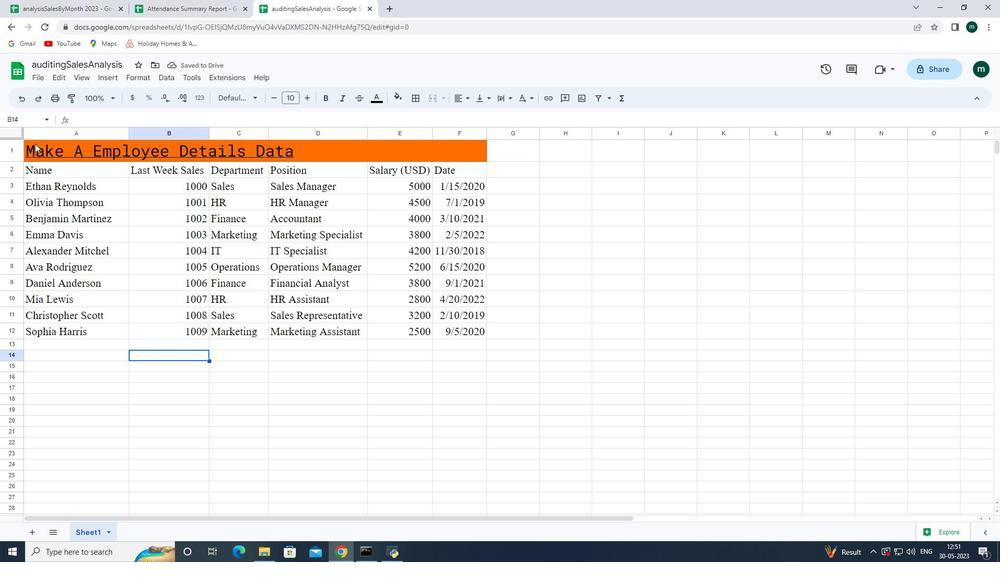 
Action: Mouse moved to (141, 76)
Screenshot: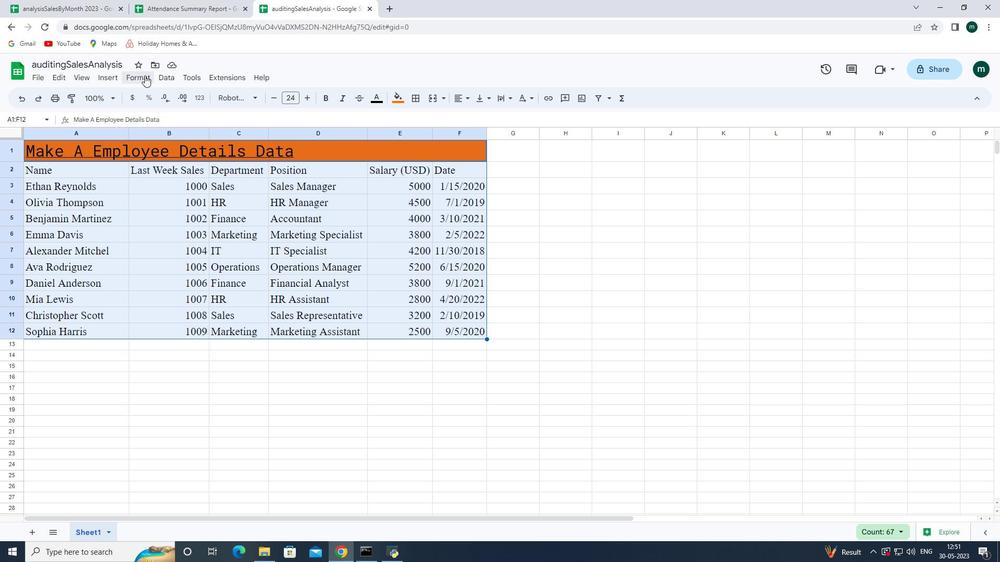 
Action: Mouse pressed left at (141, 76)
Screenshot: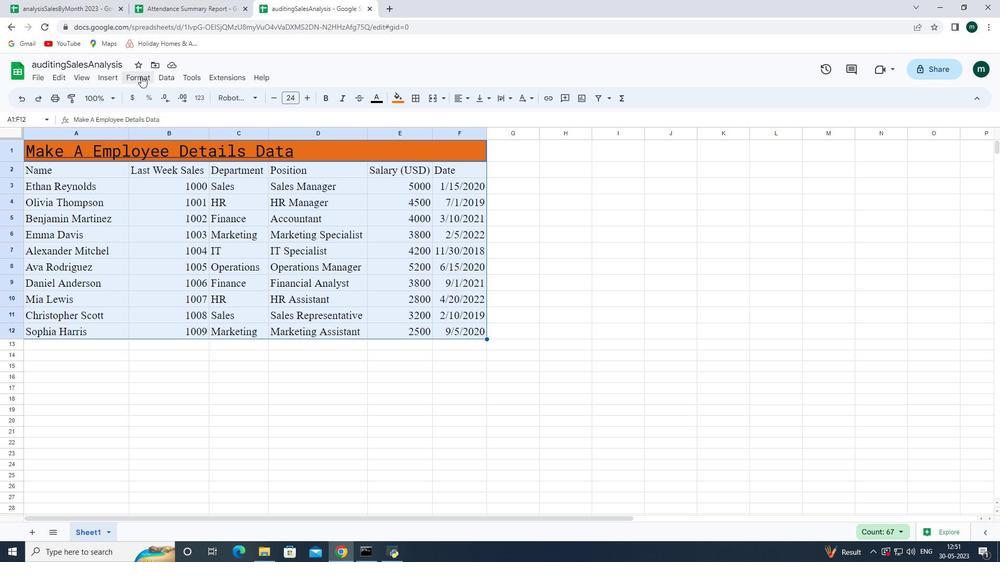 
Action: Mouse moved to (328, 158)
Screenshot: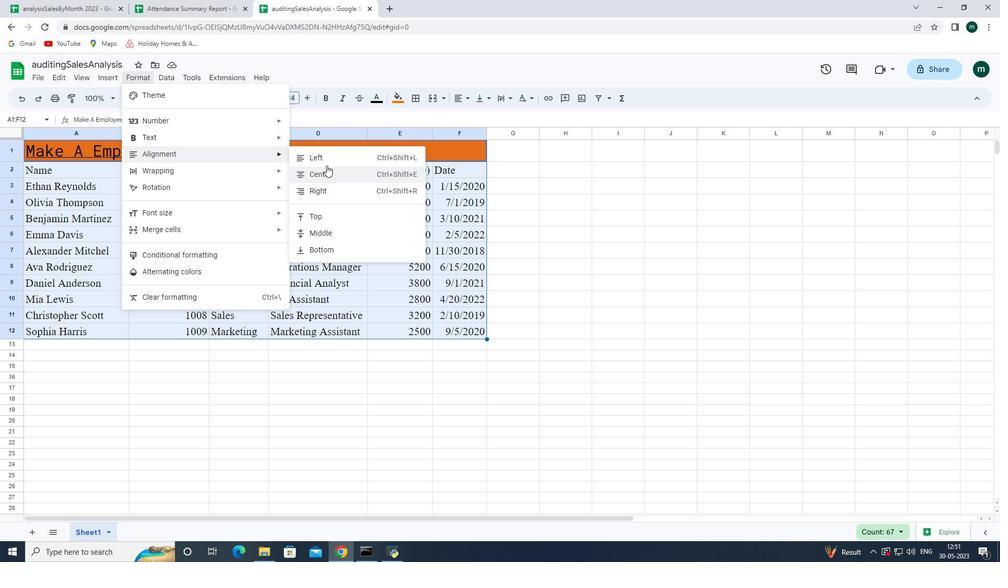
Action: Mouse pressed left at (328, 158)
Screenshot: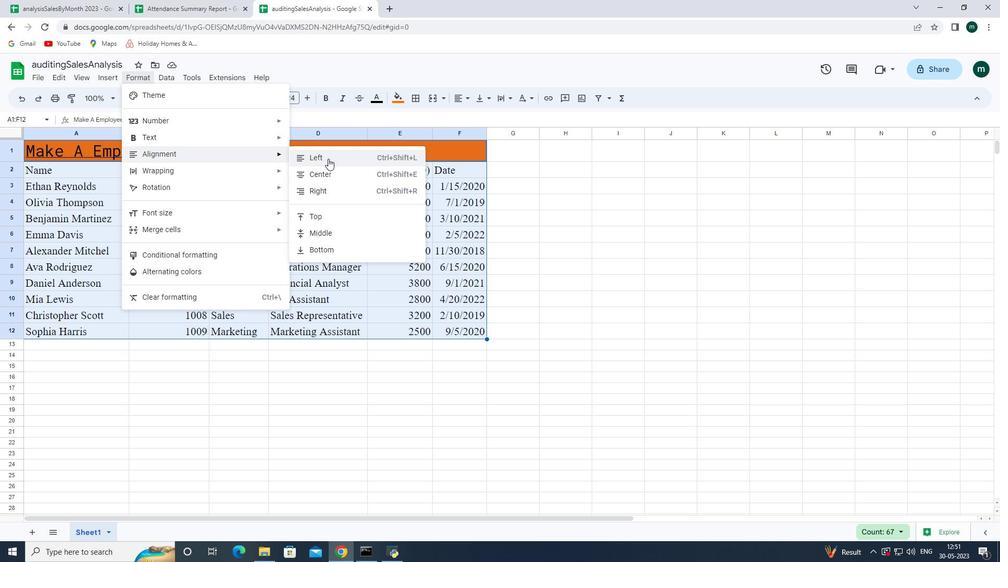 
Action: Mouse moved to (521, 264)
Screenshot: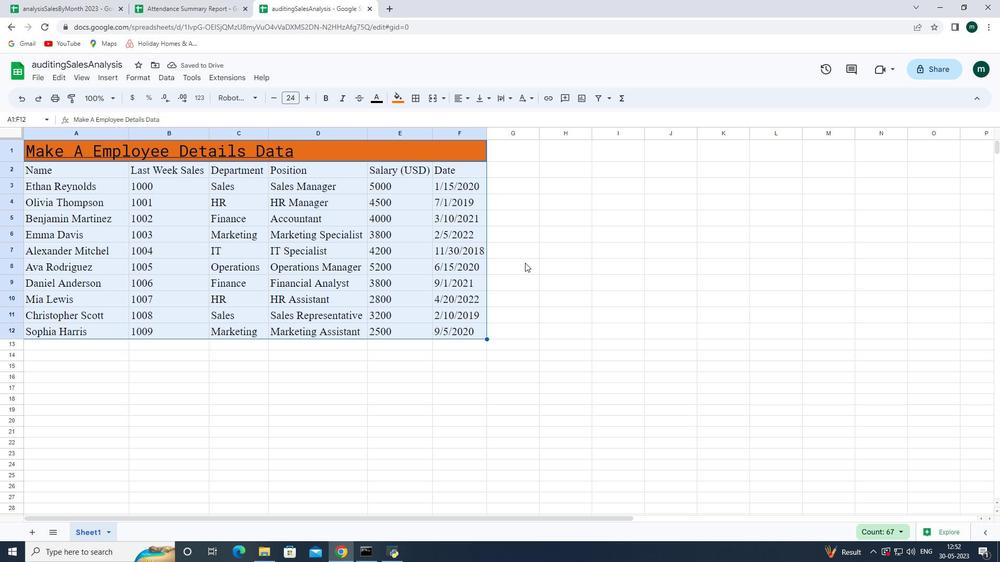 
Action: Mouse pressed left at (521, 264)
Screenshot: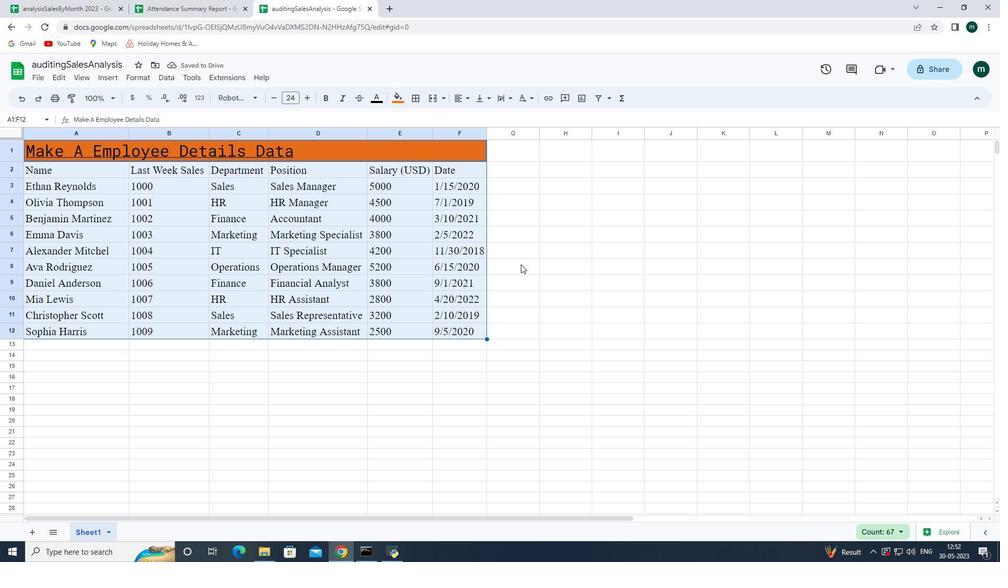 
Action: Mouse moved to (518, 269)
Screenshot: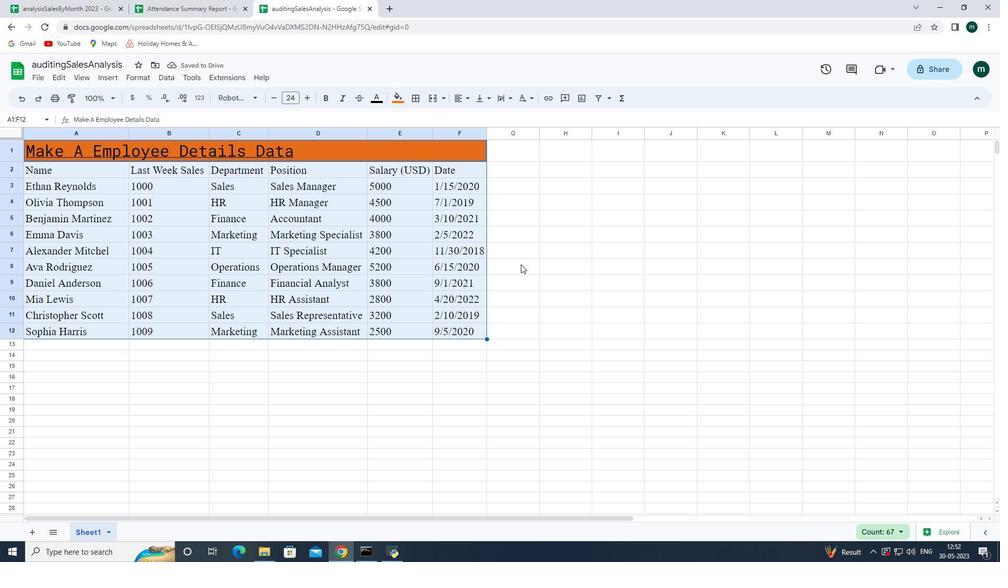 
Action: Key pressed <Key.up><Key.up>
Screenshot: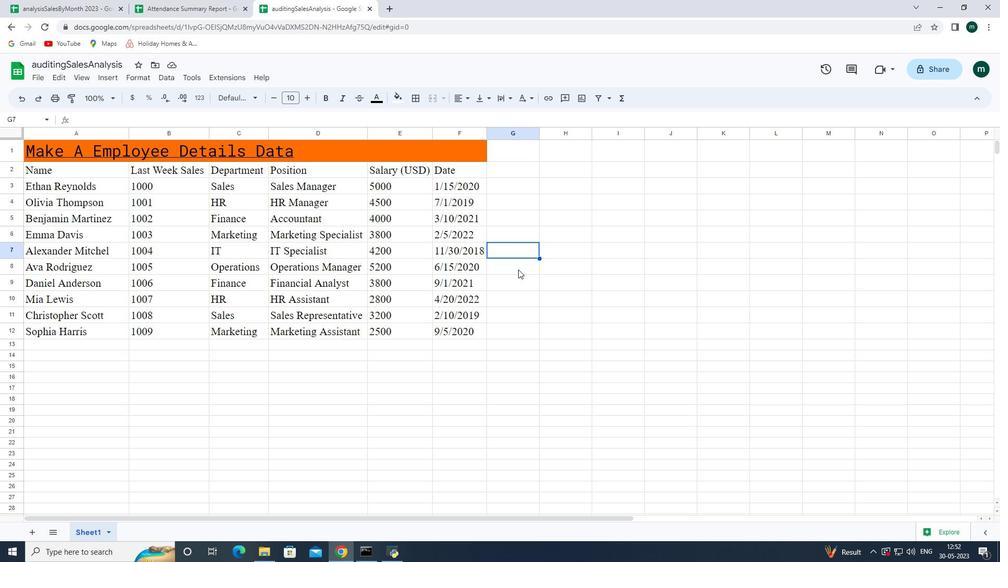 
Action: Mouse moved to (488, 130)
Screenshot: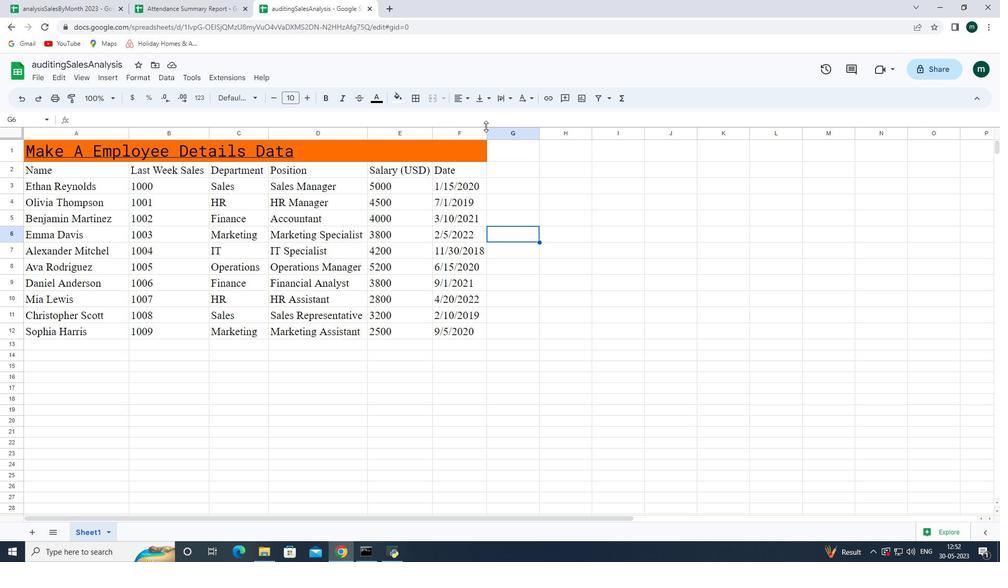
Action: Mouse pressed left at (488, 130)
Screenshot: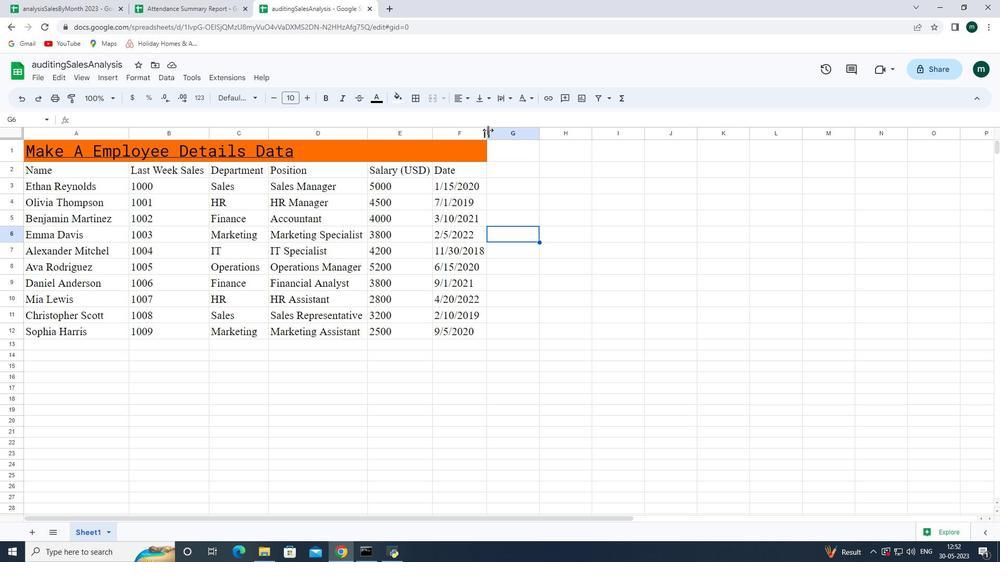 
Action: Mouse pressed left at (488, 130)
Screenshot: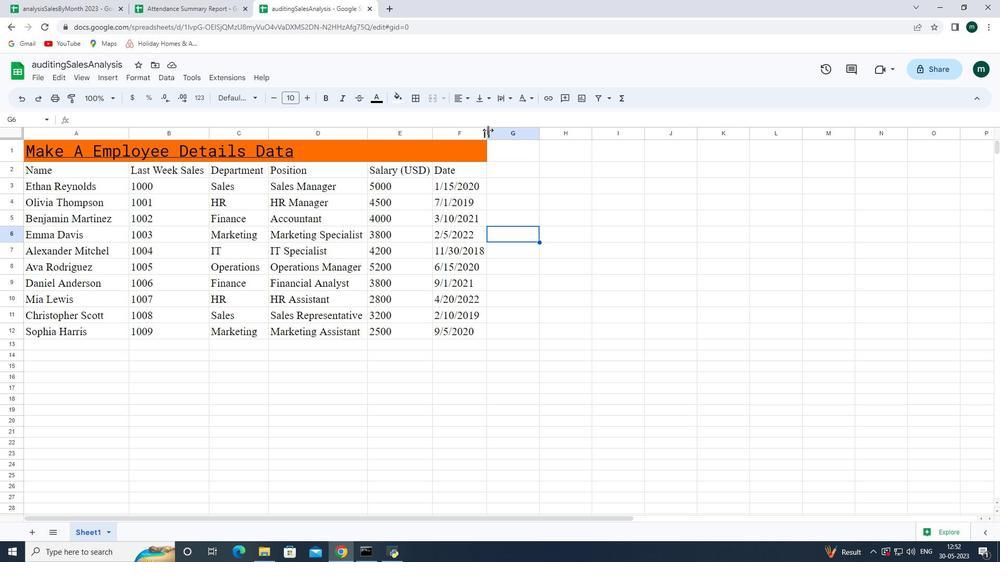 
Action: Mouse pressed left at (488, 130)
Screenshot: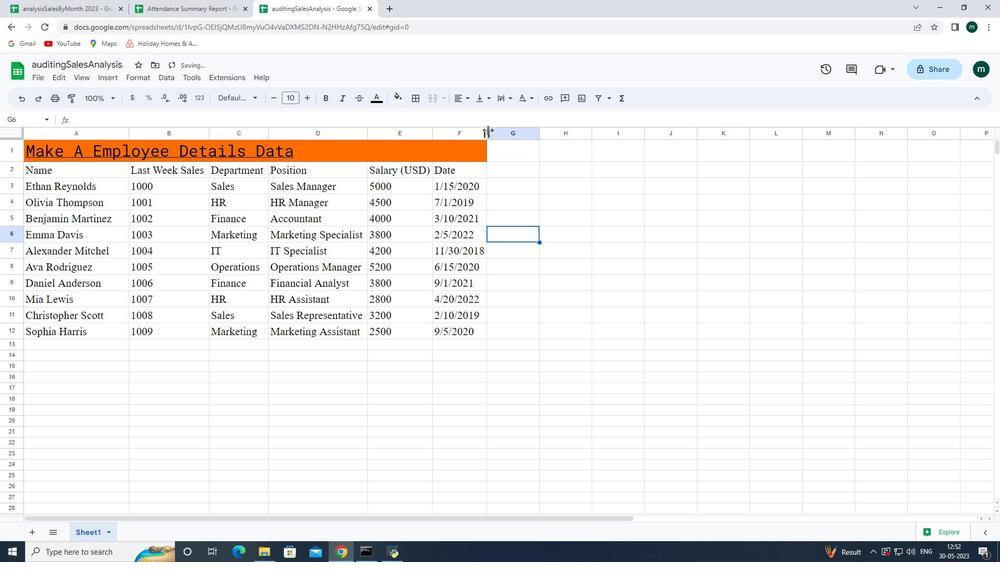 
Action: Mouse pressed left at (488, 130)
Screenshot: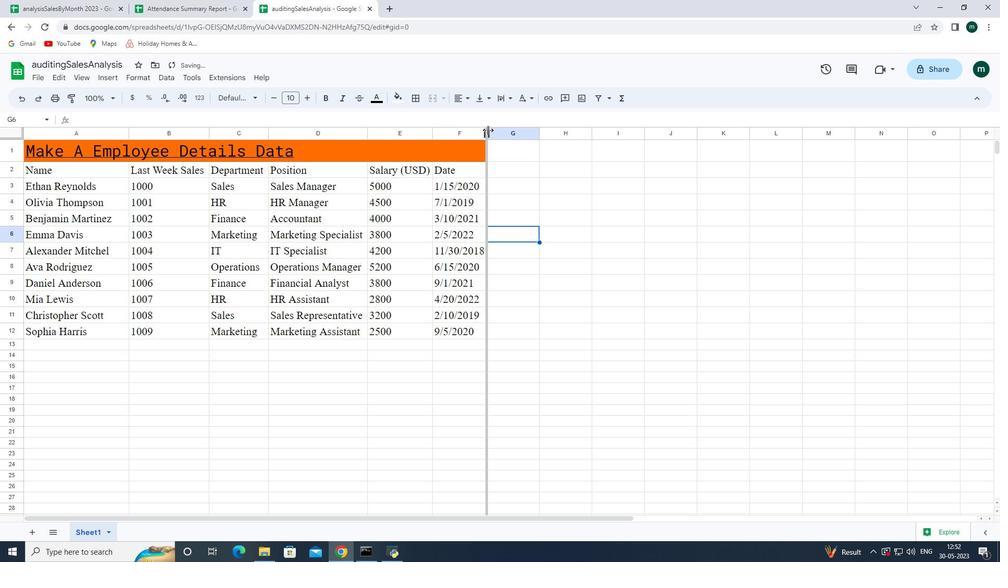 
Action: Mouse moved to (93, 152)
Screenshot: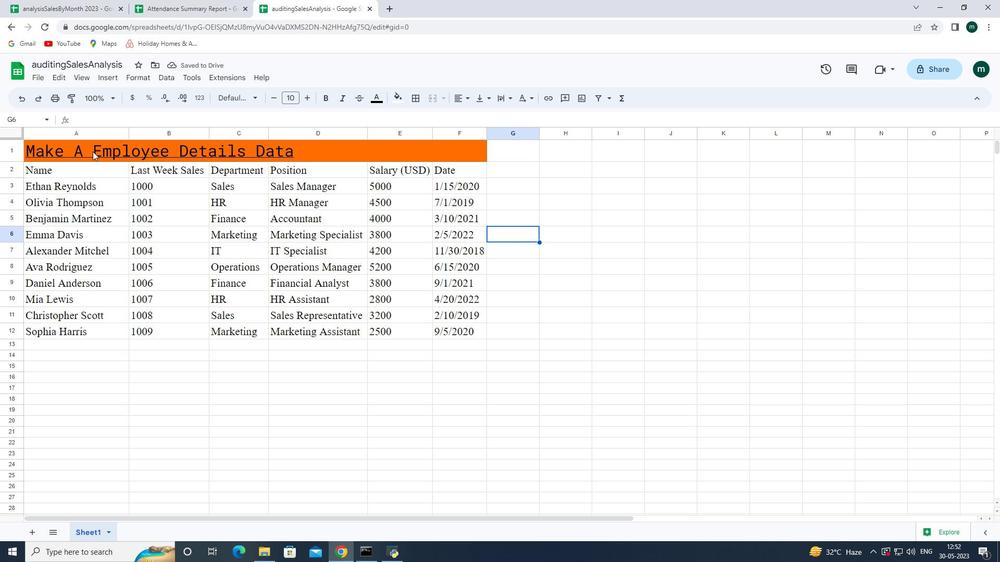 
Action: Mouse pressed left at (93, 152)
Screenshot: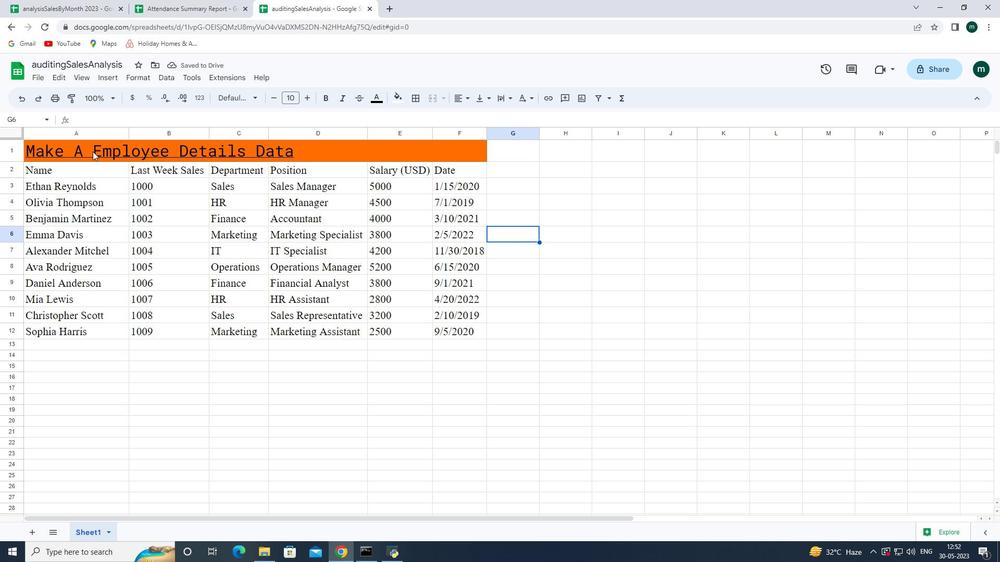 
Action: Mouse moved to (211, 356)
Screenshot: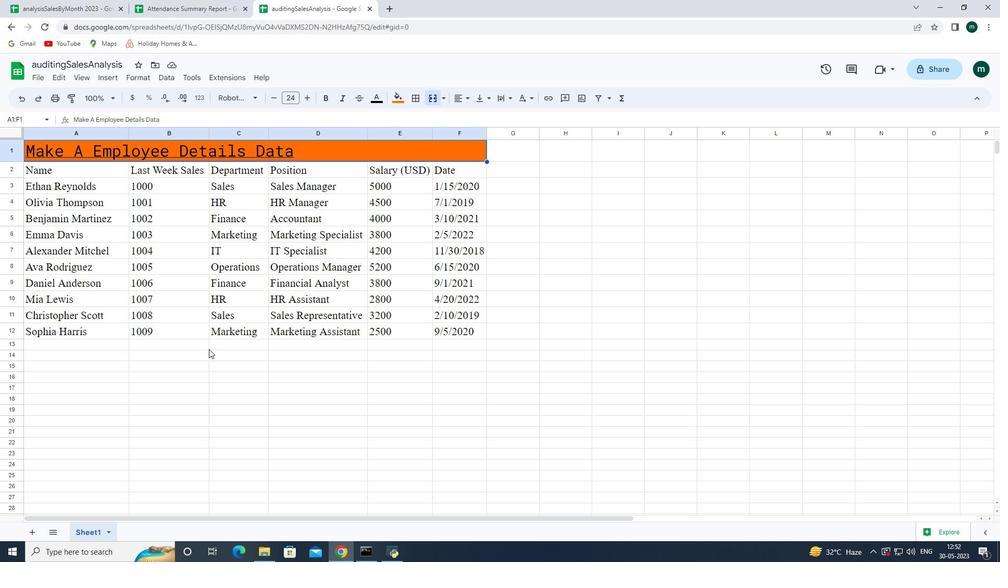 
Action: Mouse pressed left at (211, 356)
Screenshot: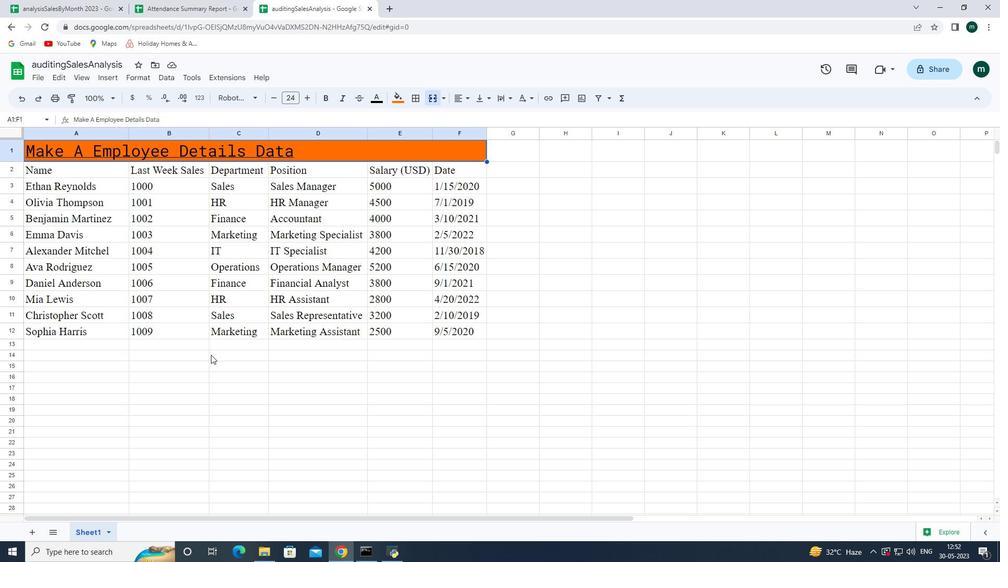 
Action: Mouse moved to (439, 148)
Screenshot: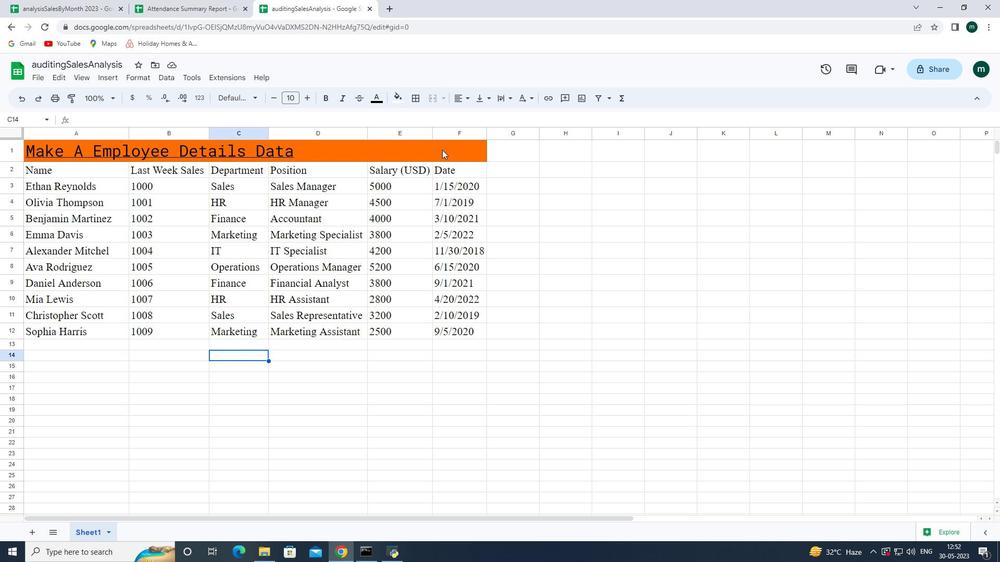 
Action: Mouse pressed left at (439, 148)
Screenshot: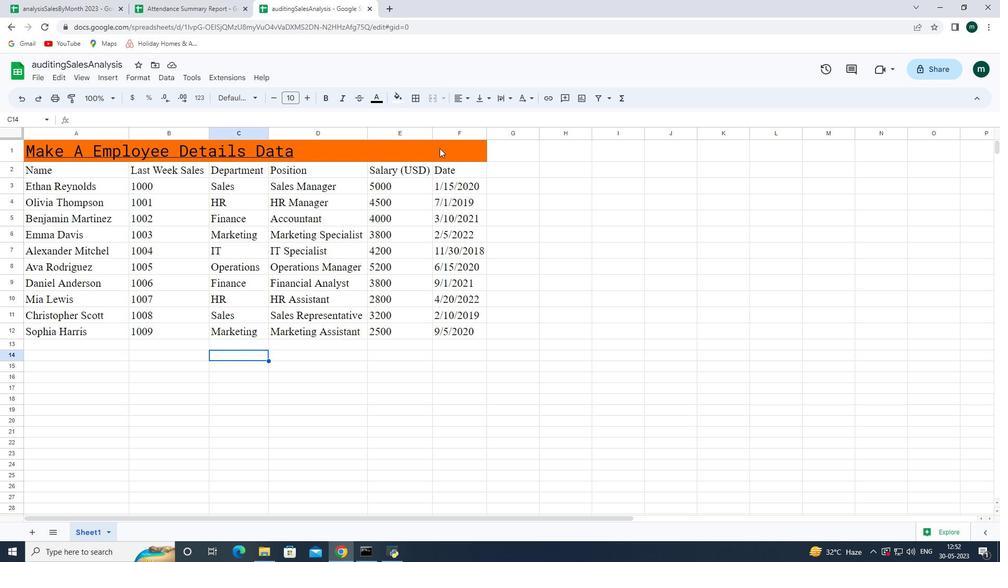 
Action: Mouse moved to (548, 211)
Screenshot: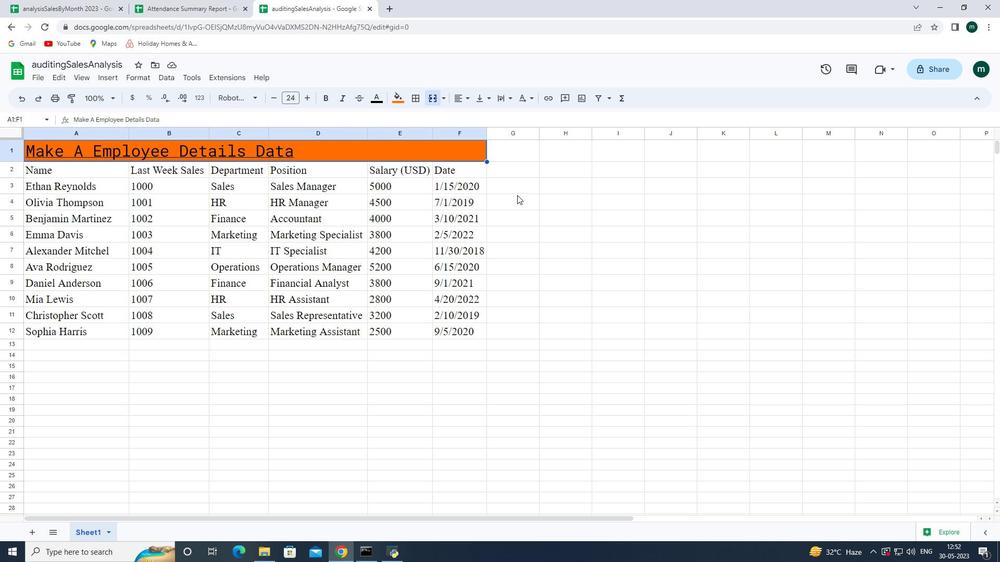 
Action: Mouse pressed left at (548, 211)
Screenshot: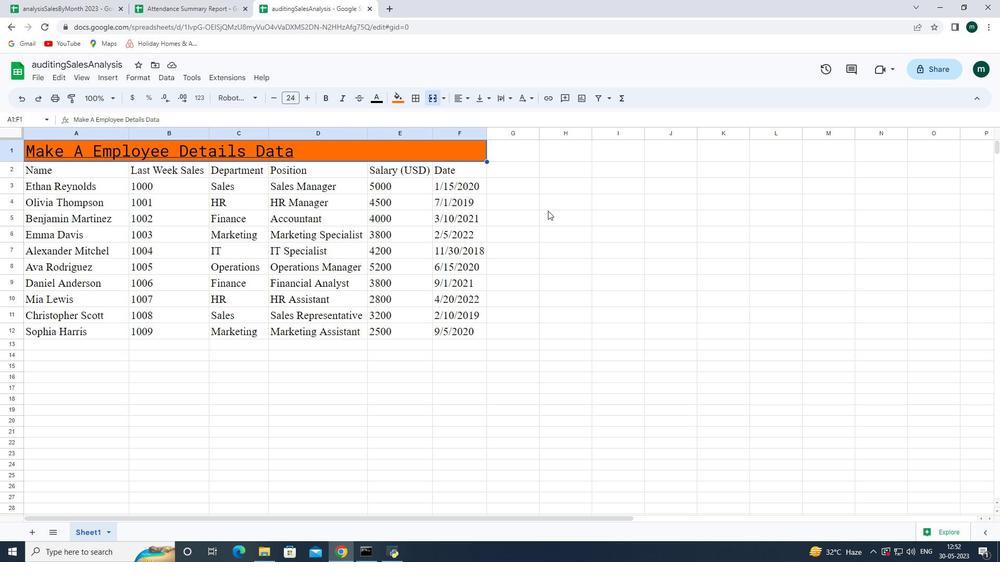 
Action: Mouse moved to (36, 143)
Screenshot: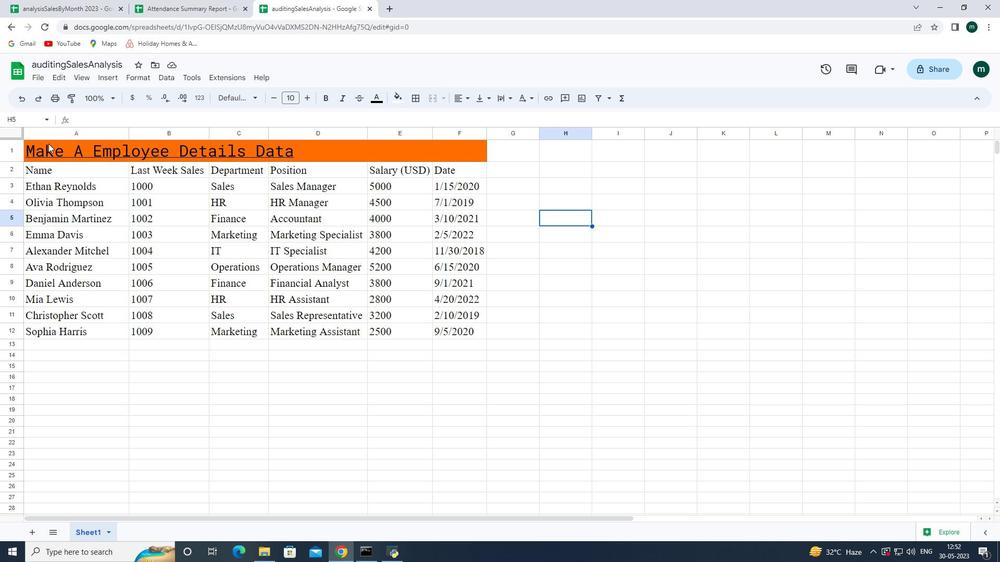 
Action: Mouse pressed left at (36, 143)
Screenshot: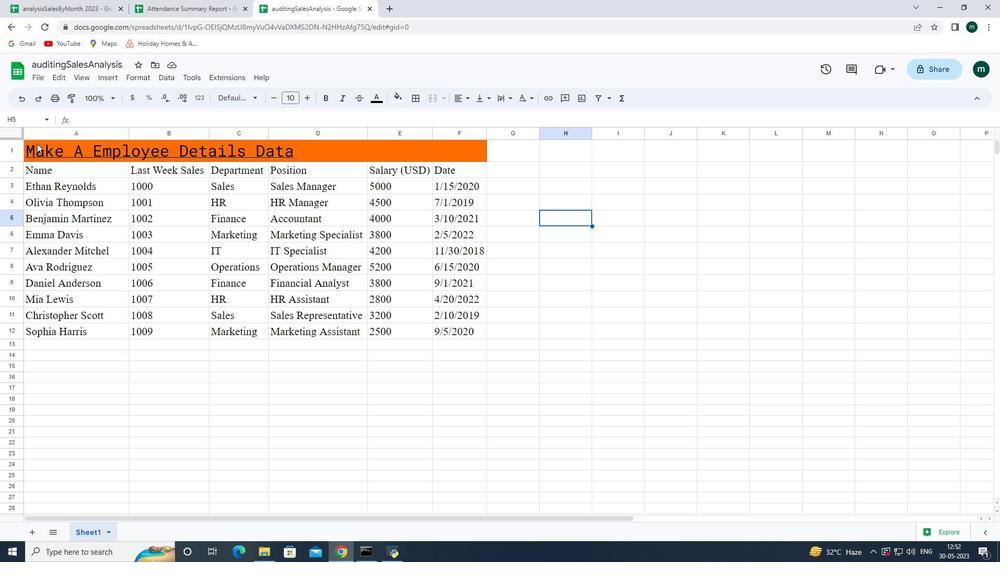 
Action: Mouse moved to (431, 96)
Screenshot: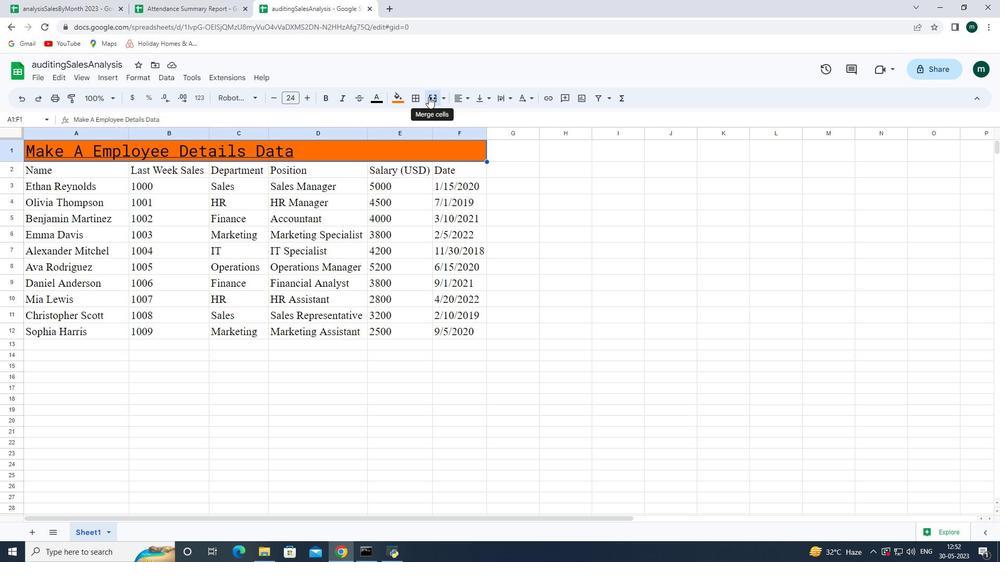 
Action: Mouse pressed left at (431, 96)
Screenshot: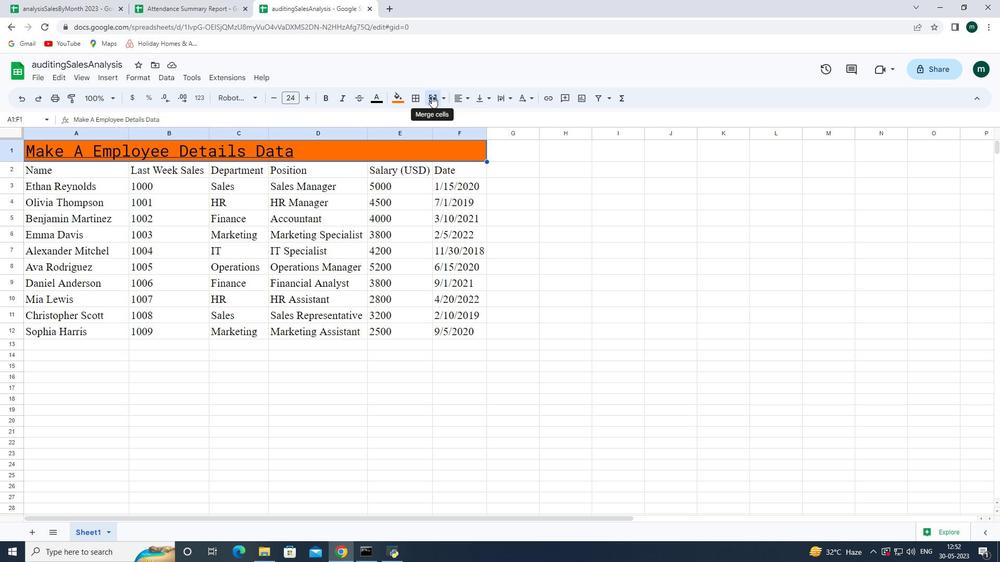
Action: Mouse pressed left at (431, 96)
Screenshot: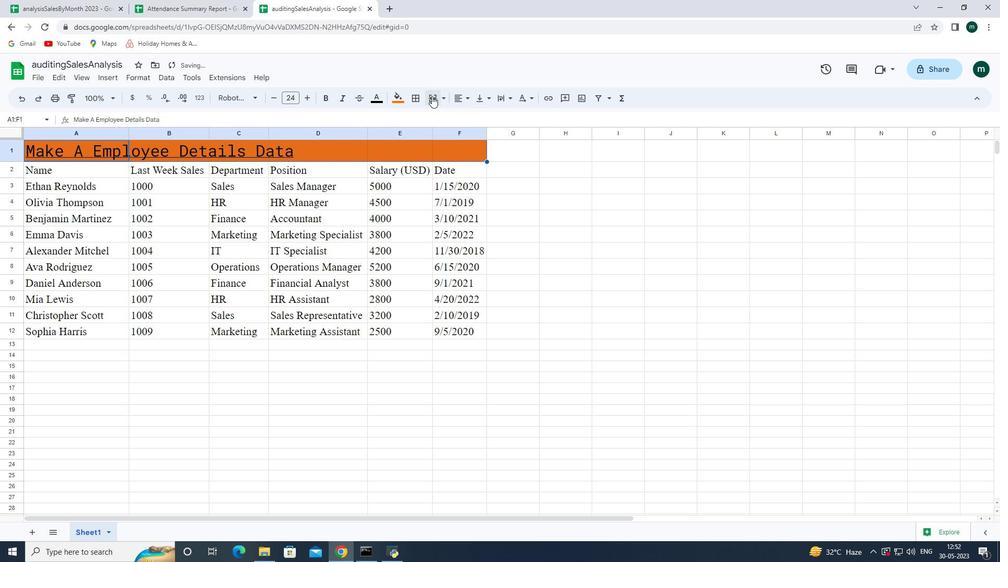 
Action: Mouse moved to (601, 197)
Screenshot: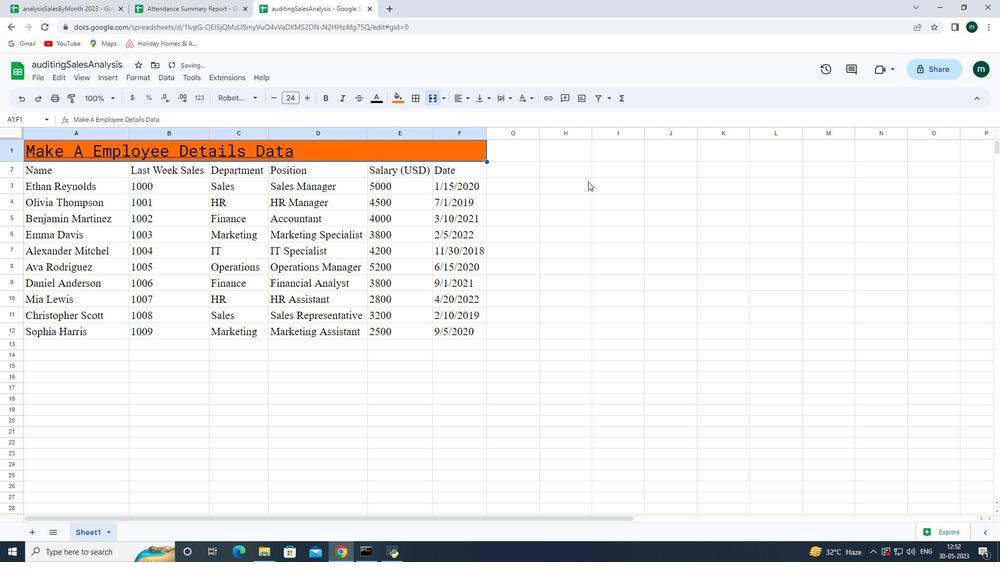 
Action: Mouse pressed left at (601, 197)
Screenshot: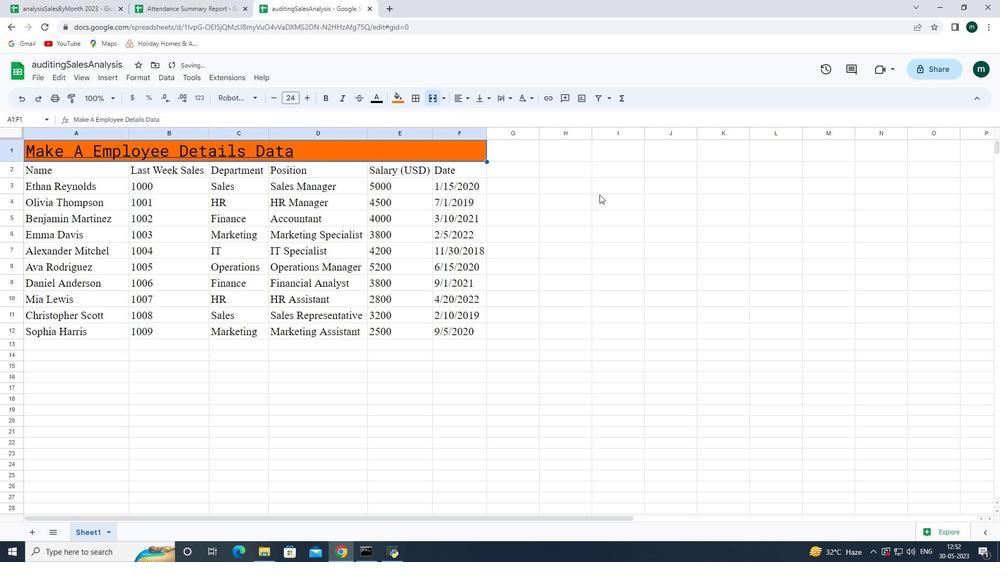 
Action: Mouse moved to (423, 356)
Screenshot: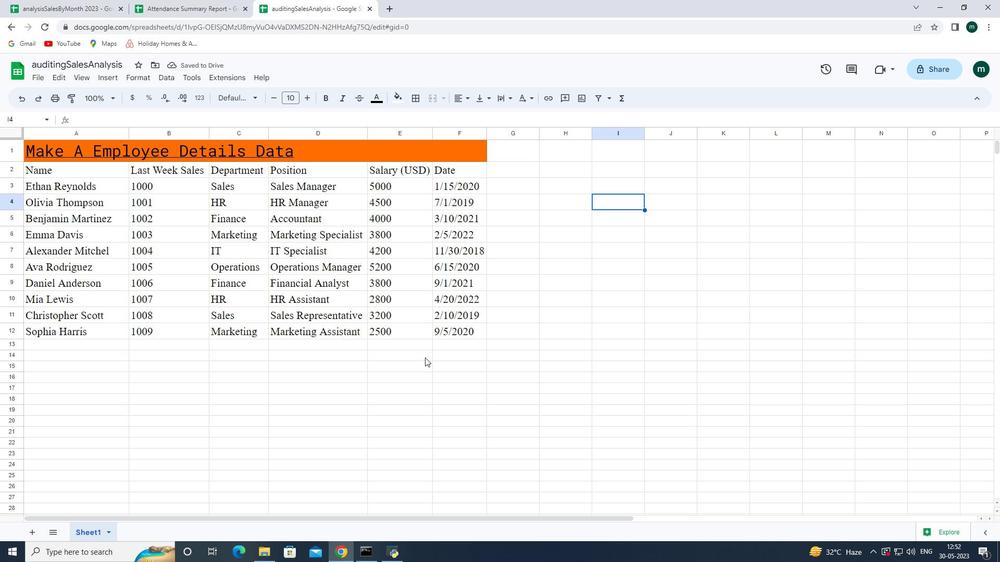 
